 Task: Open Card Food Service Review in Board Market Segmentation to Workspace Employee Engagement and add a team member Softage.4@softage.net, a label Green, a checklist Fixed-Income Investments, an attachment from your computer, a color Green and finally, add a card description 'Plan and execute company team-building activity at an escape room' and a comment 'Given the potential impact of this task on our company long-term goals, let us ensure that we approach it with a sense of strategic foresight.'. Add a start date 'Jan 08, 1900' with a due date 'Jan 15, 1900'
Action: Mouse moved to (55, 357)
Screenshot: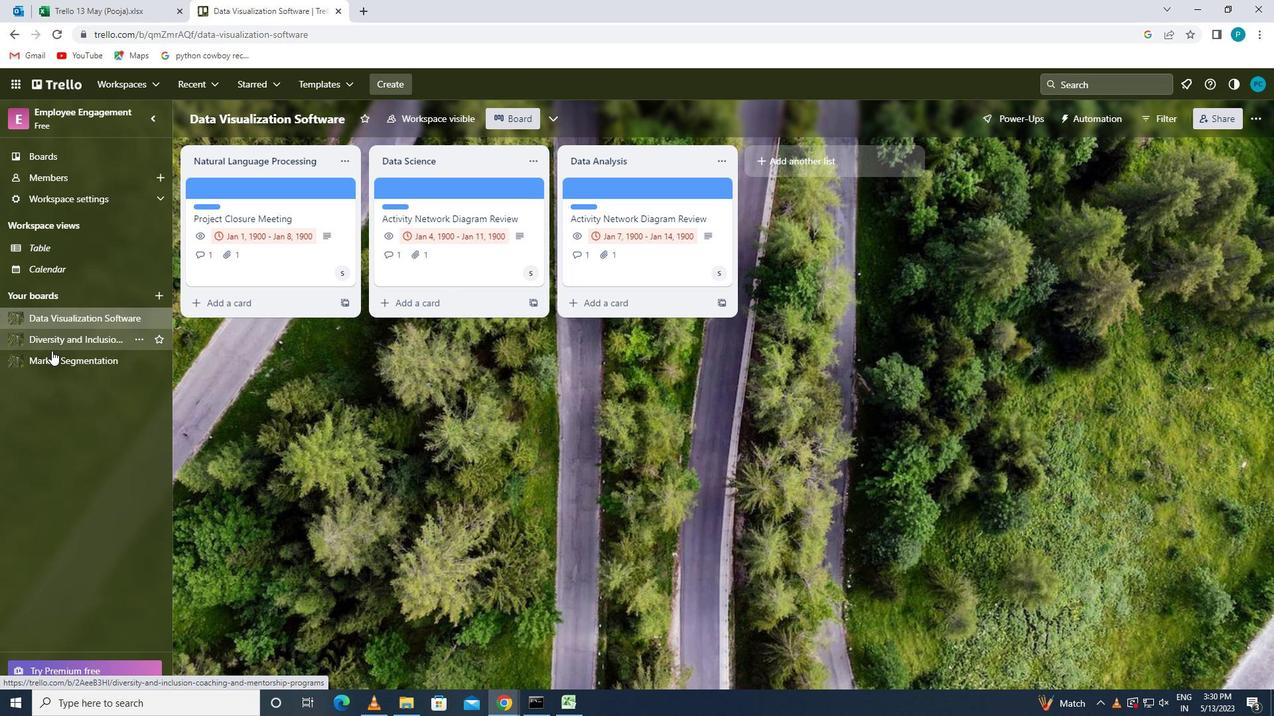 
Action: Mouse pressed left at (55, 357)
Screenshot: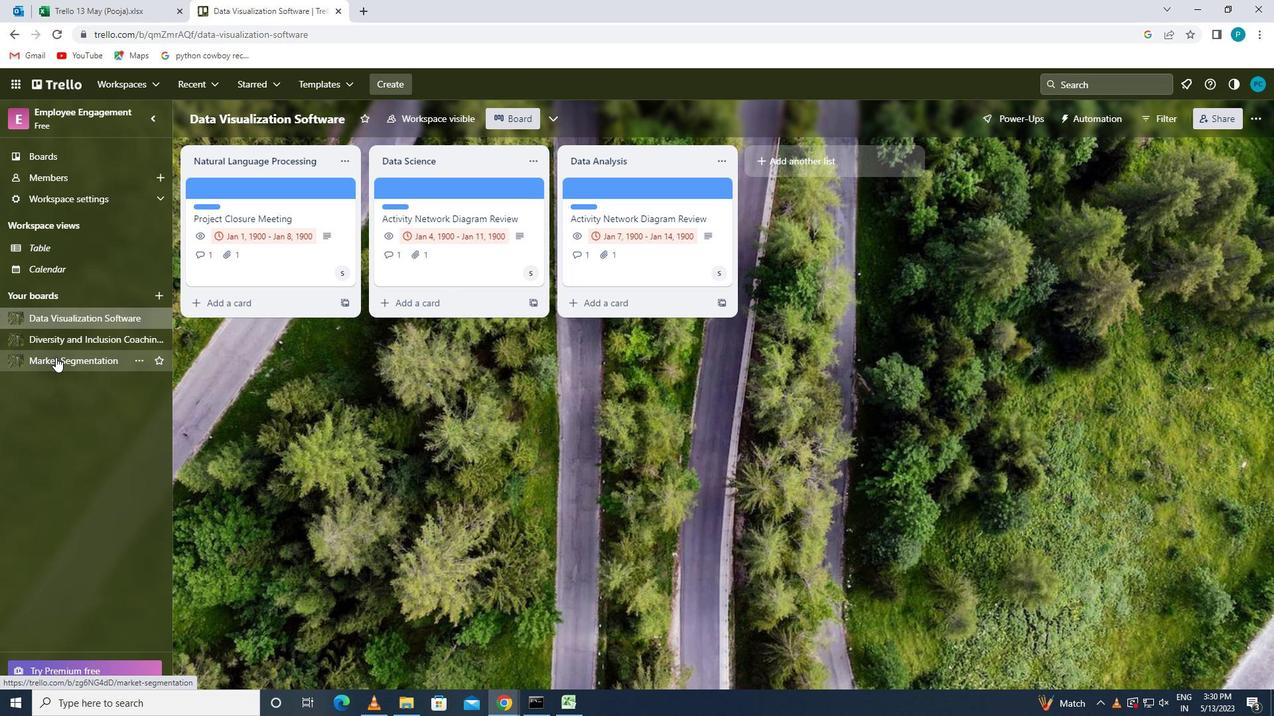 
Action: Mouse moved to (634, 193)
Screenshot: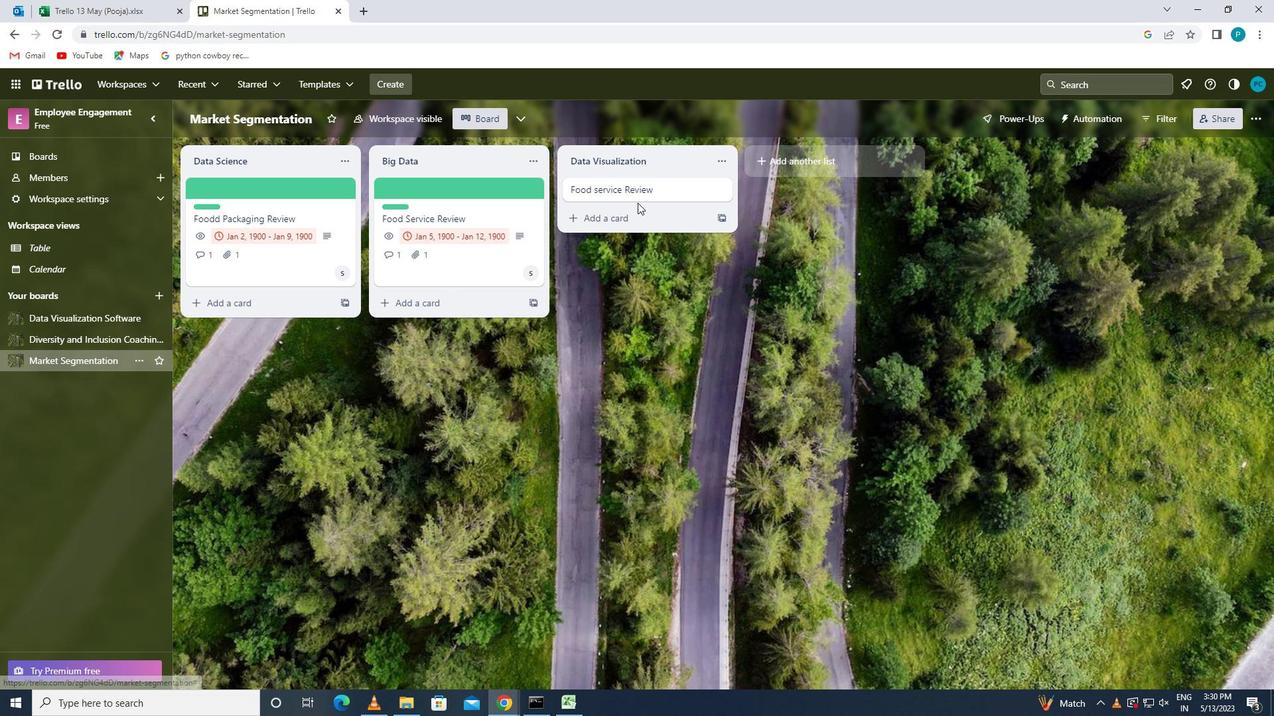 
Action: Mouse pressed left at (634, 193)
Screenshot: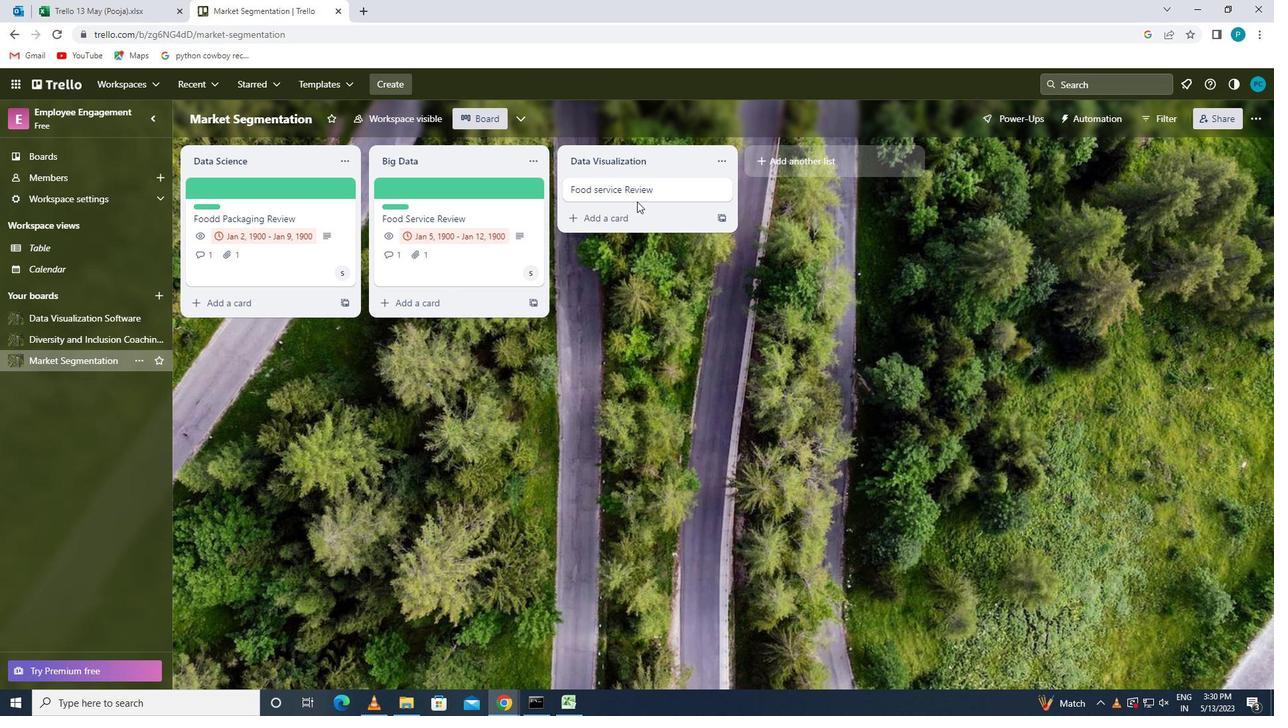 
Action: Mouse moved to (803, 231)
Screenshot: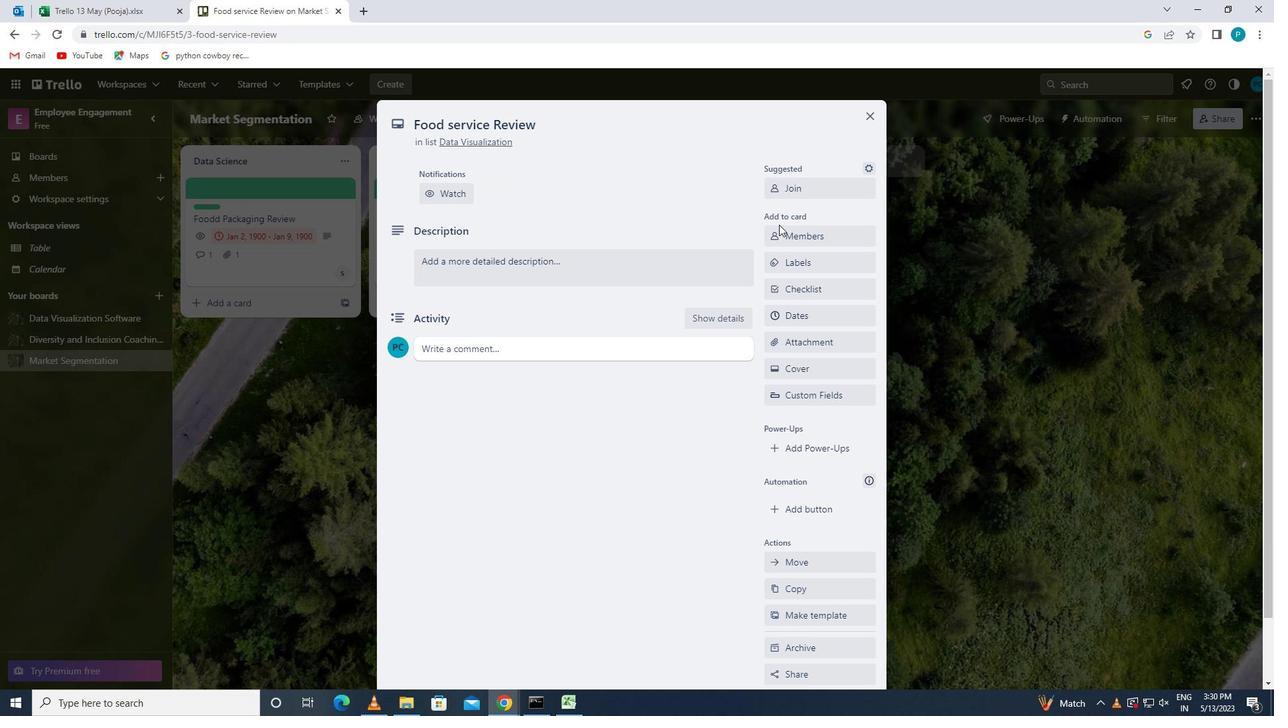 
Action: Mouse pressed left at (803, 231)
Screenshot: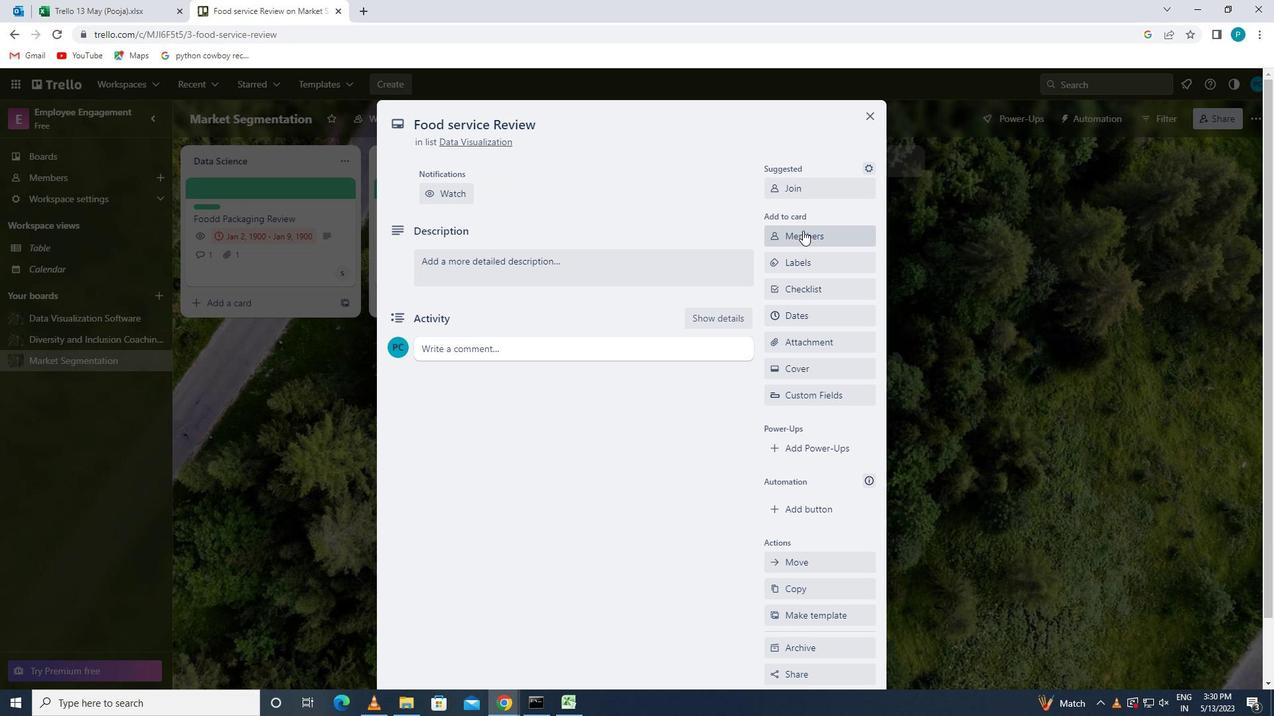 
Action: Mouse moved to (834, 306)
Screenshot: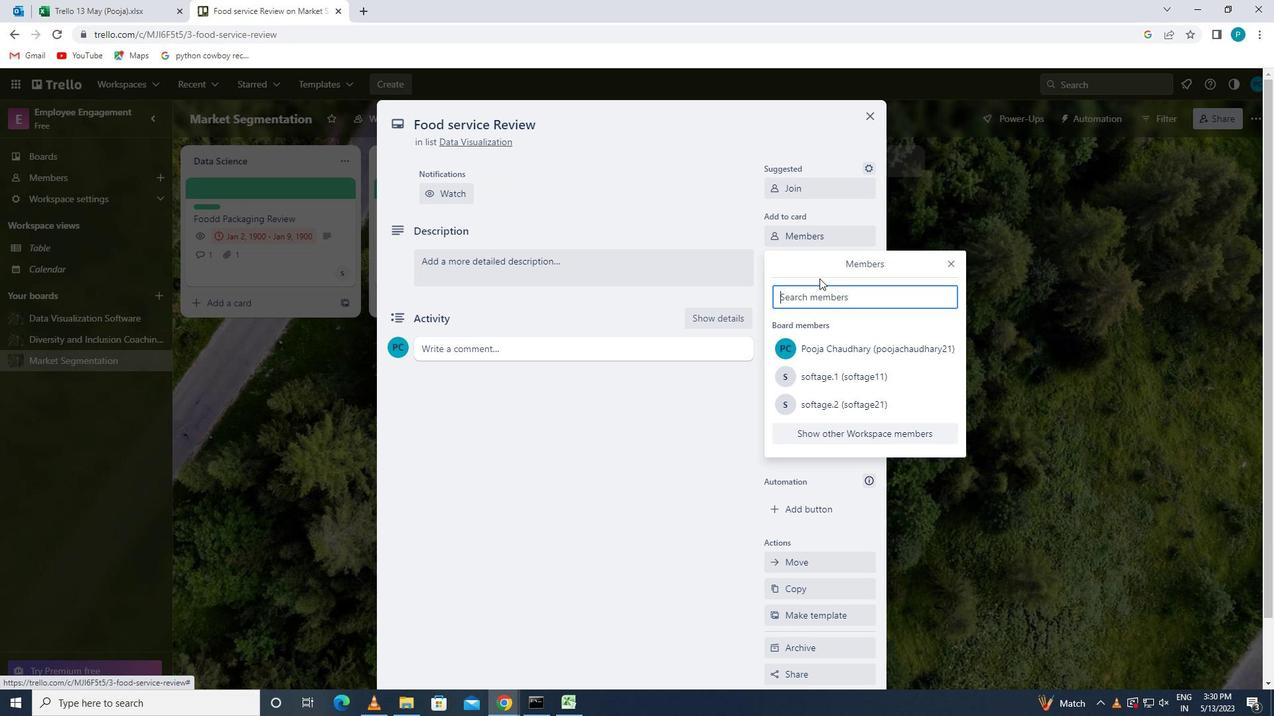 
Action: Mouse pressed left at (834, 306)
Screenshot: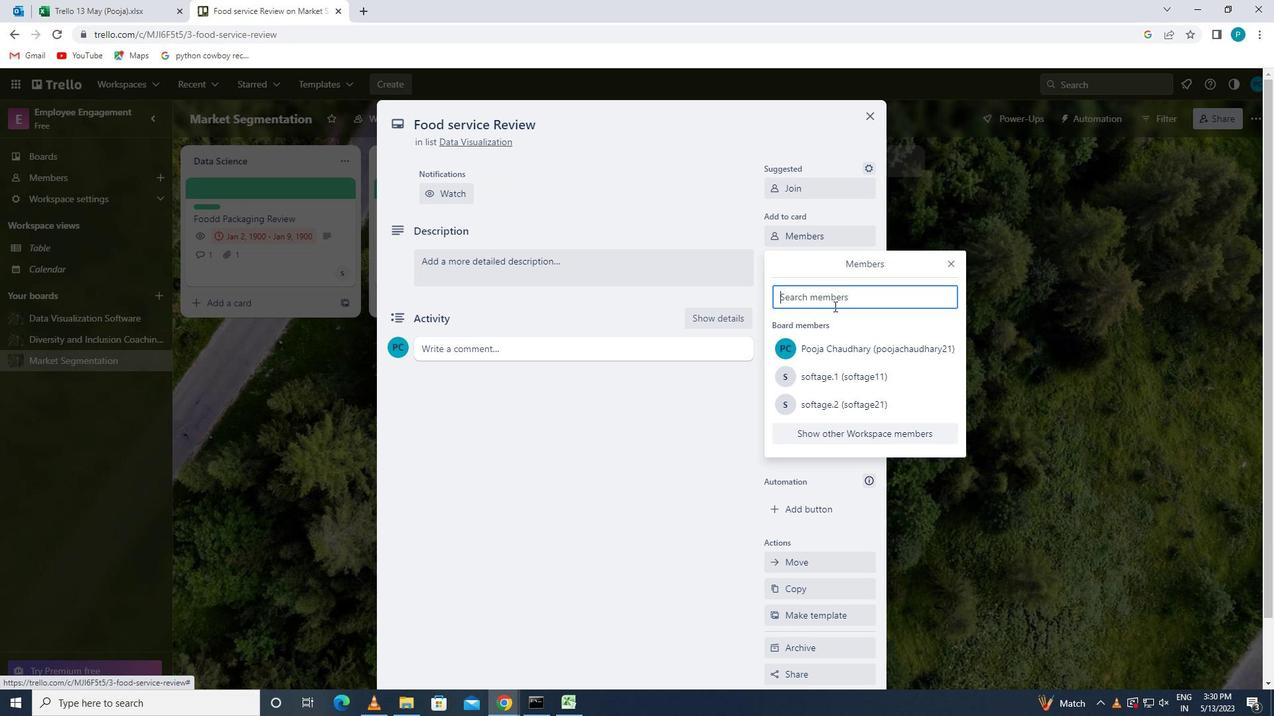 
Action: Key pressed <Key.caps_lock>s<Key.caps_lock>oftage.4
Screenshot: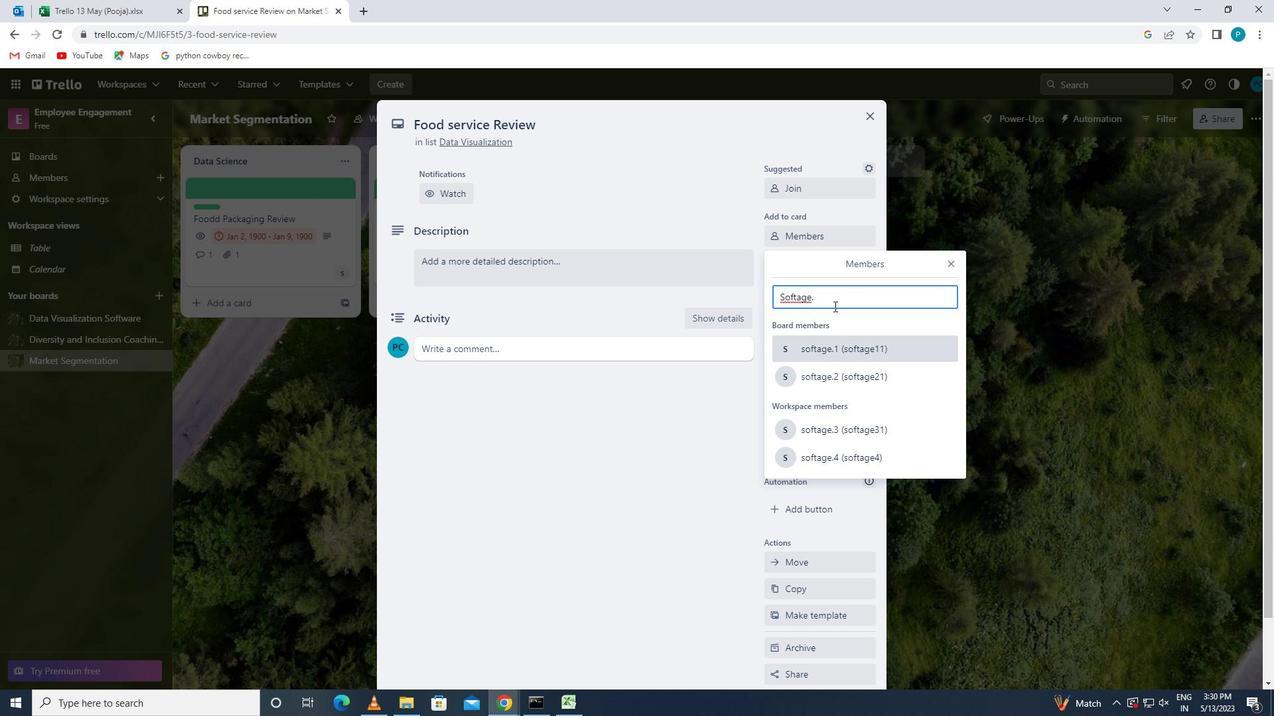 
Action: Mouse moved to (843, 418)
Screenshot: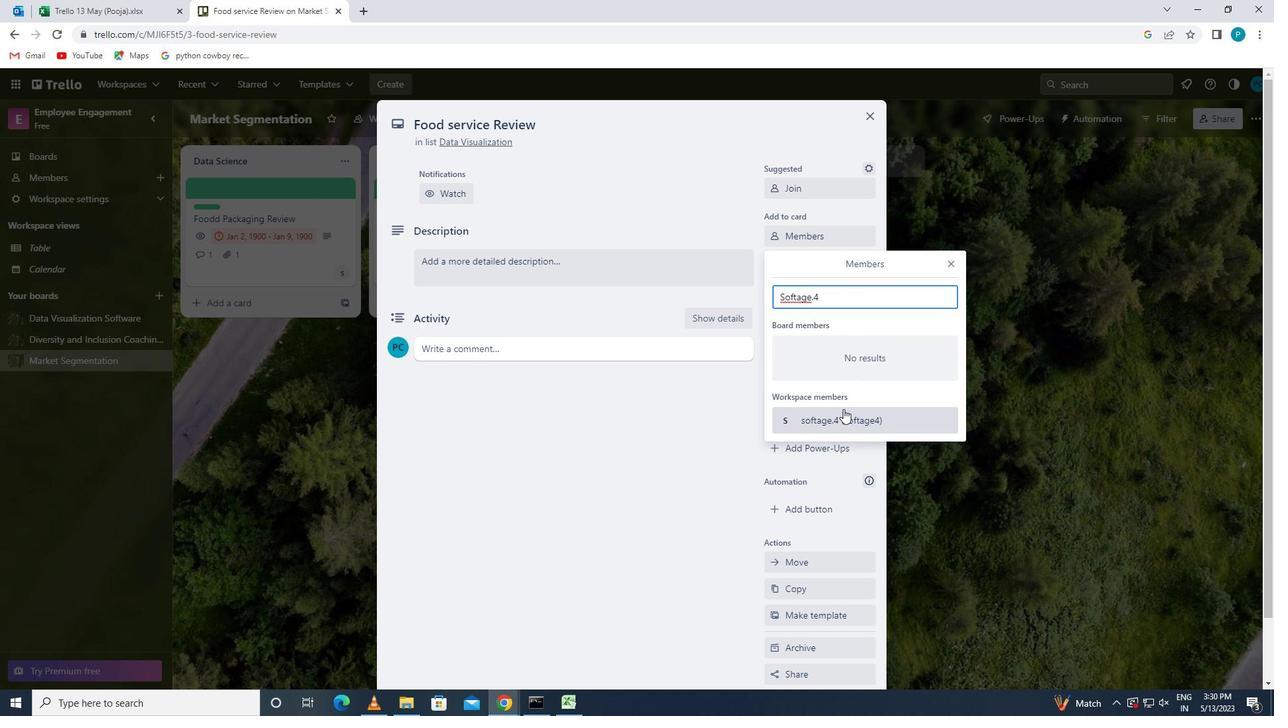 
Action: Mouse pressed left at (843, 418)
Screenshot: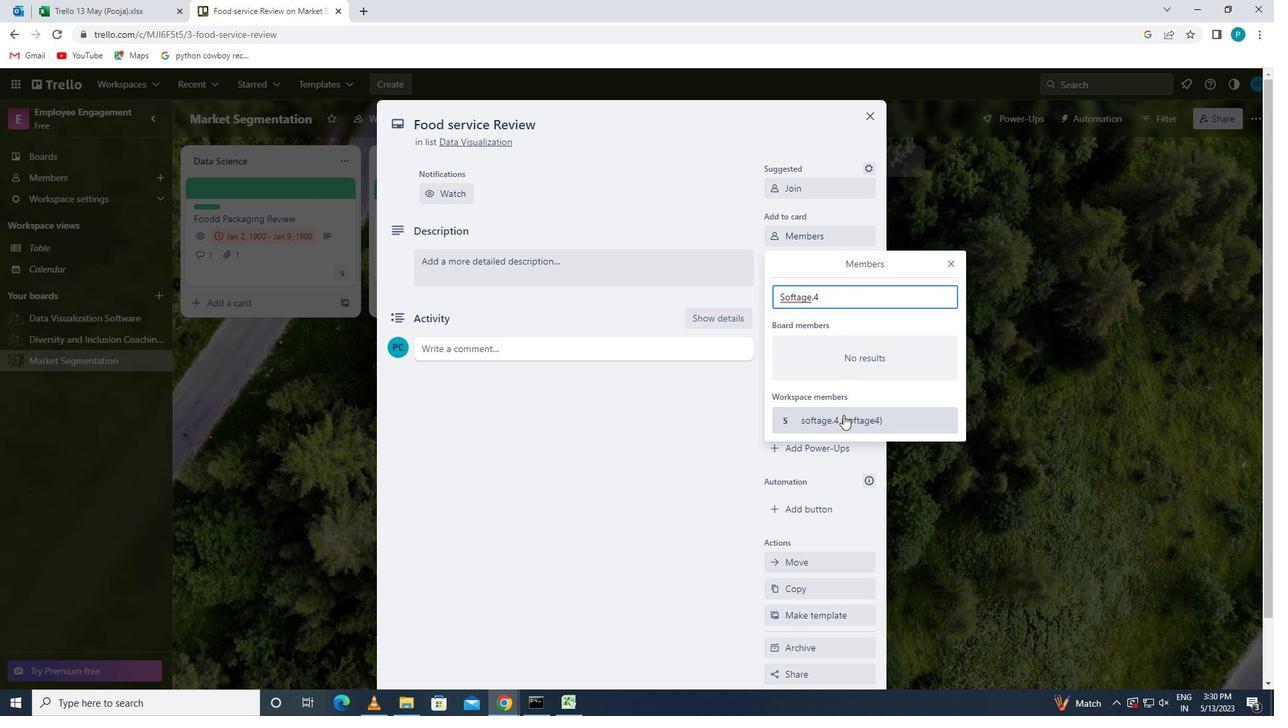 
Action: Mouse moved to (949, 262)
Screenshot: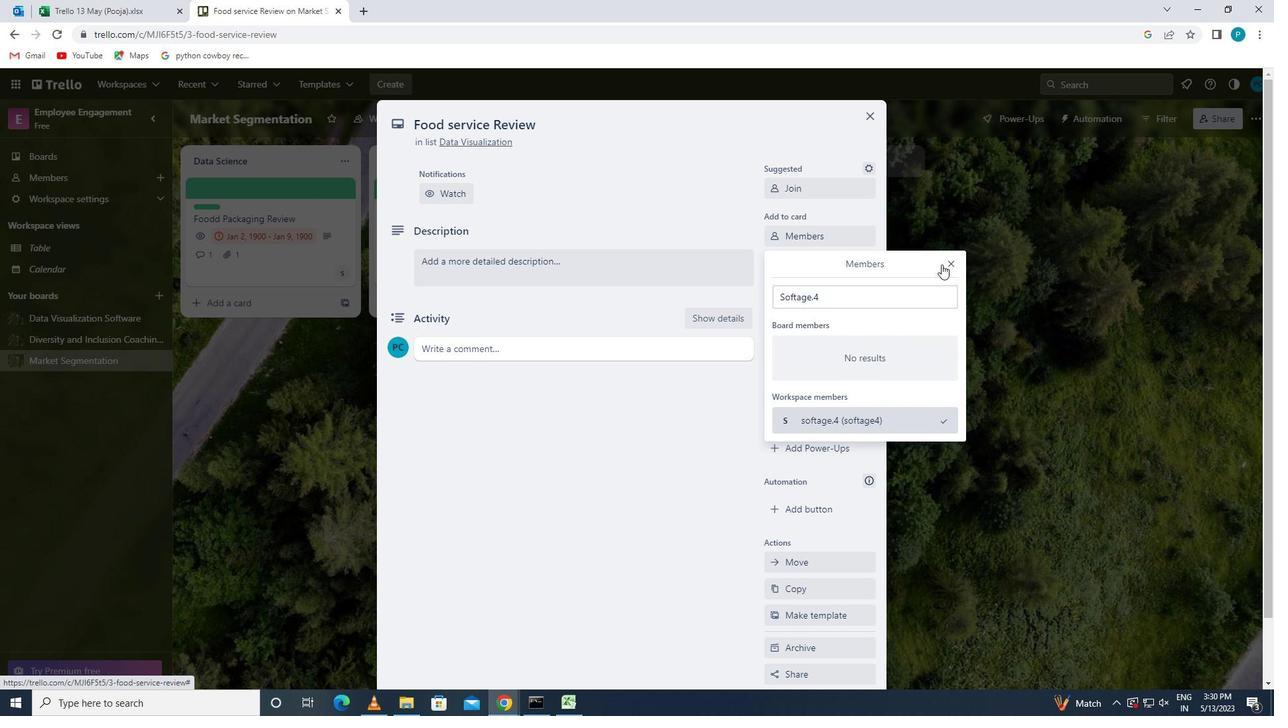 
Action: Mouse pressed left at (949, 262)
Screenshot: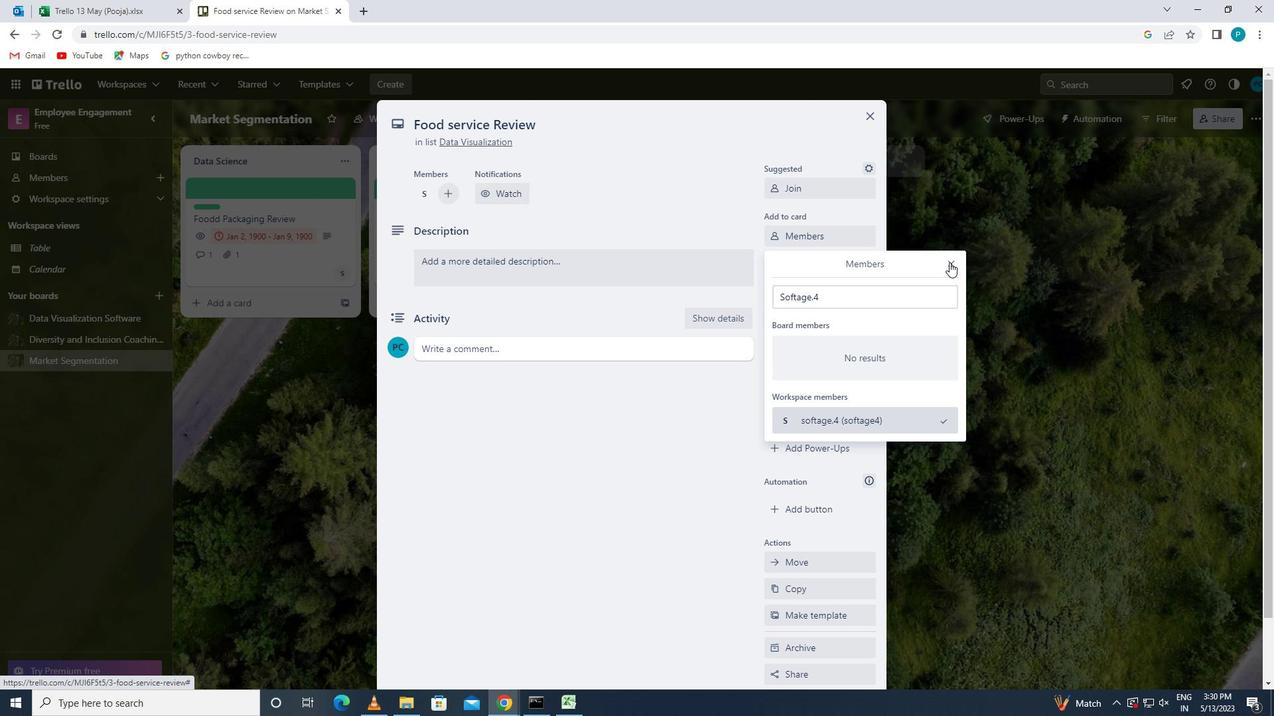 
Action: Mouse moved to (842, 255)
Screenshot: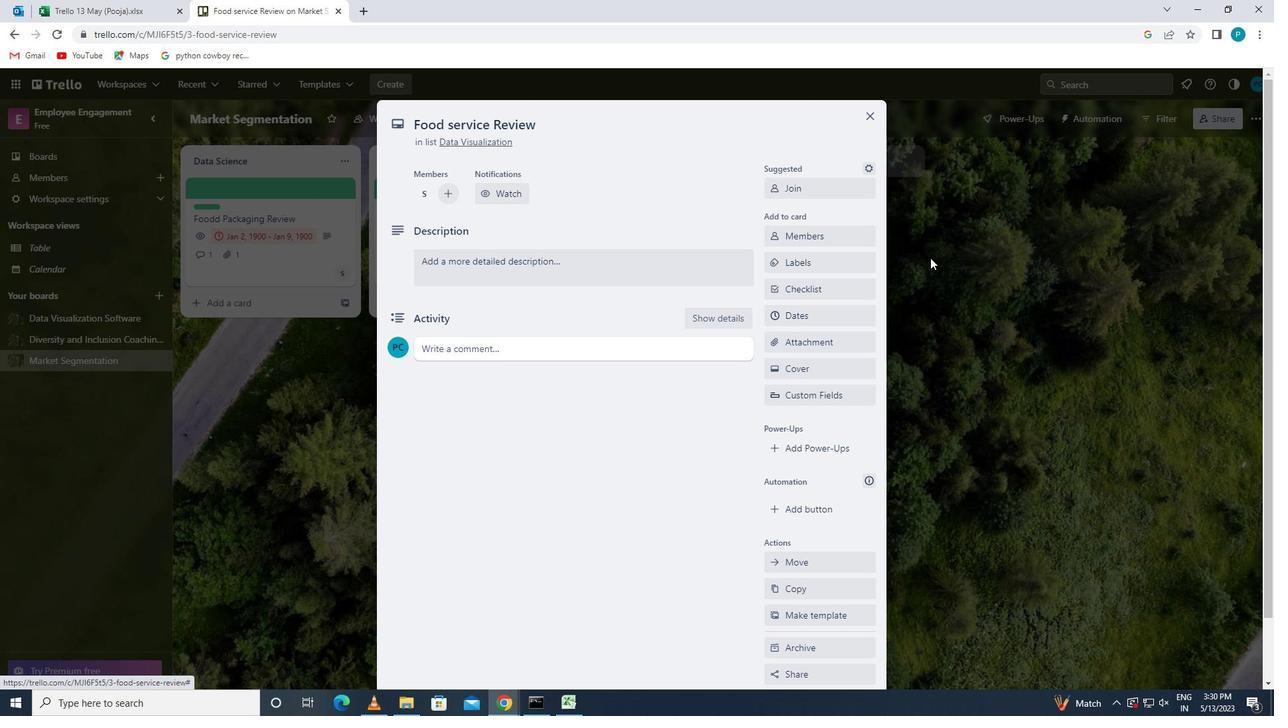 
Action: Mouse pressed left at (842, 255)
Screenshot: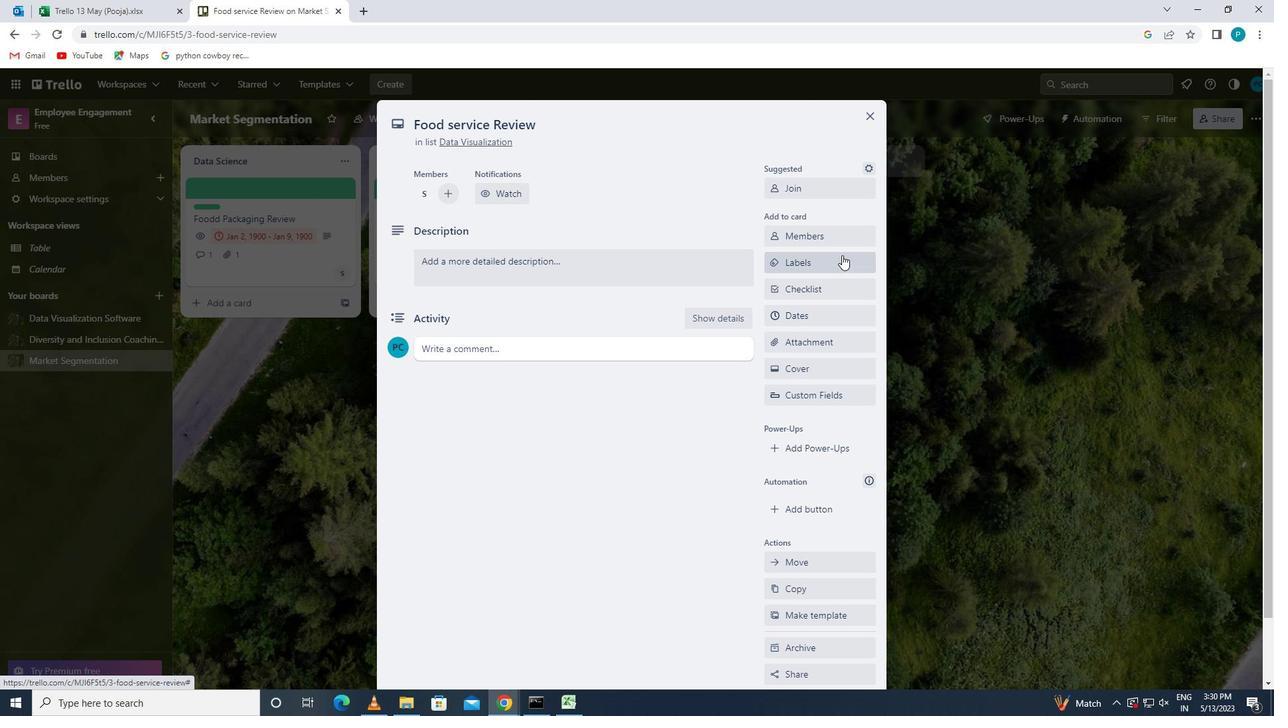 
Action: Mouse moved to (808, 516)
Screenshot: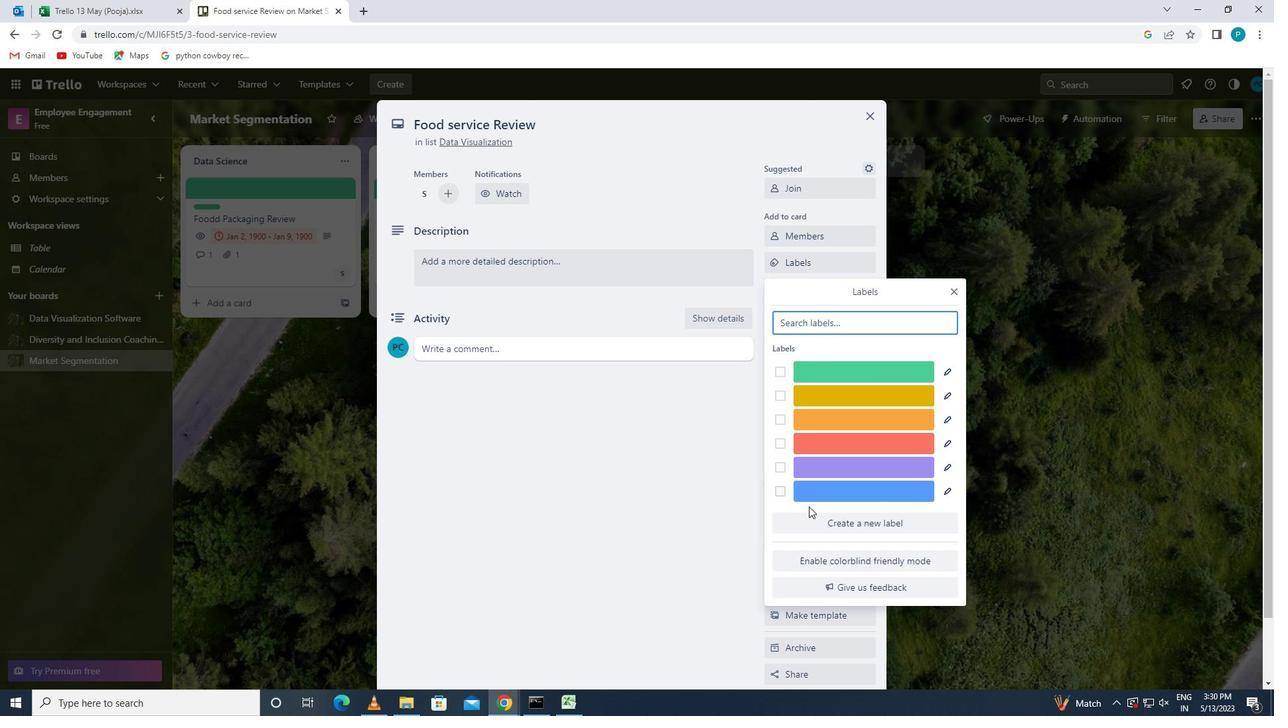 
Action: Mouse pressed left at (808, 516)
Screenshot: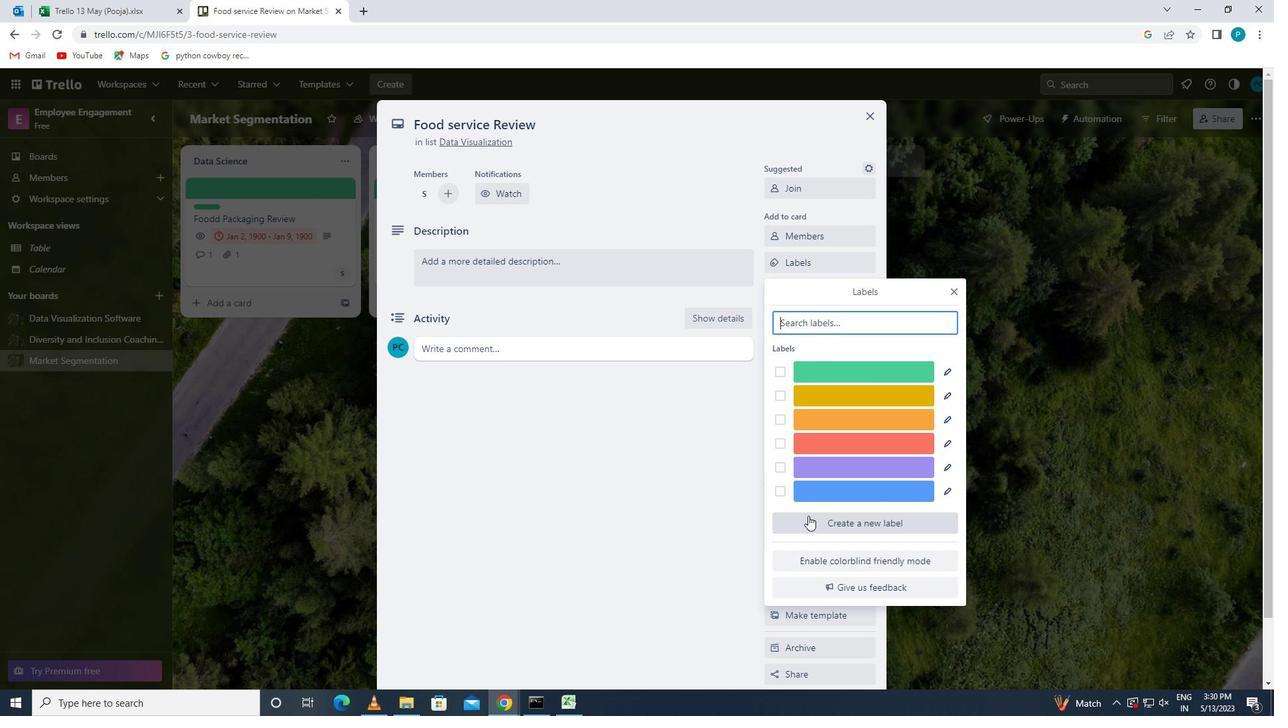 
Action: Mouse moved to (782, 485)
Screenshot: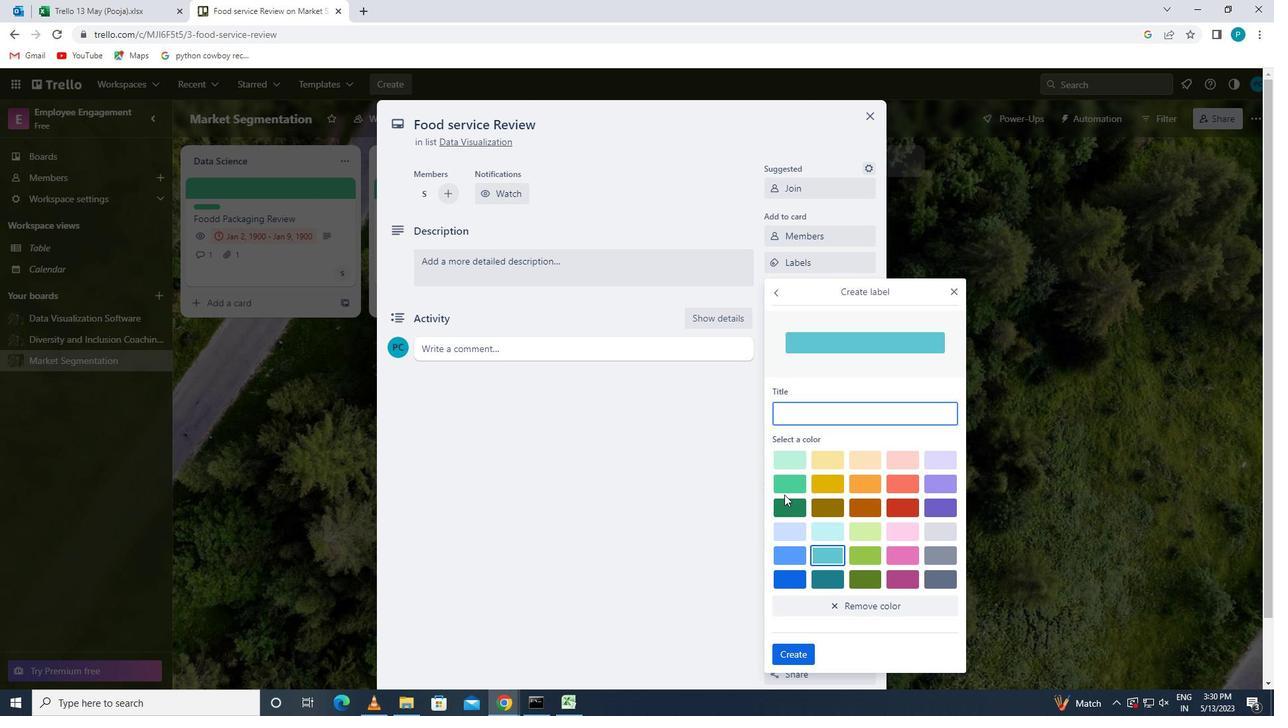 
Action: Mouse pressed left at (782, 485)
Screenshot: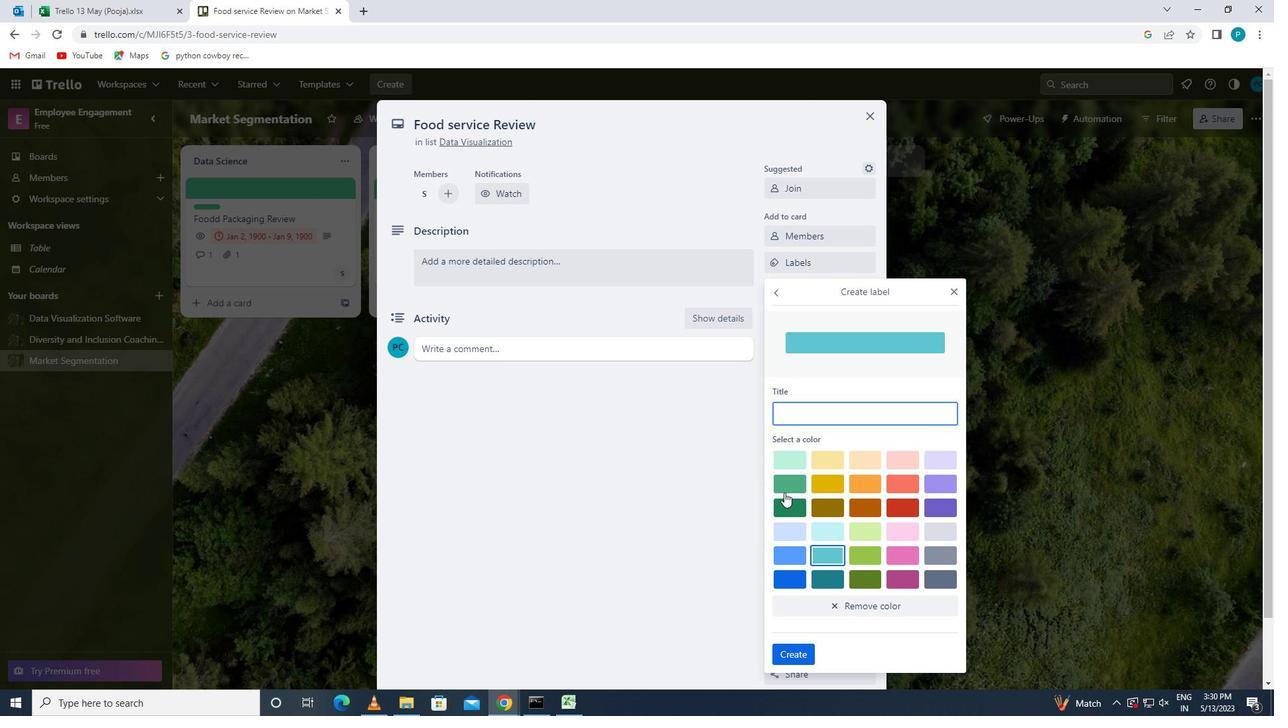 
Action: Mouse moved to (790, 647)
Screenshot: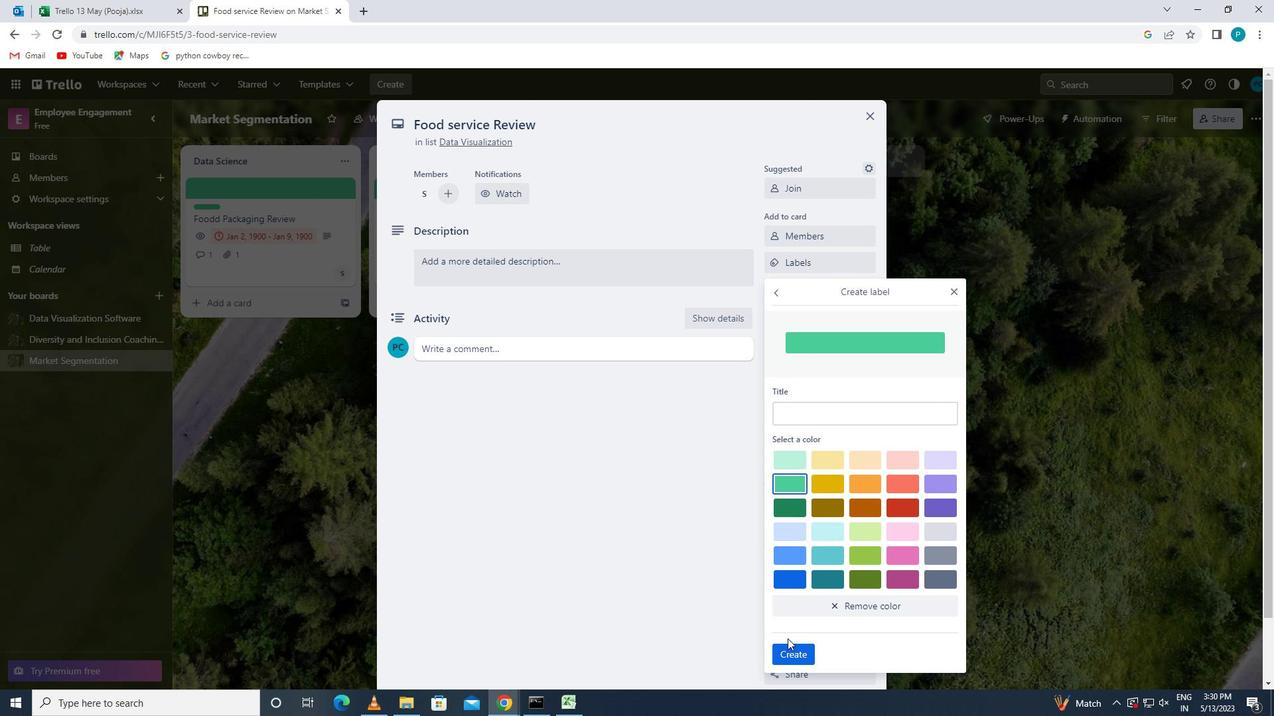 
Action: Mouse pressed left at (790, 647)
Screenshot: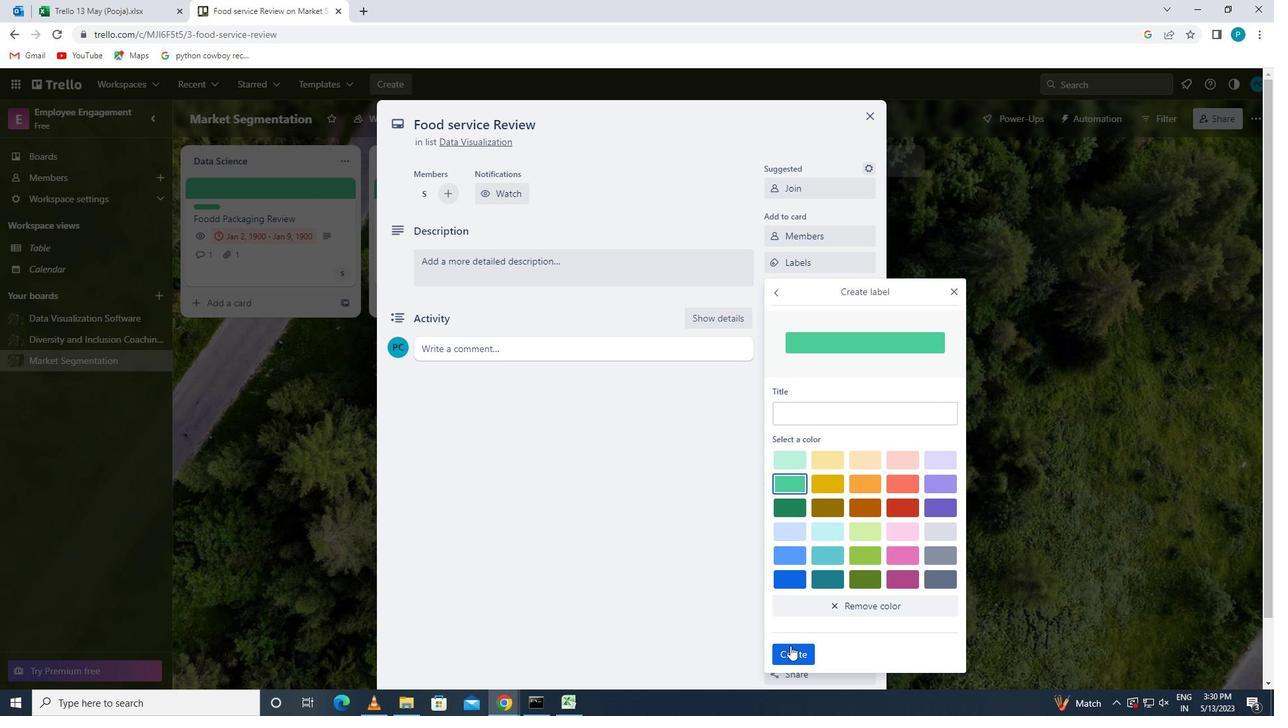 
Action: Mouse moved to (953, 288)
Screenshot: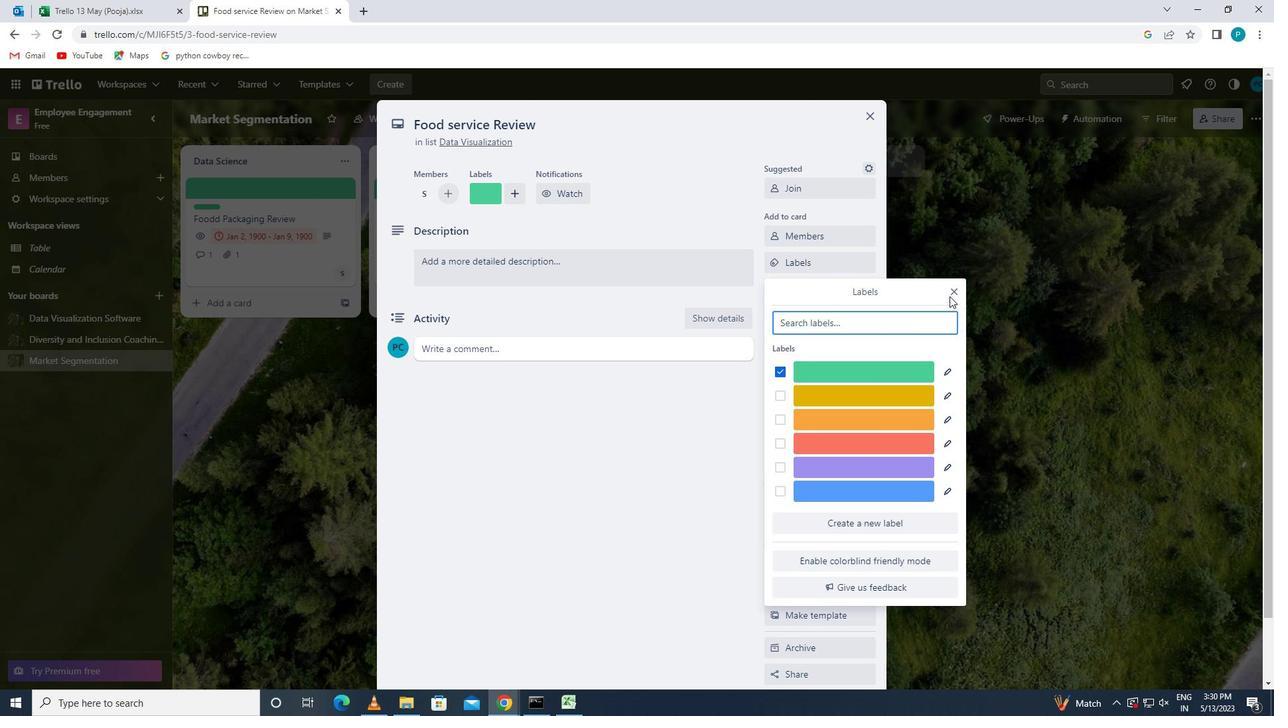 
Action: Mouse pressed left at (953, 288)
Screenshot: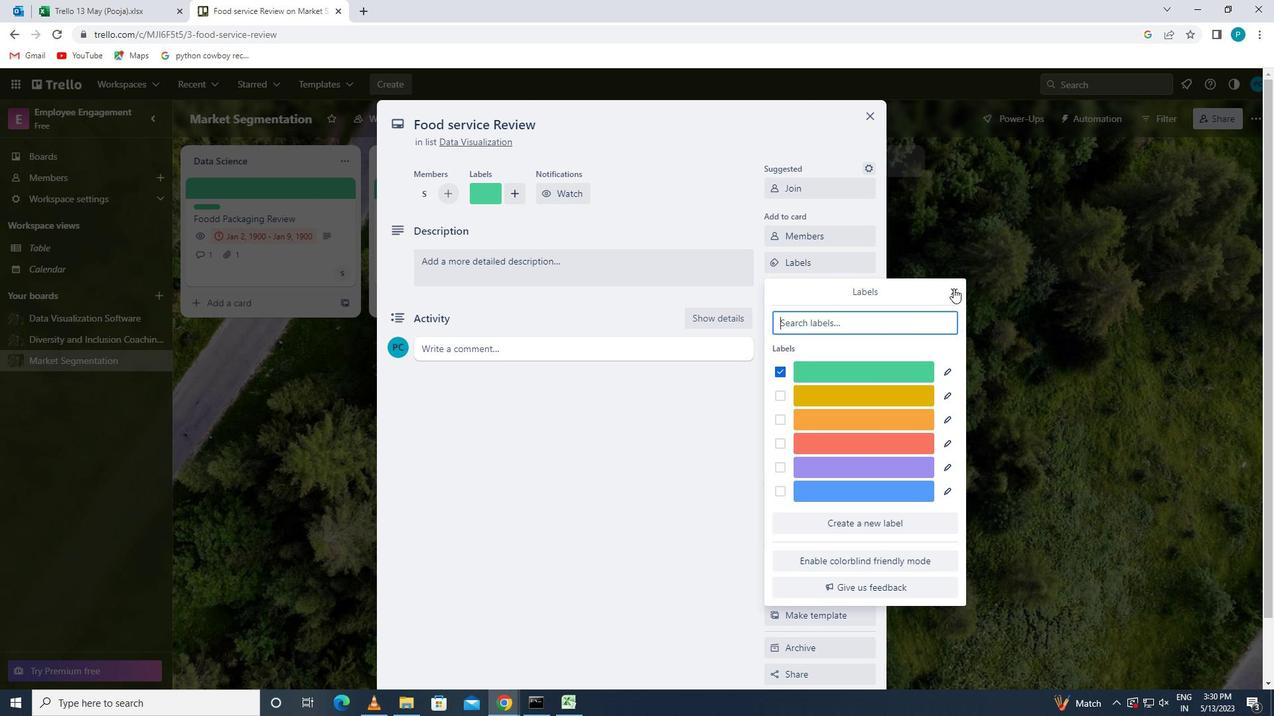 
Action: Mouse moved to (828, 284)
Screenshot: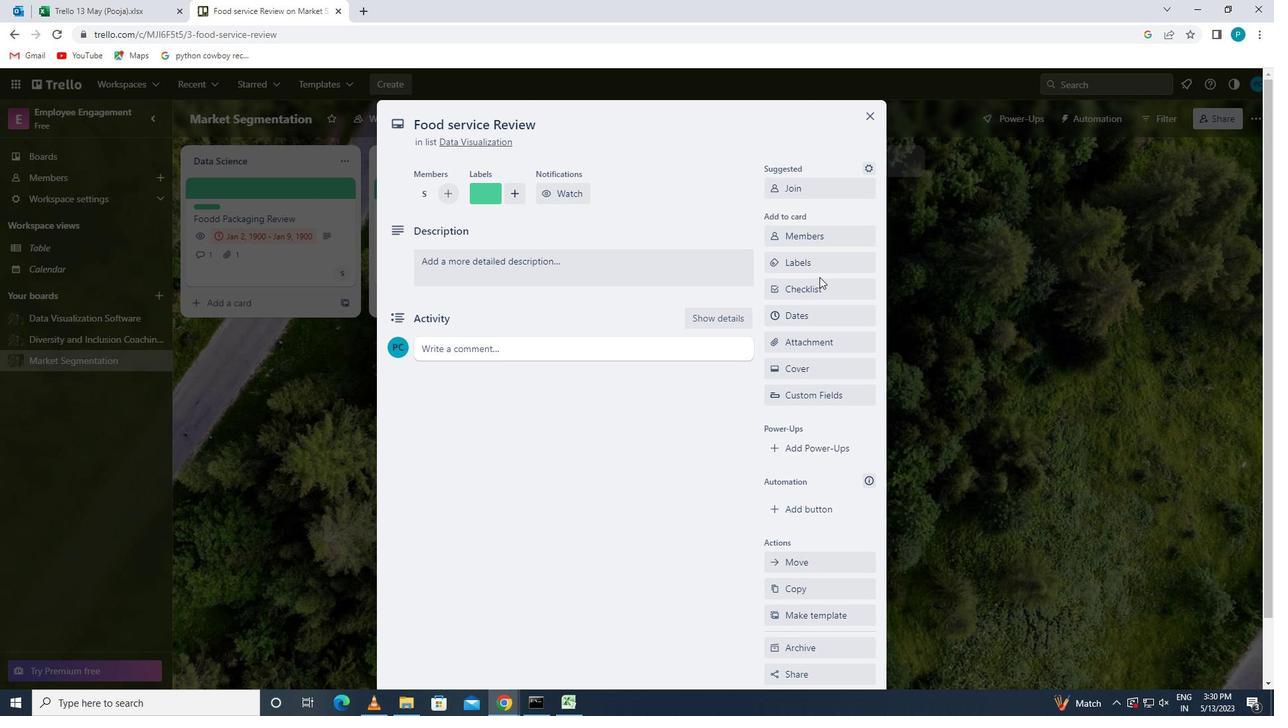 
Action: Mouse pressed left at (828, 284)
Screenshot: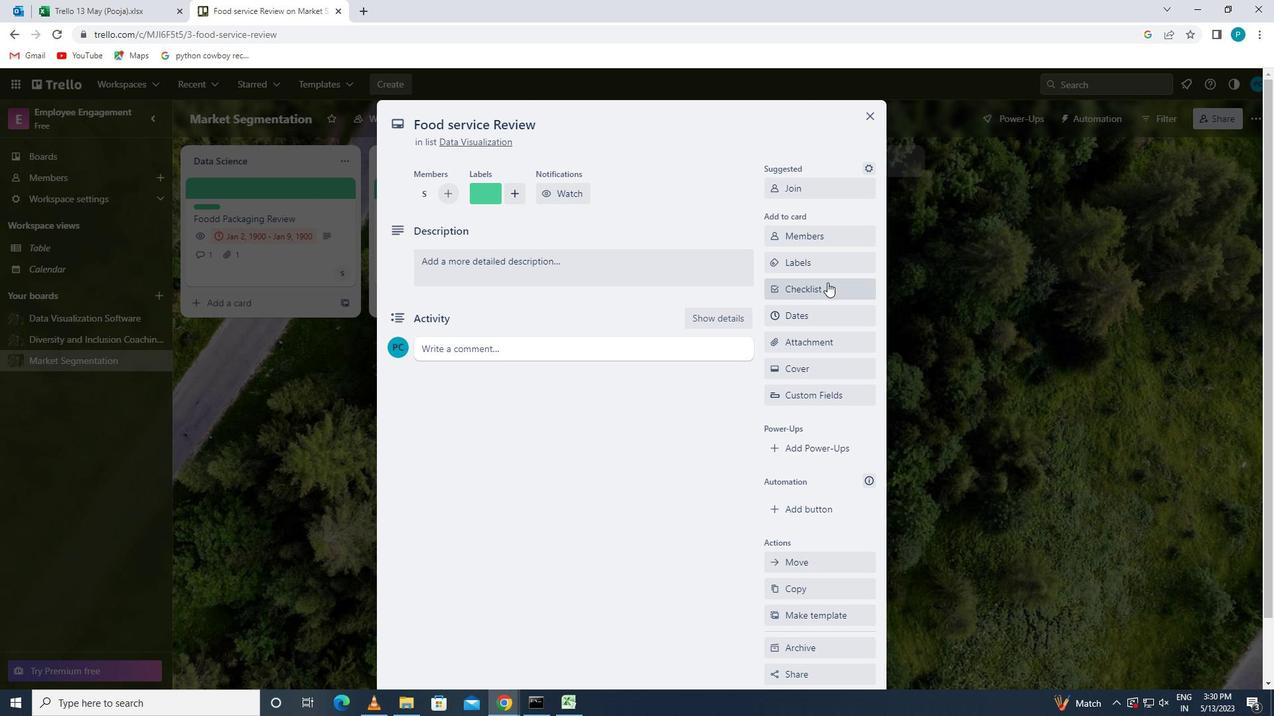 
Action: Key pressed <Key.caps_lock>f<Key.caps_lock>ixed-<Key.caps_lock>i<Key.caps_lock>ncome<Key.space><Key.shift_r><Key.shift_r><Key.shift_r><Key.shift_r><Key.shift_r><Key.shift_r><Key.shift_r>Investments<Key.space>,<Key.backspace>
Screenshot: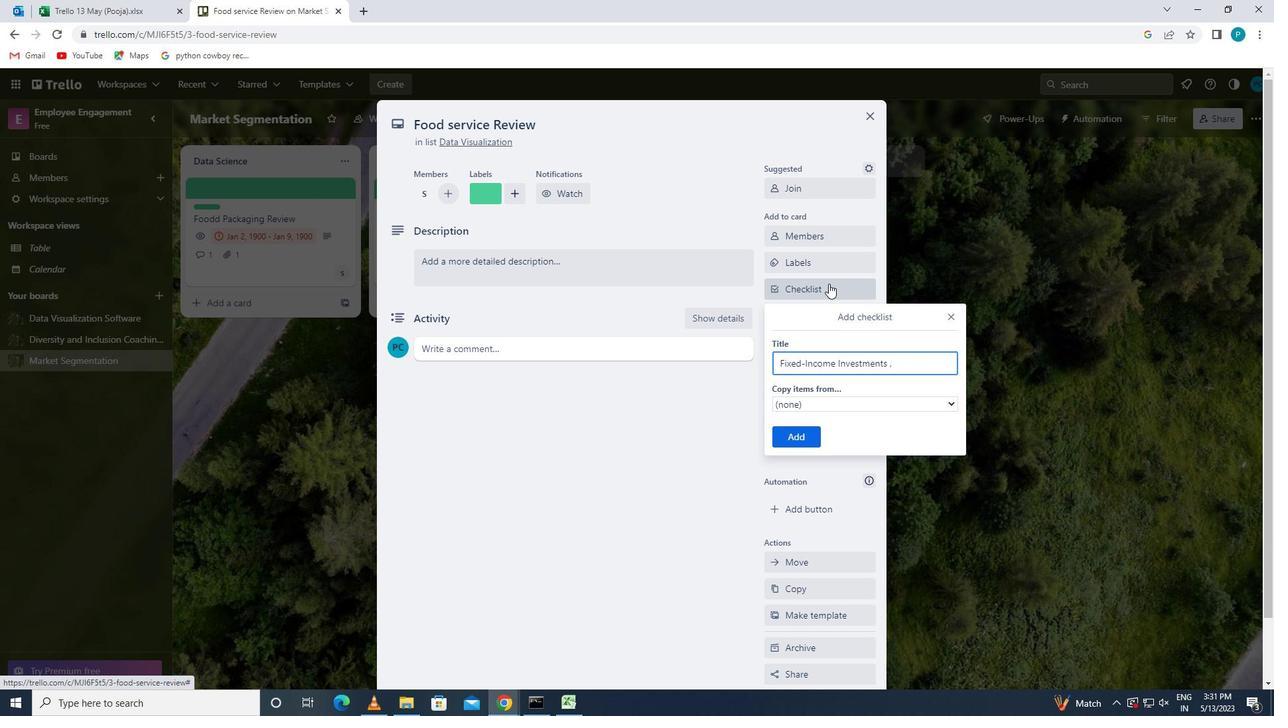 
Action: Mouse moved to (803, 440)
Screenshot: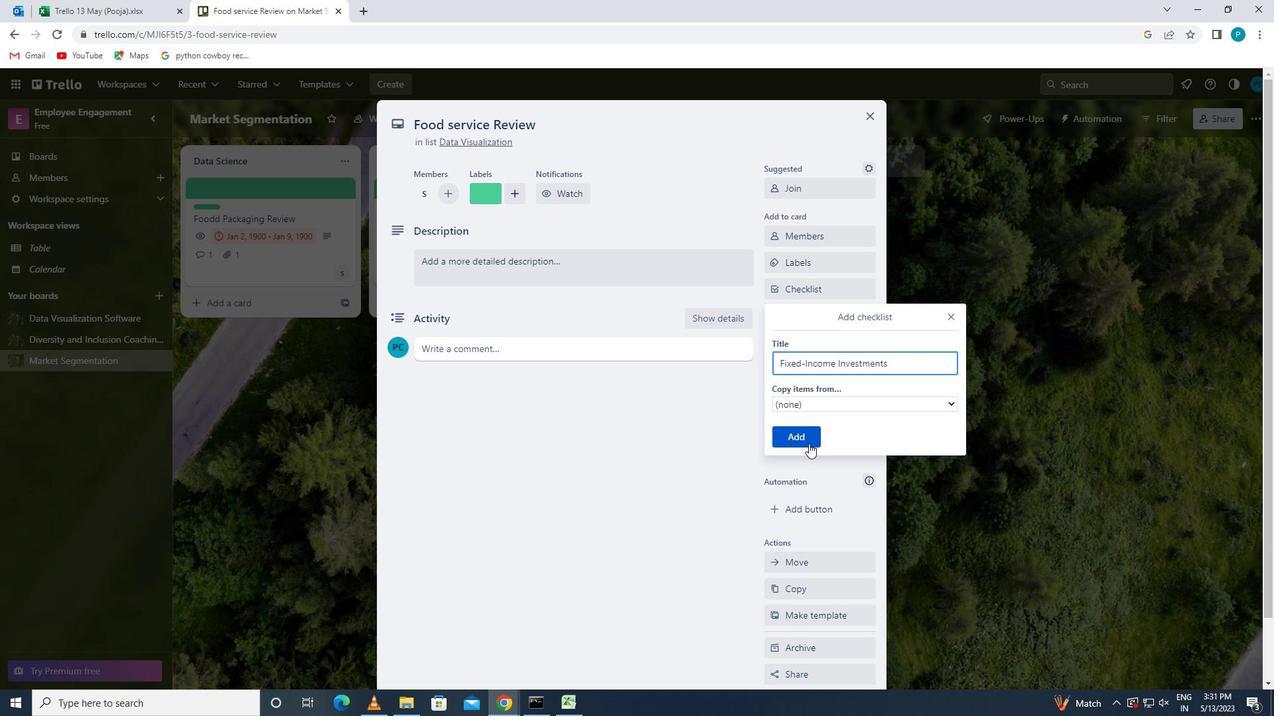 
Action: Mouse pressed left at (803, 440)
Screenshot: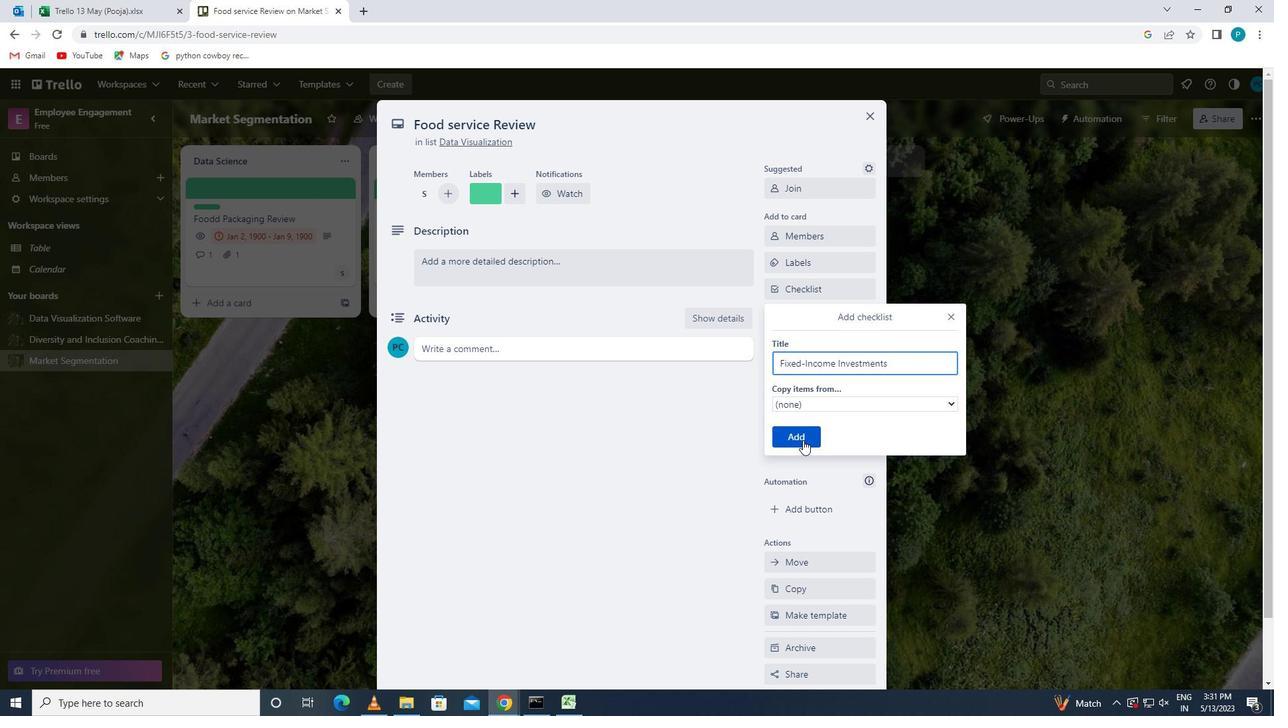 
Action: Mouse moved to (783, 345)
Screenshot: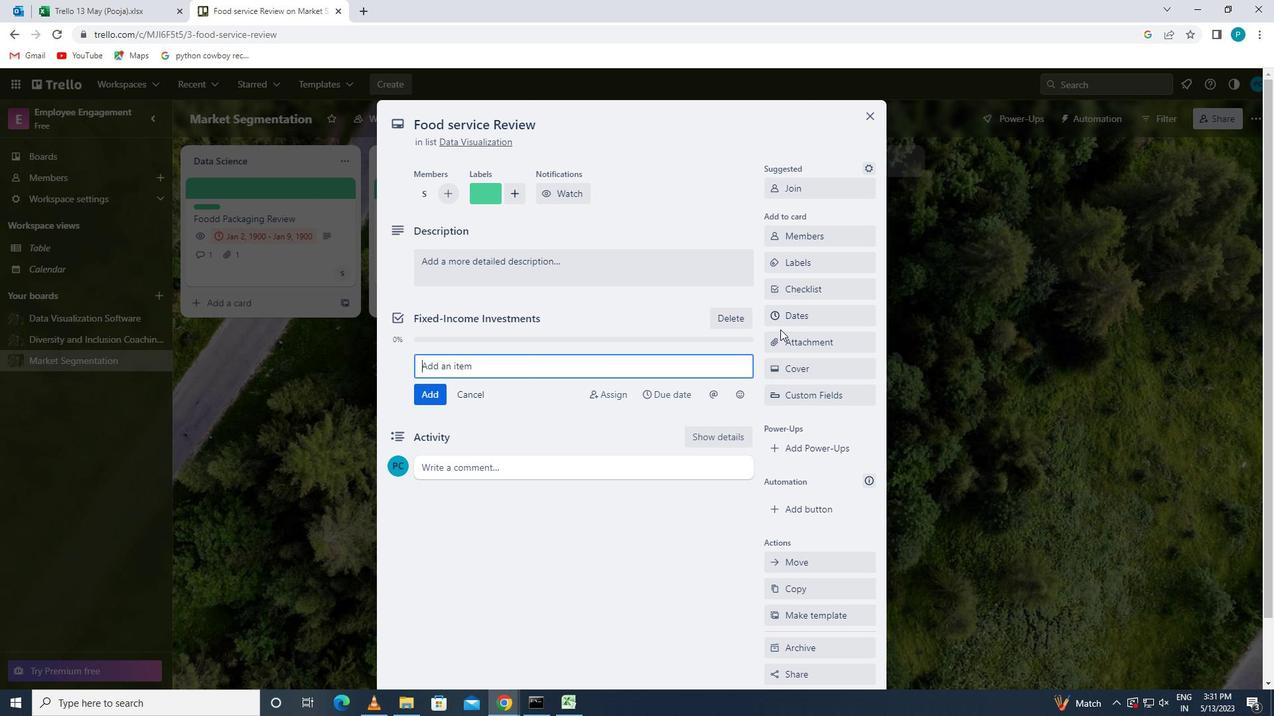 
Action: Mouse pressed left at (783, 345)
Screenshot: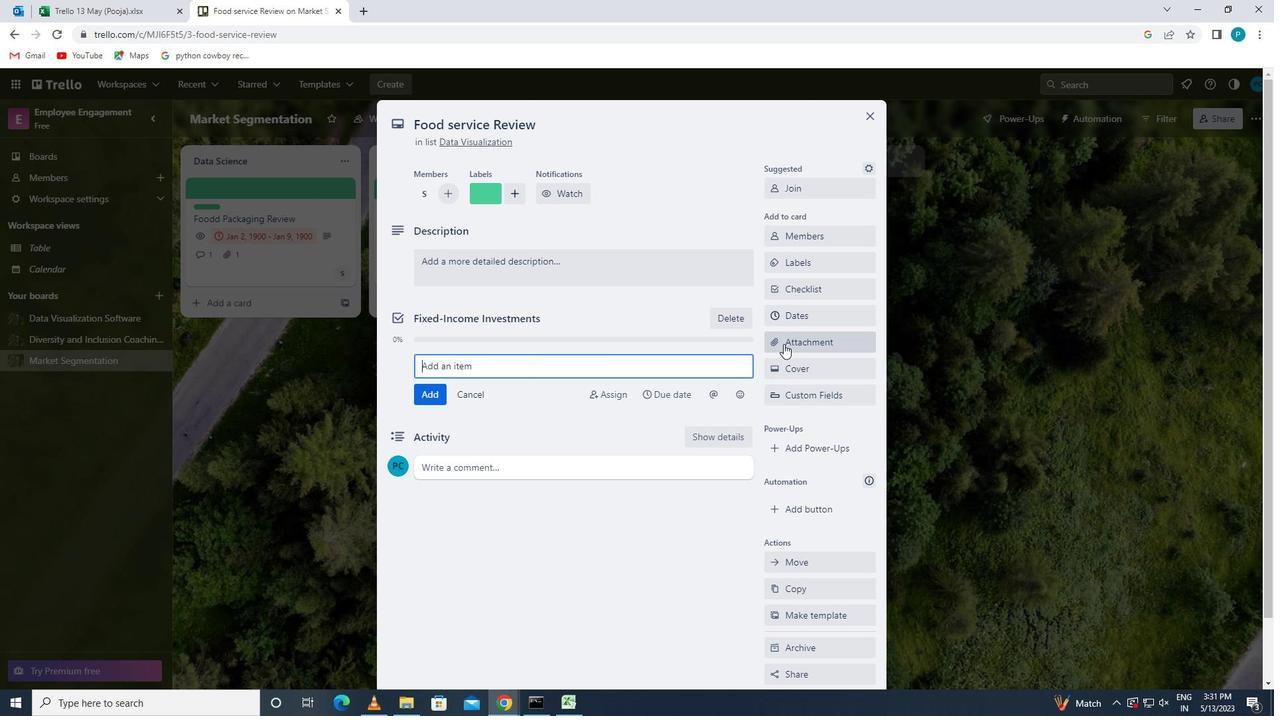 
Action: Mouse moved to (788, 396)
Screenshot: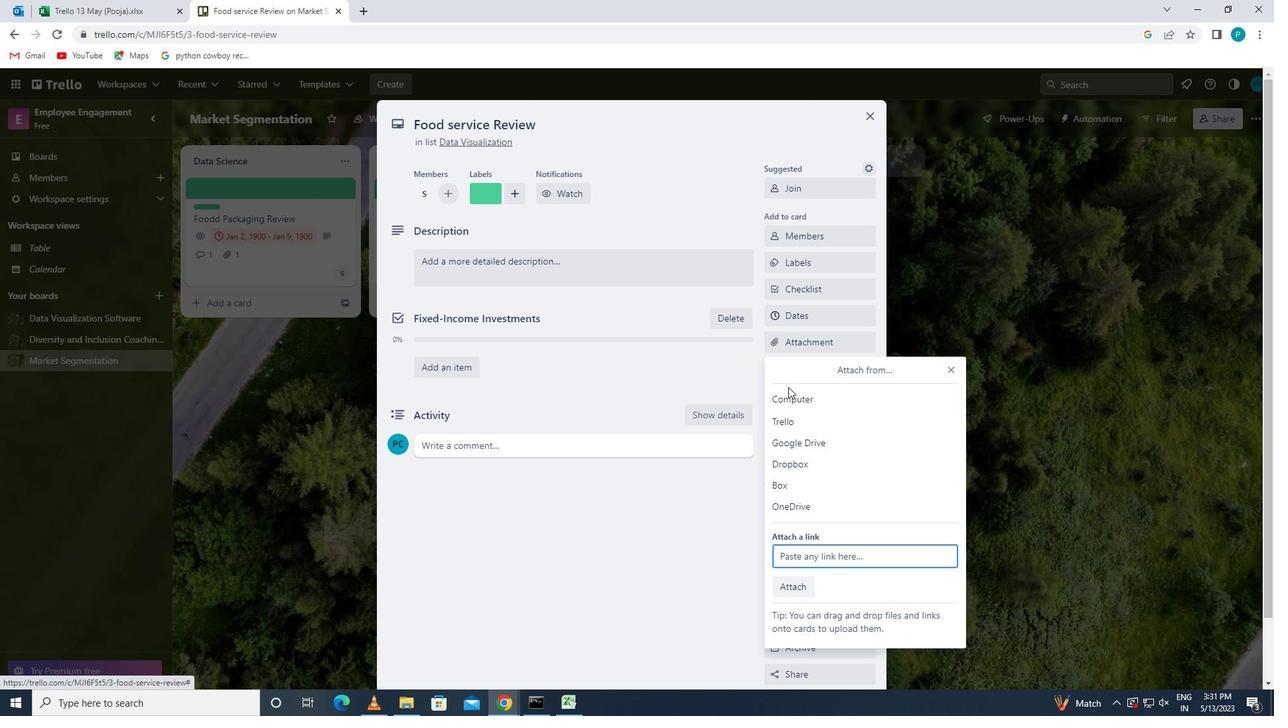 
Action: Mouse pressed left at (788, 396)
Screenshot: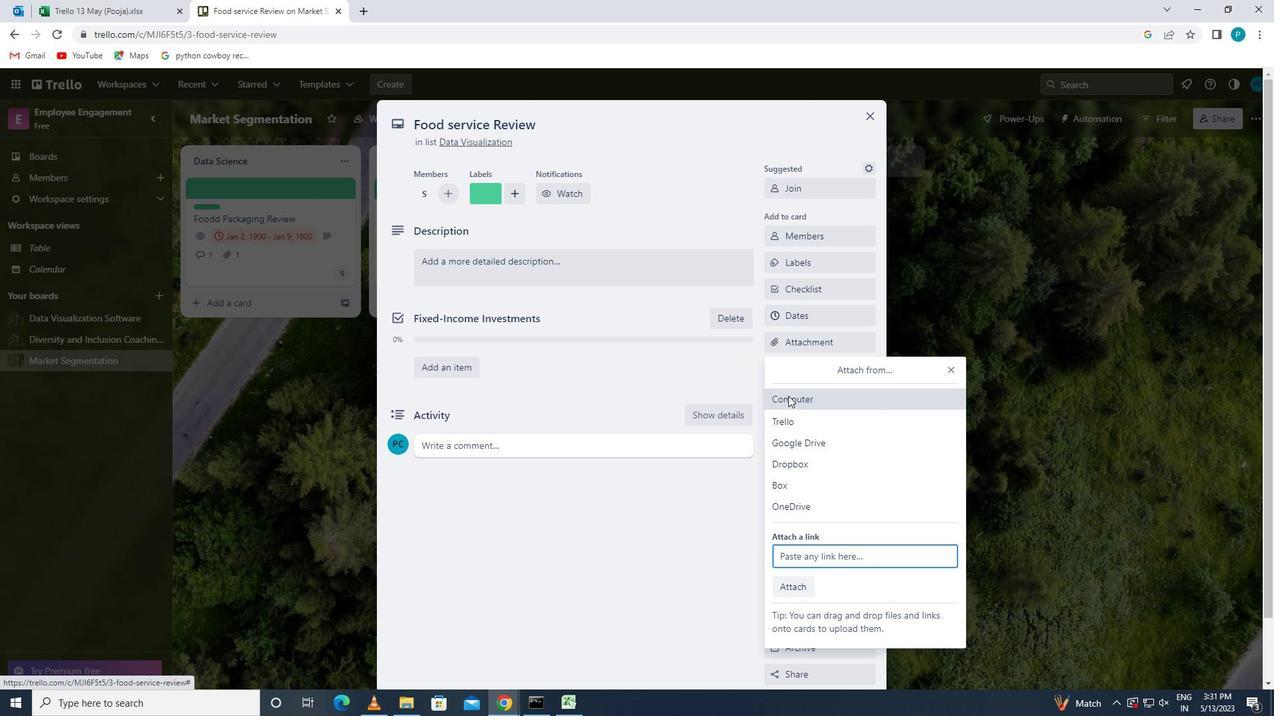 
Action: Mouse moved to (205, 99)
Screenshot: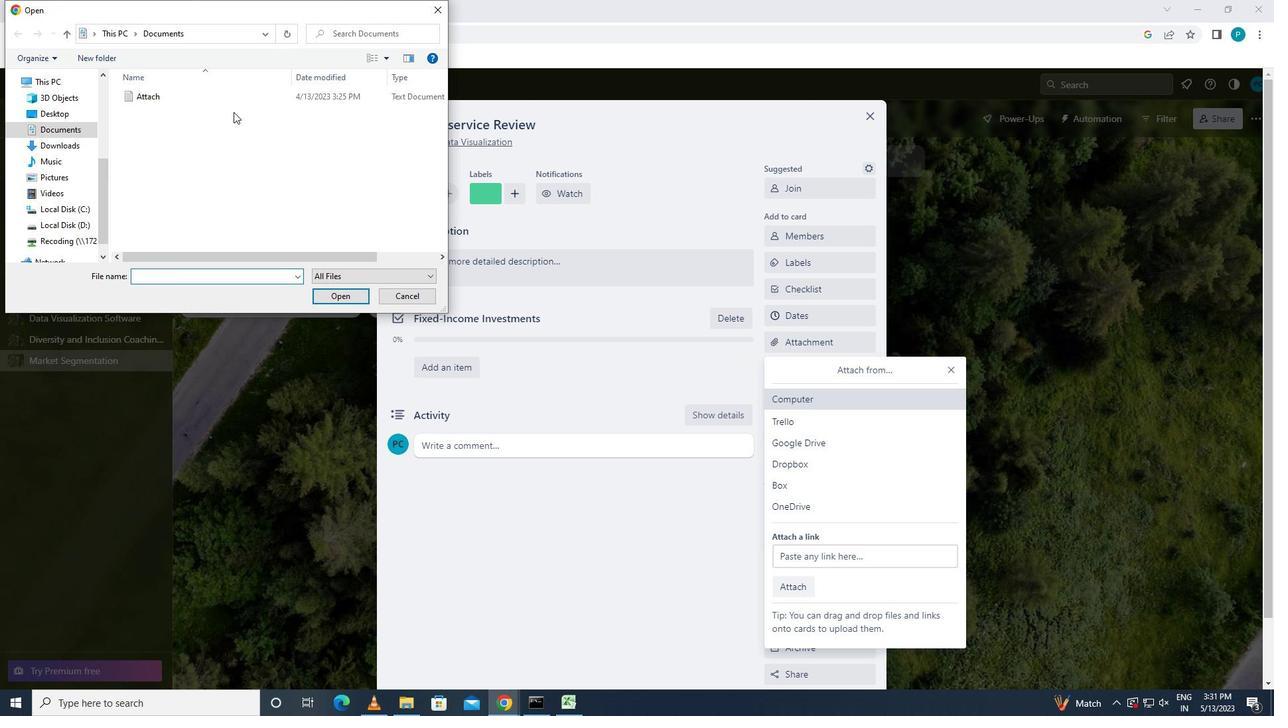 
Action: Mouse pressed left at (205, 99)
Screenshot: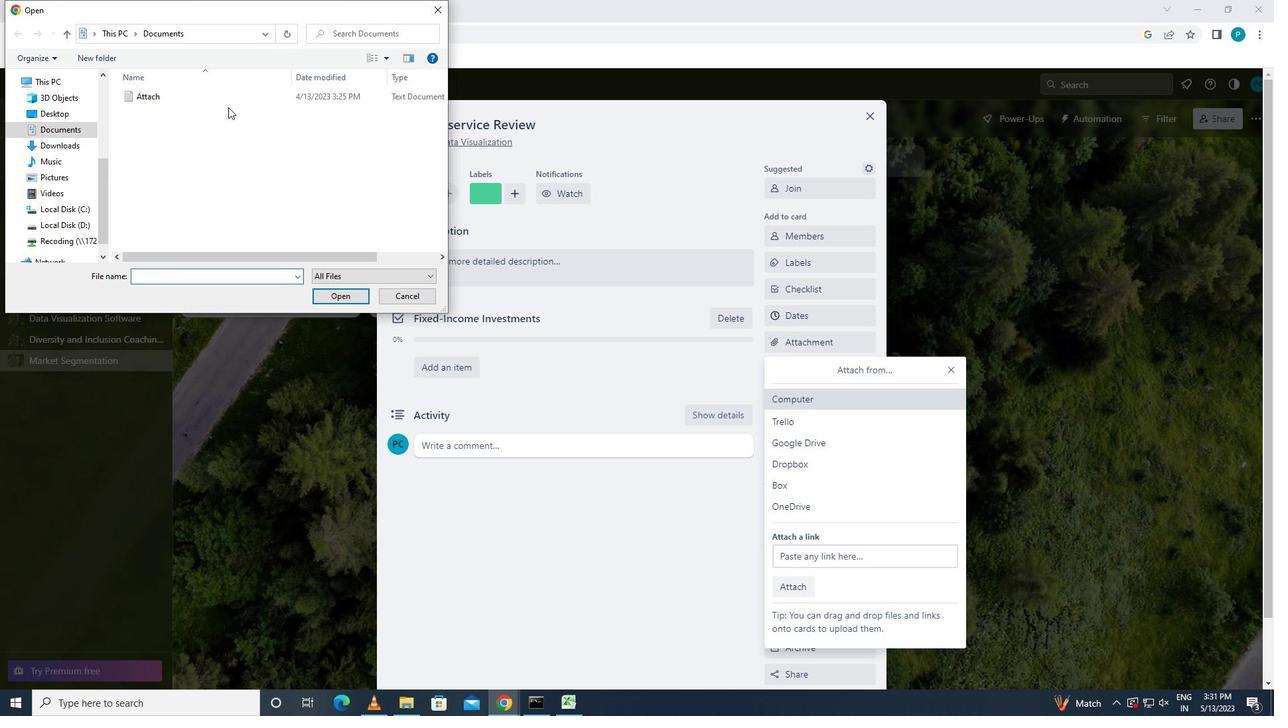 
Action: Mouse moved to (346, 291)
Screenshot: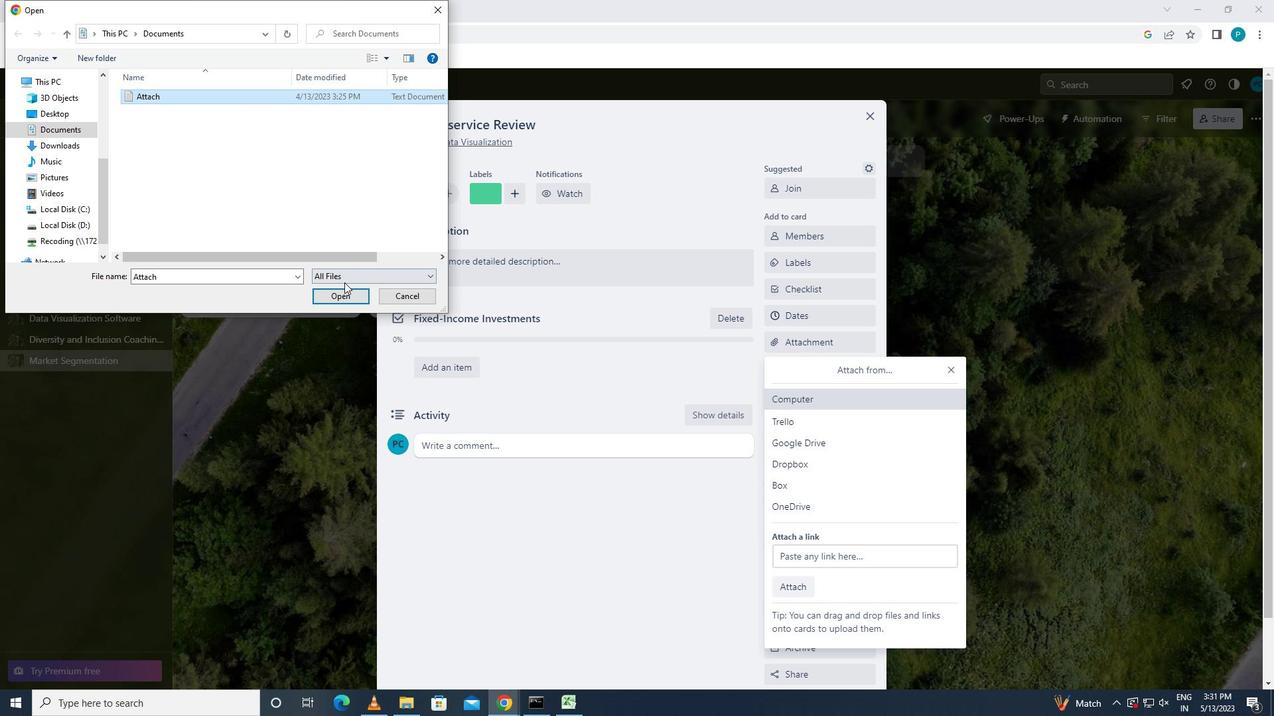 
Action: Mouse pressed left at (346, 291)
Screenshot: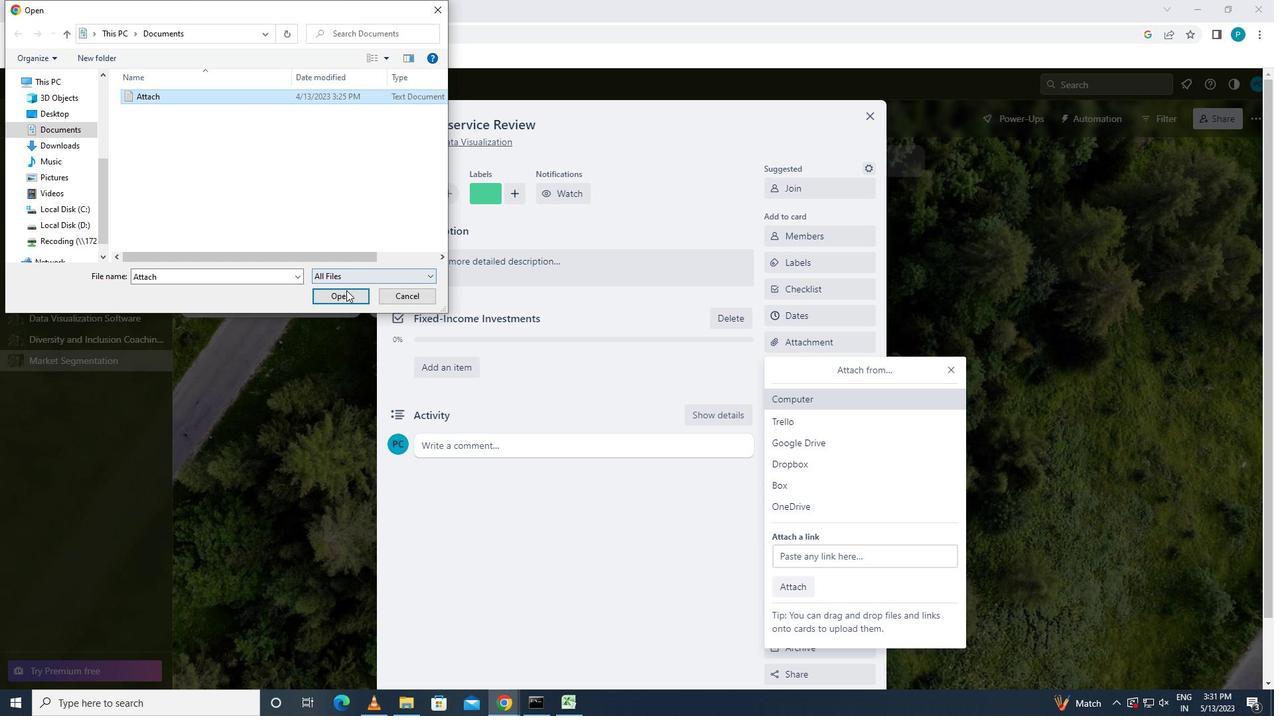 
Action: Mouse moved to (787, 365)
Screenshot: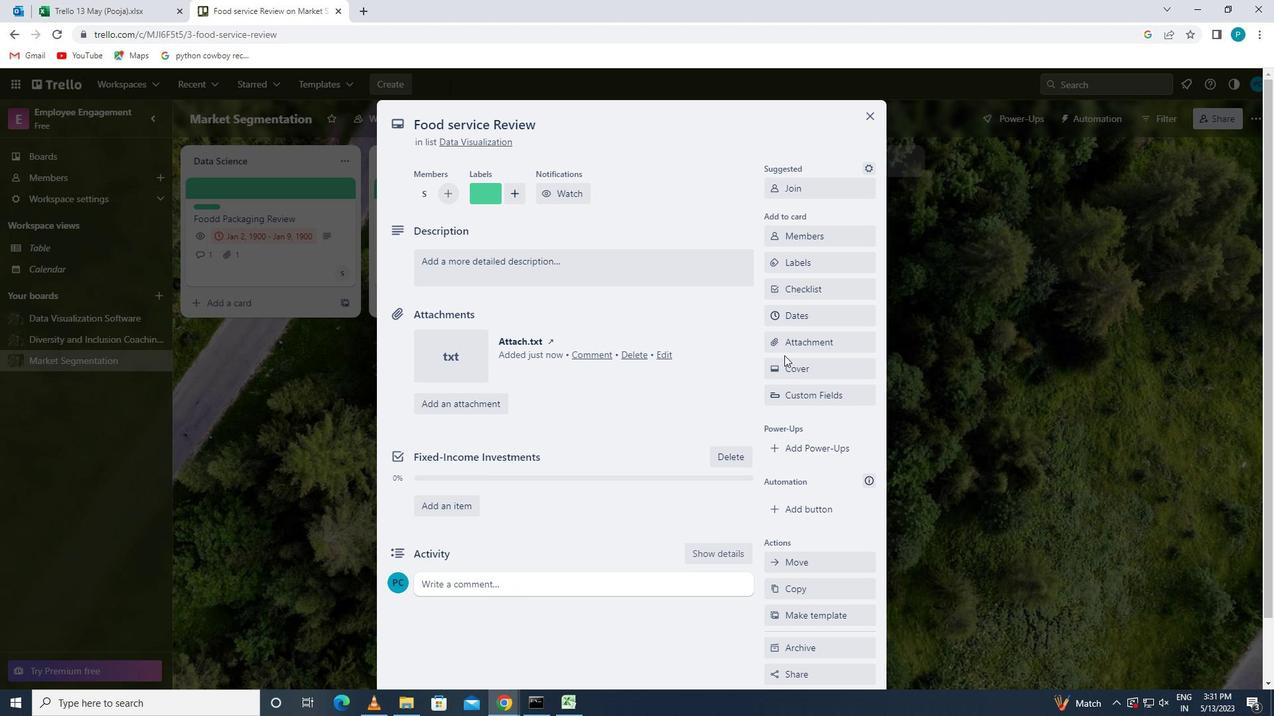 
Action: Mouse pressed left at (787, 365)
Screenshot: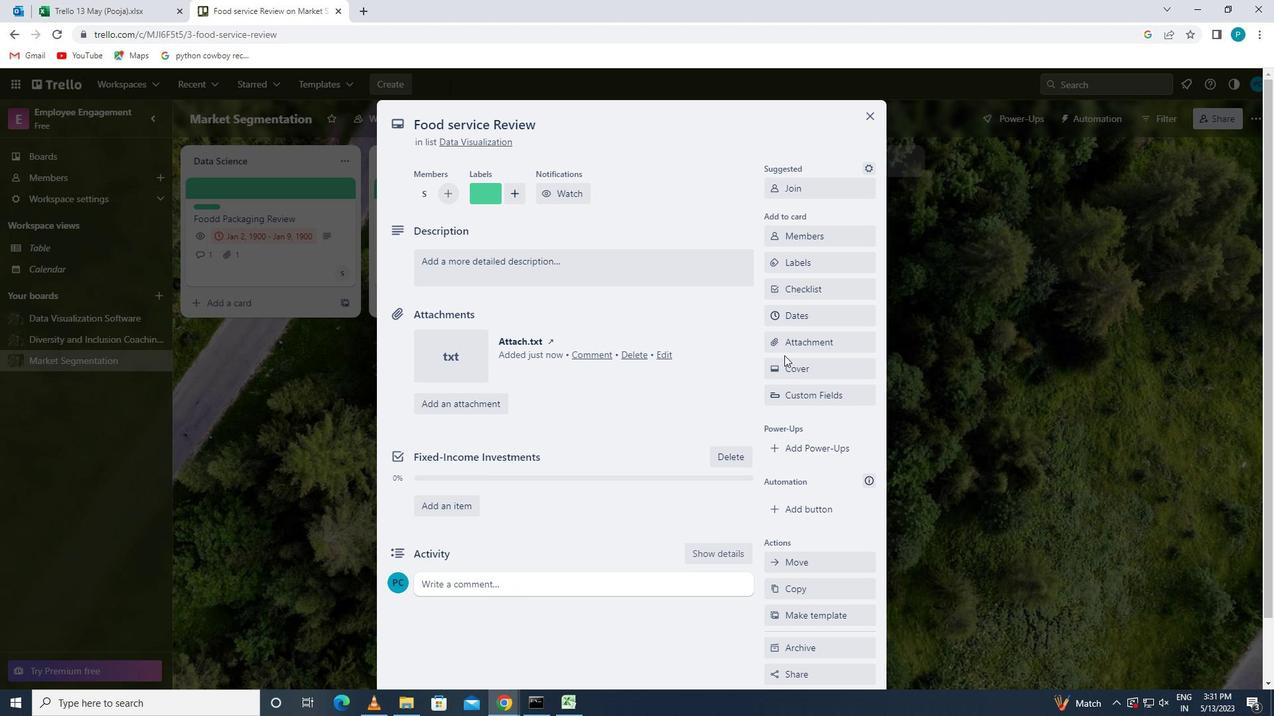 
Action: Mouse moved to (793, 416)
Screenshot: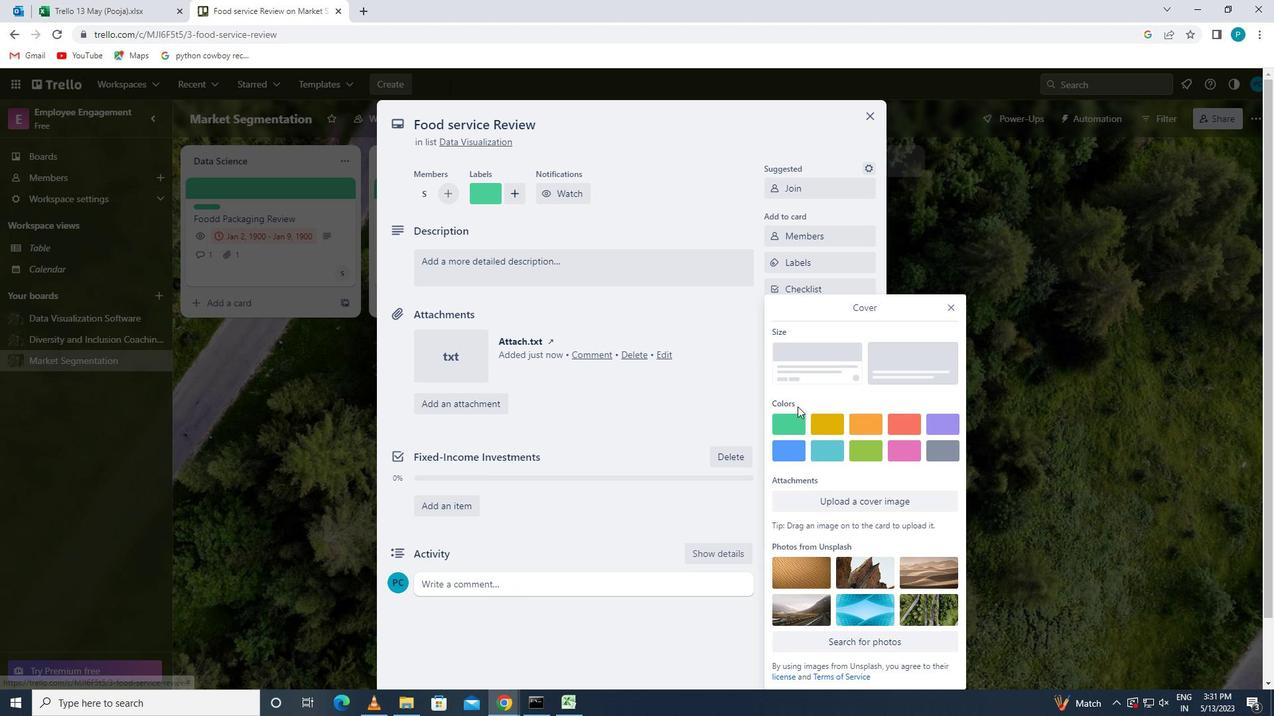 
Action: Mouse pressed left at (793, 416)
Screenshot: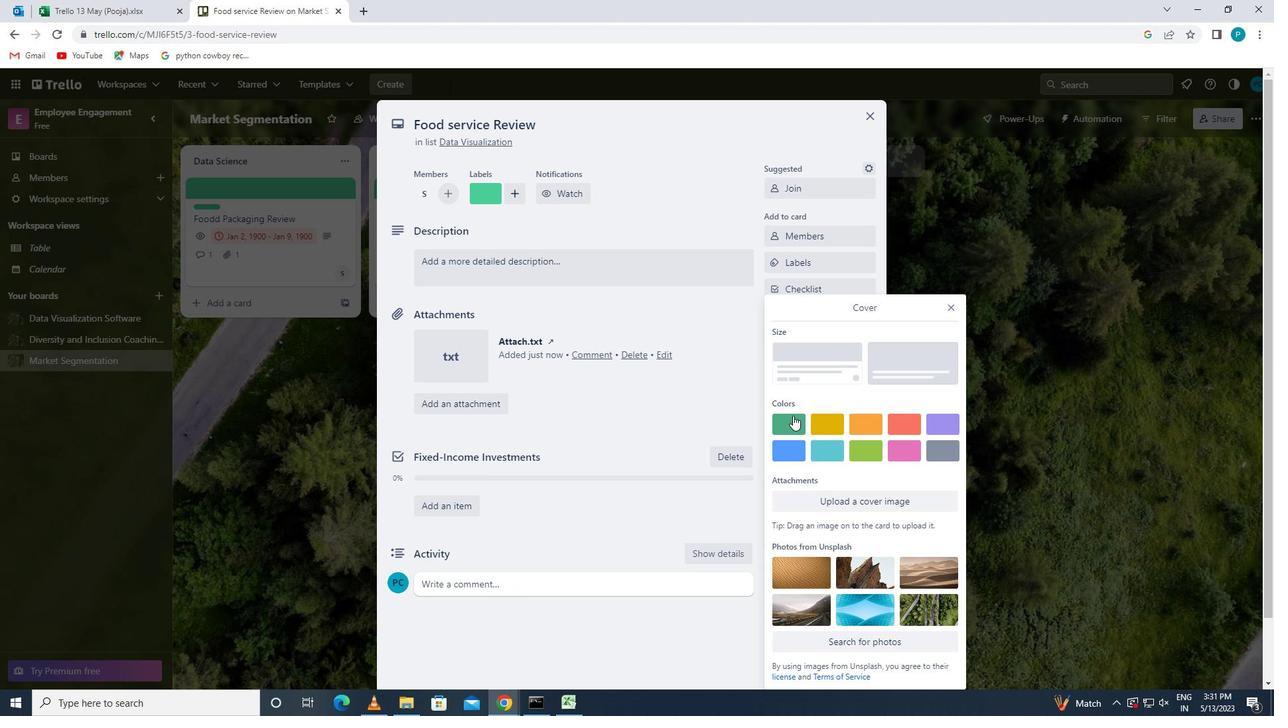 
Action: Mouse moved to (948, 284)
Screenshot: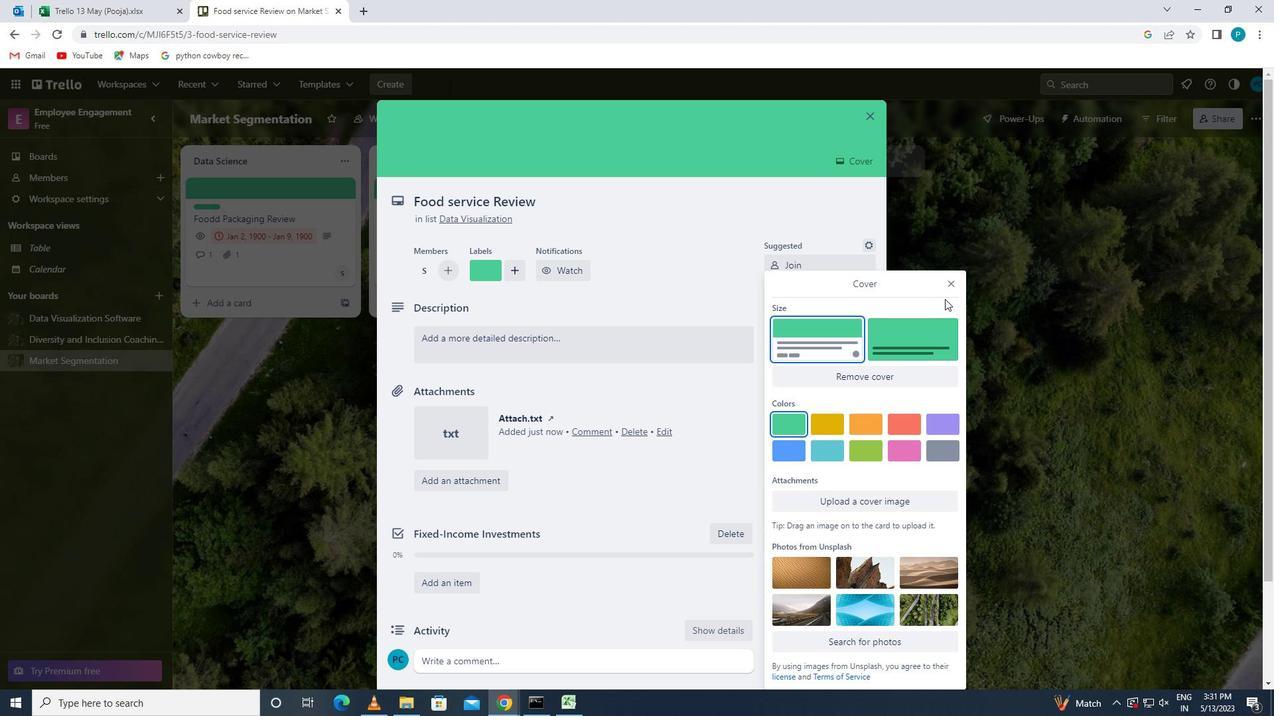 
Action: Mouse pressed left at (948, 284)
Screenshot: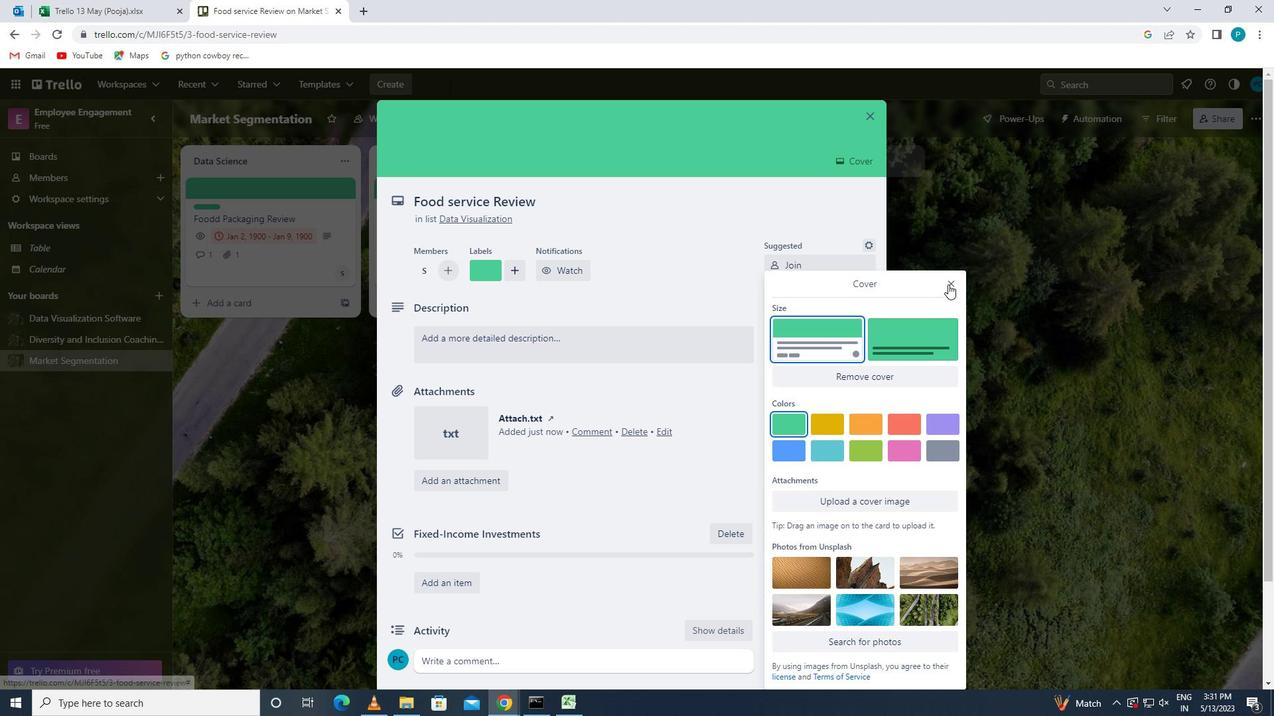 
Action: Mouse moved to (575, 331)
Screenshot: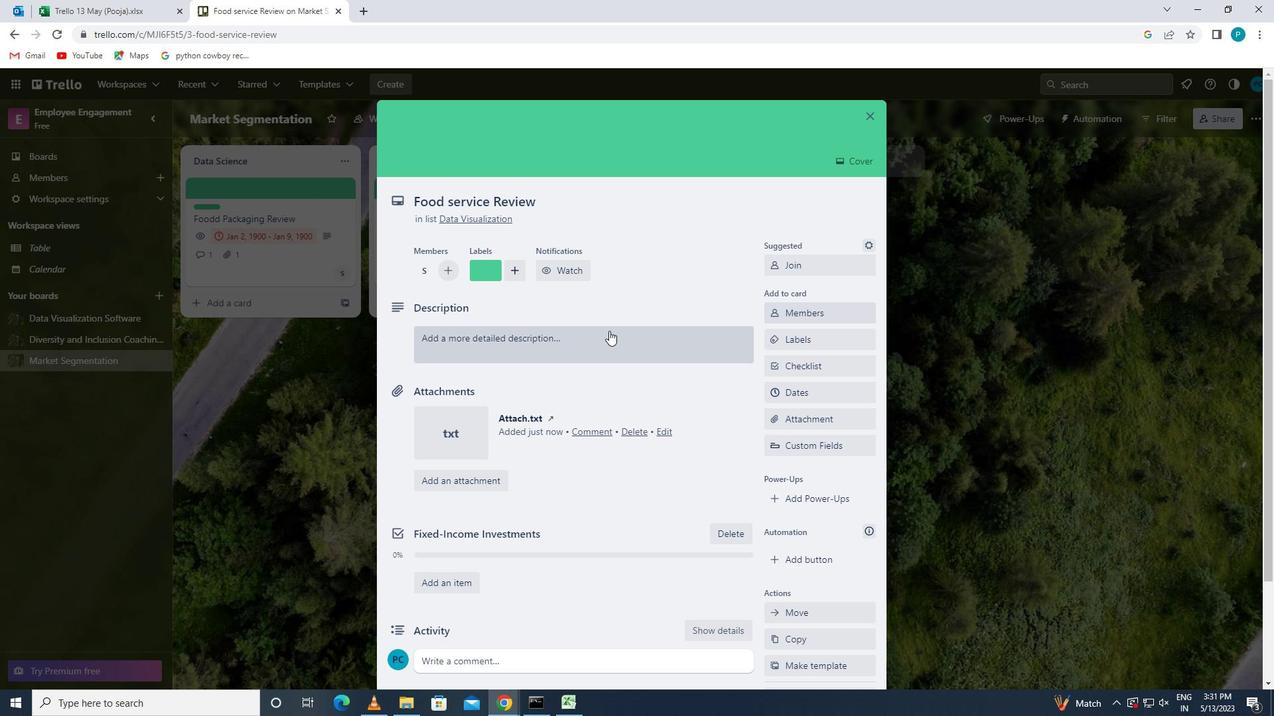 
Action: Mouse pressed left at (575, 331)
Screenshot: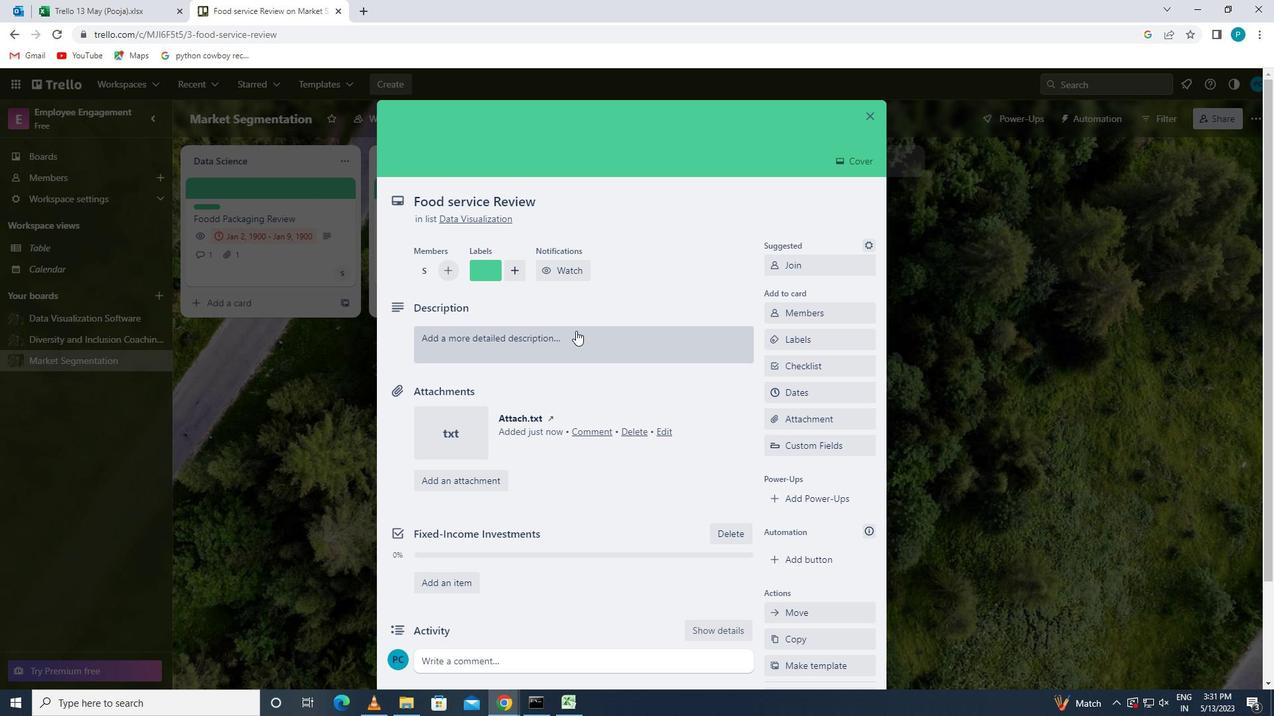 
Action: Key pressed <Key.caps_lock>p<Key.caps_lock>lan<Key.space>and<Key.space>execute<Key.space>company<Key.space>team-building<Key.space>activity<Key.space>at<Key.space>an<Key.space>escape<Key.space>room
Screenshot: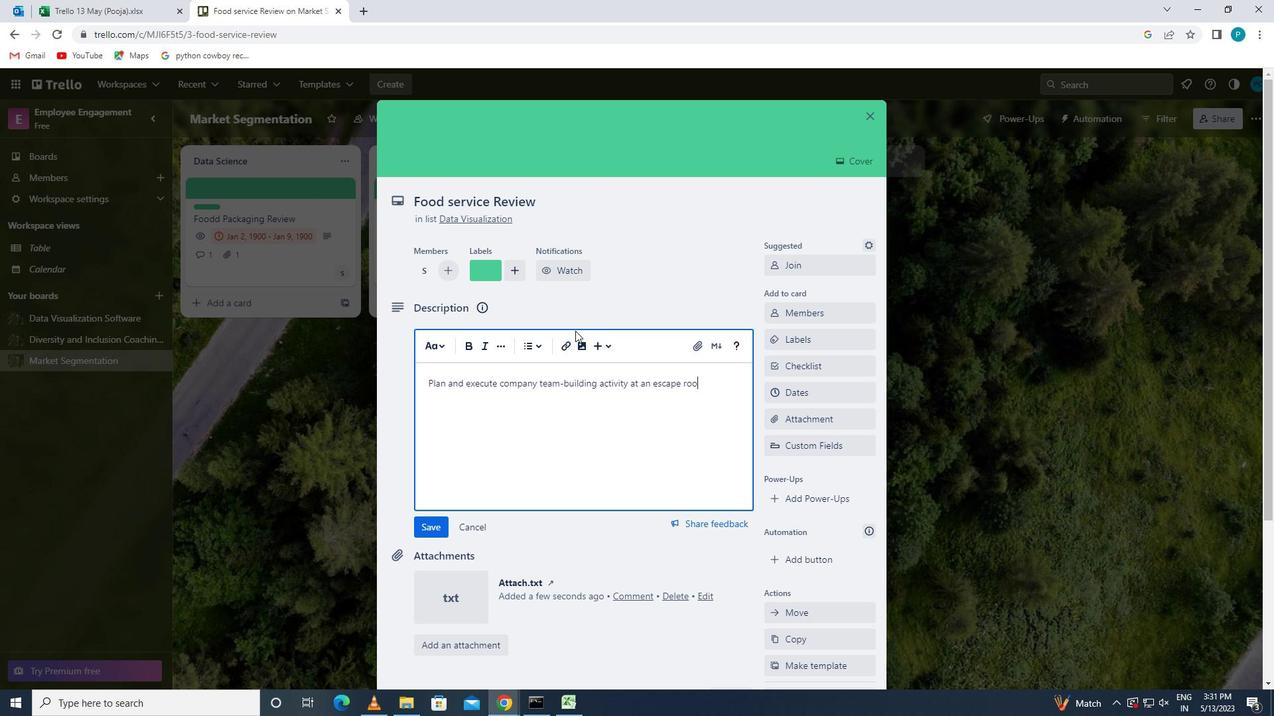
Action: Mouse moved to (430, 524)
Screenshot: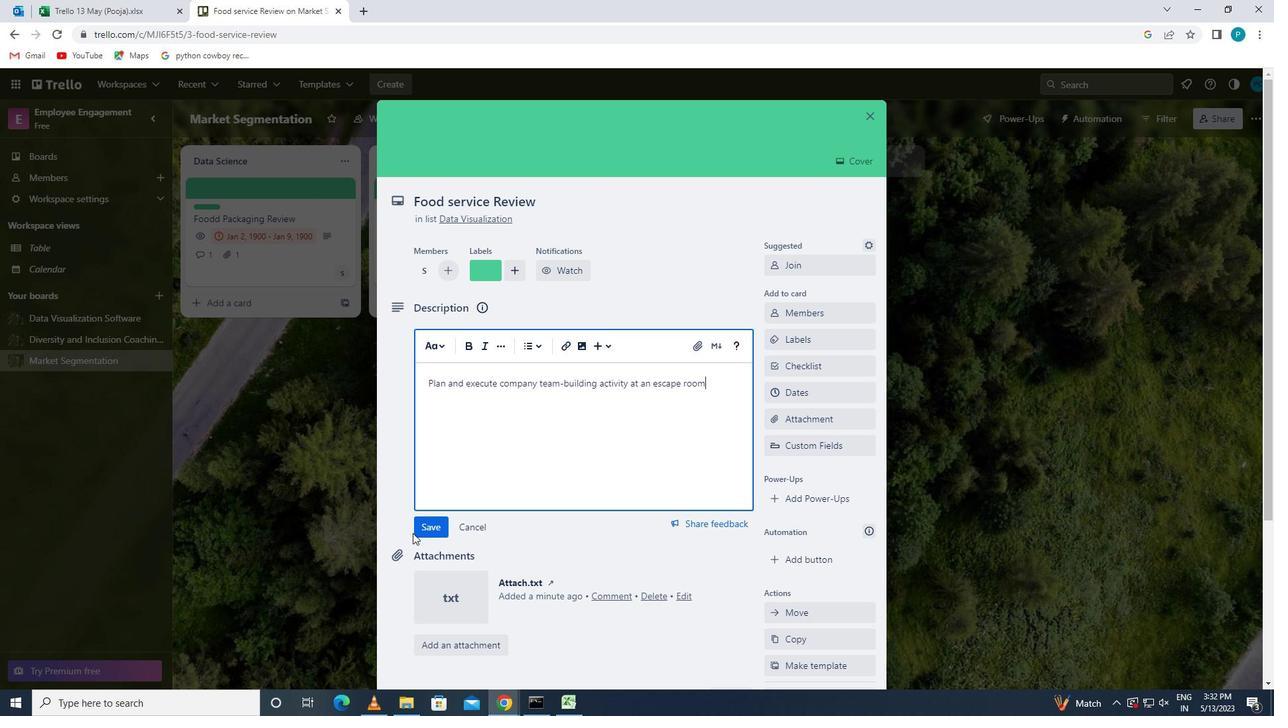 
Action: Mouse pressed left at (430, 524)
Screenshot: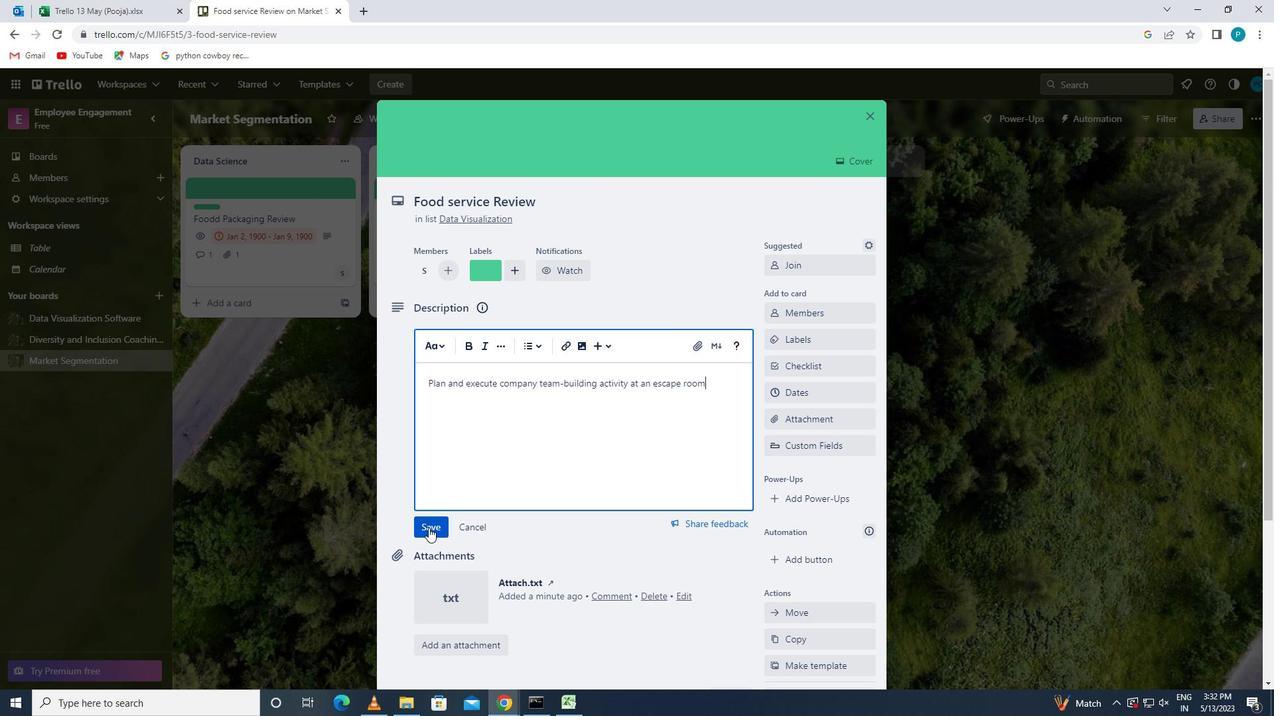 
Action: Mouse scrolled (430, 523) with delta (0, 0)
Screenshot: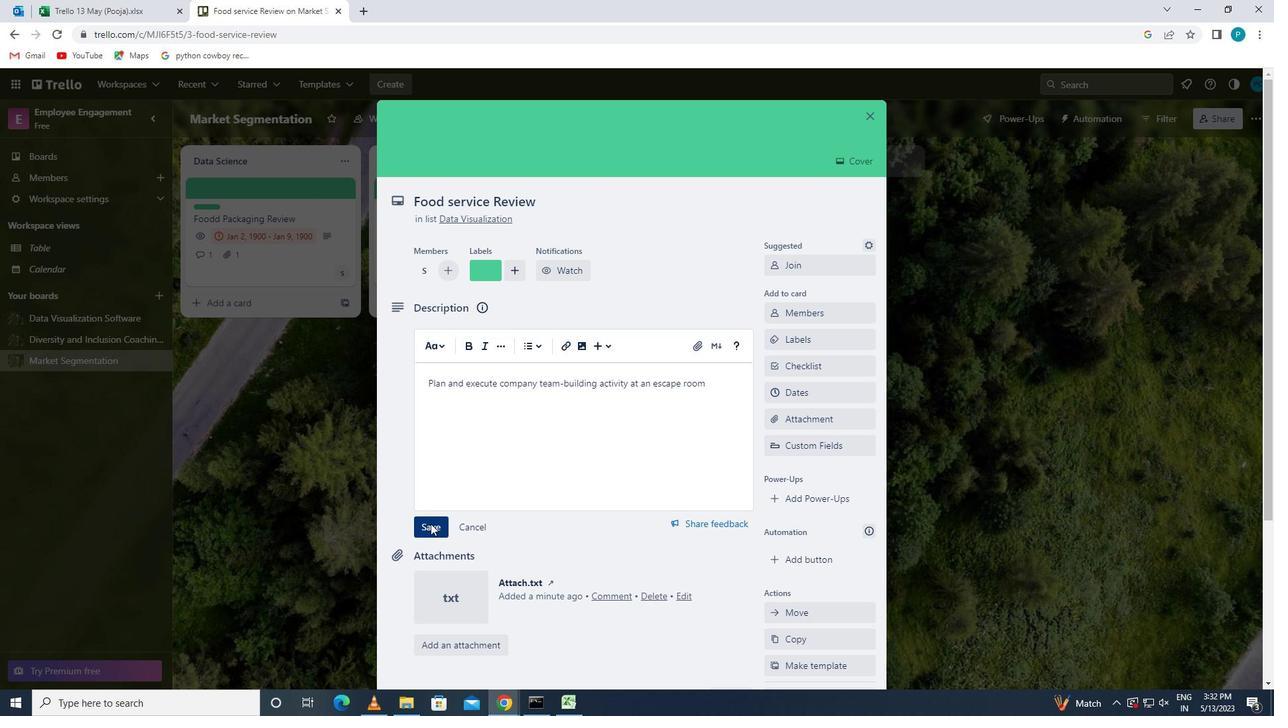
Action: Mouse scrolled (430, 523) with delta (0, 0)
Screenshot: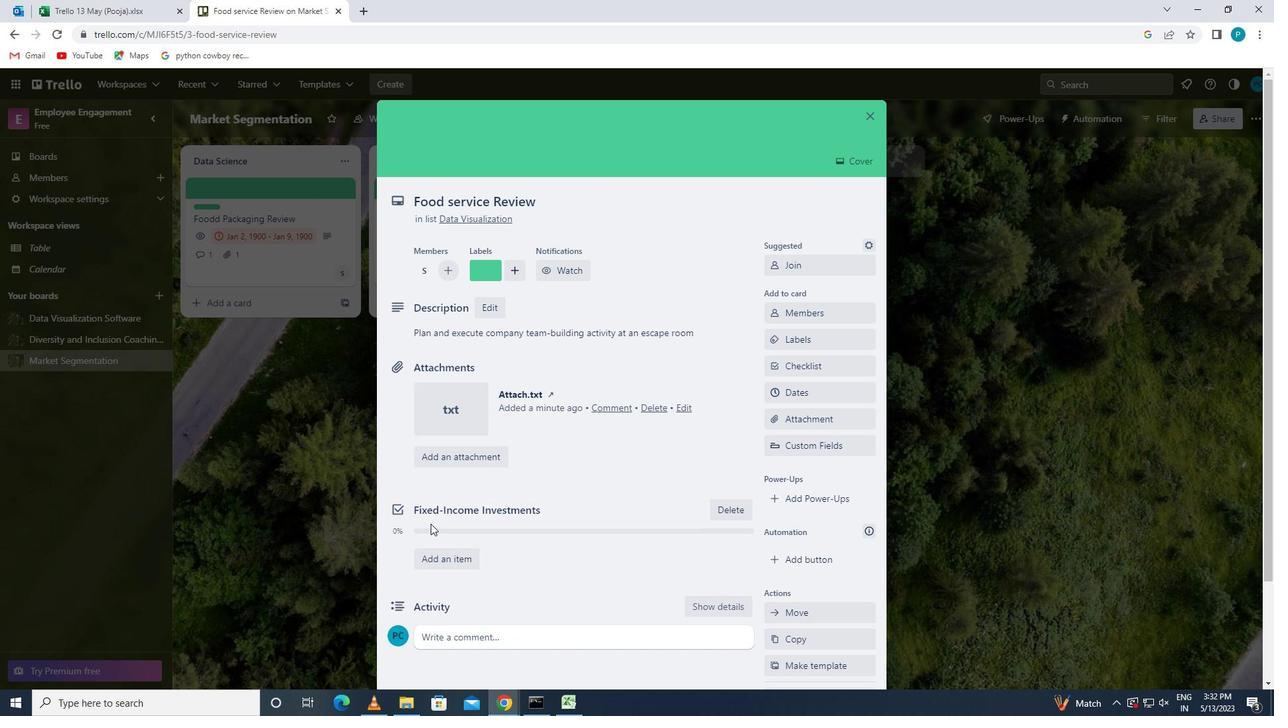 
Action: Mouse scrolled (430, 523) with delta (0, 0)
Screenshot: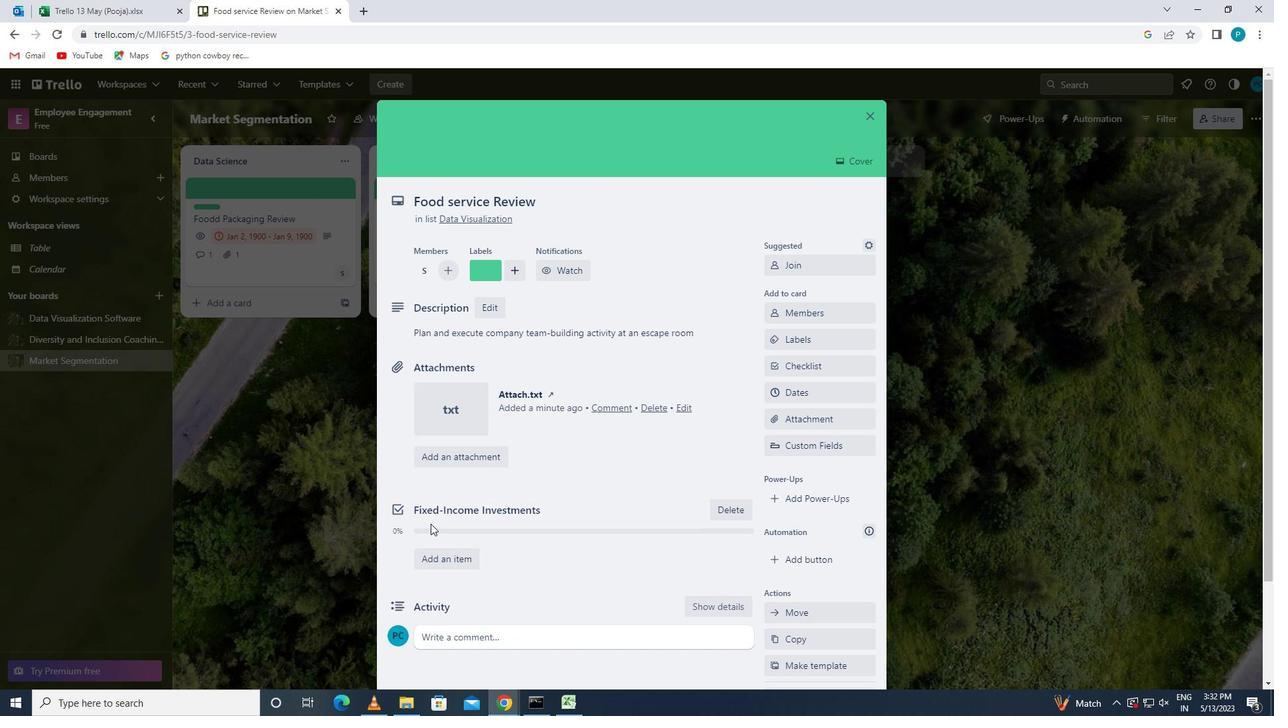 
Action: Mouse scrolled (430, 523) with delta (0, 0)
Screenshot: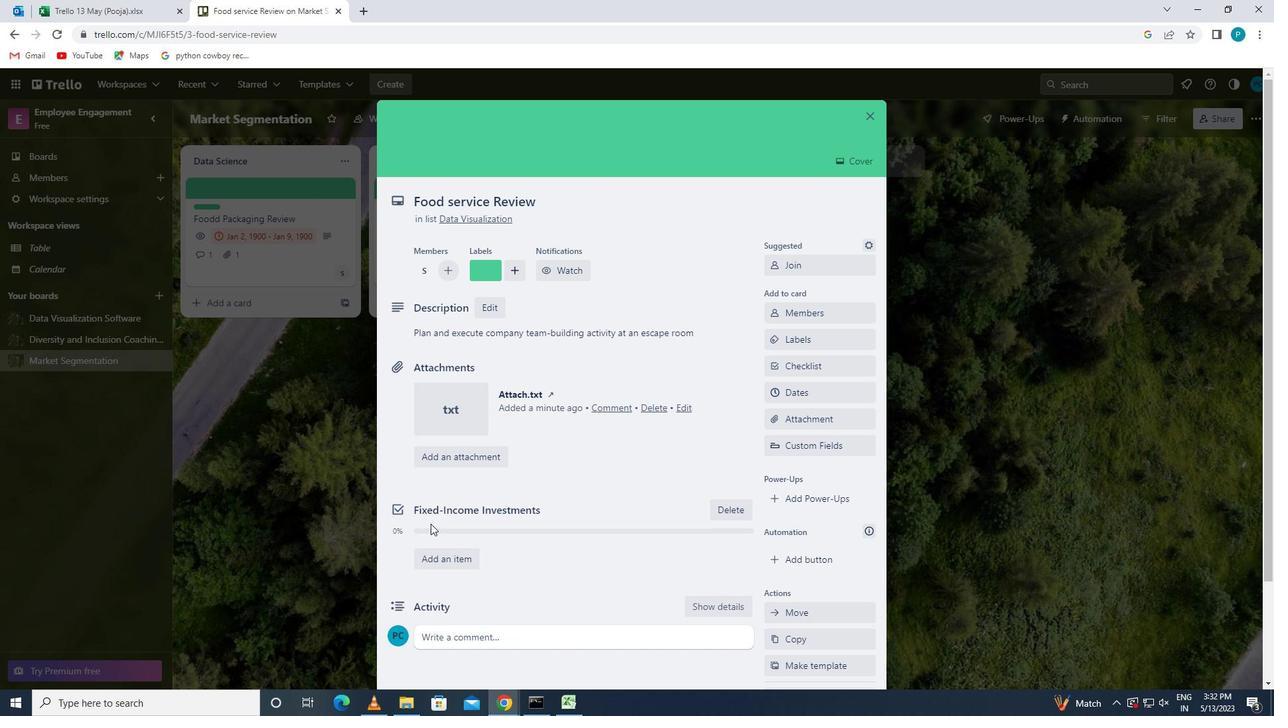 
Action: Mouse moved to (431, 510)
Screenshot: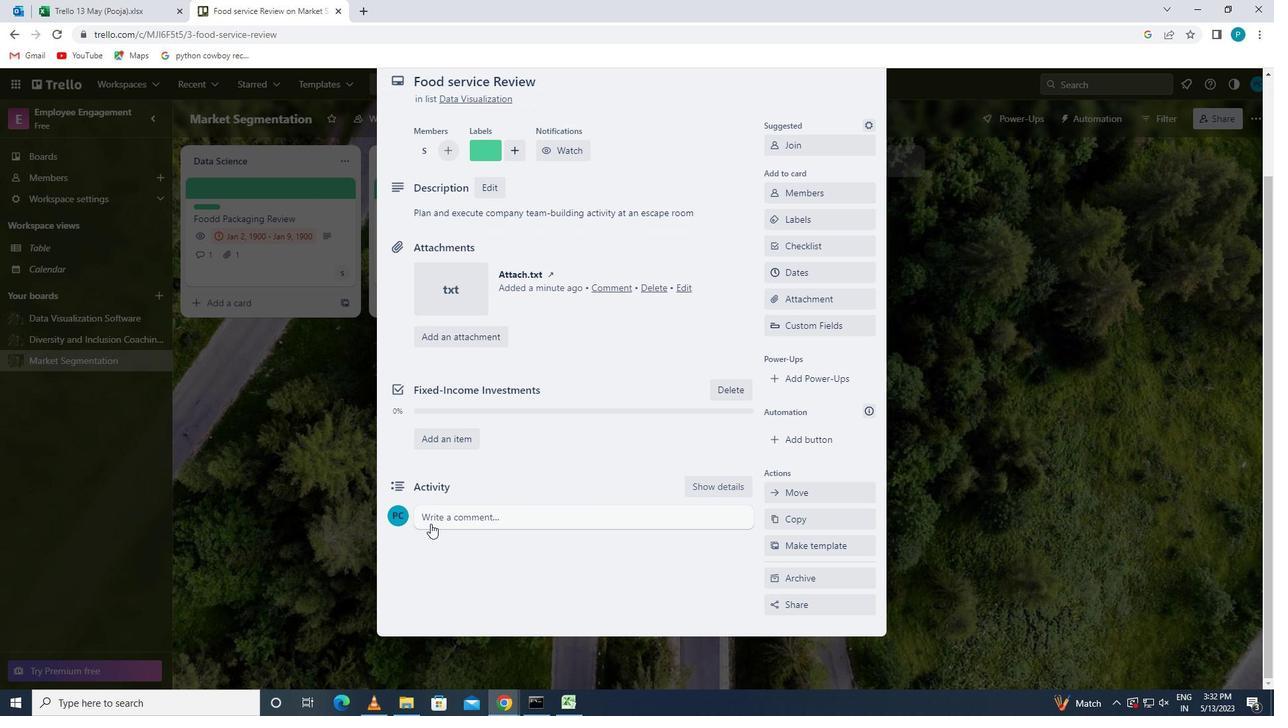 
Action: Mouse pressed left at (431, 510)
Screenshot: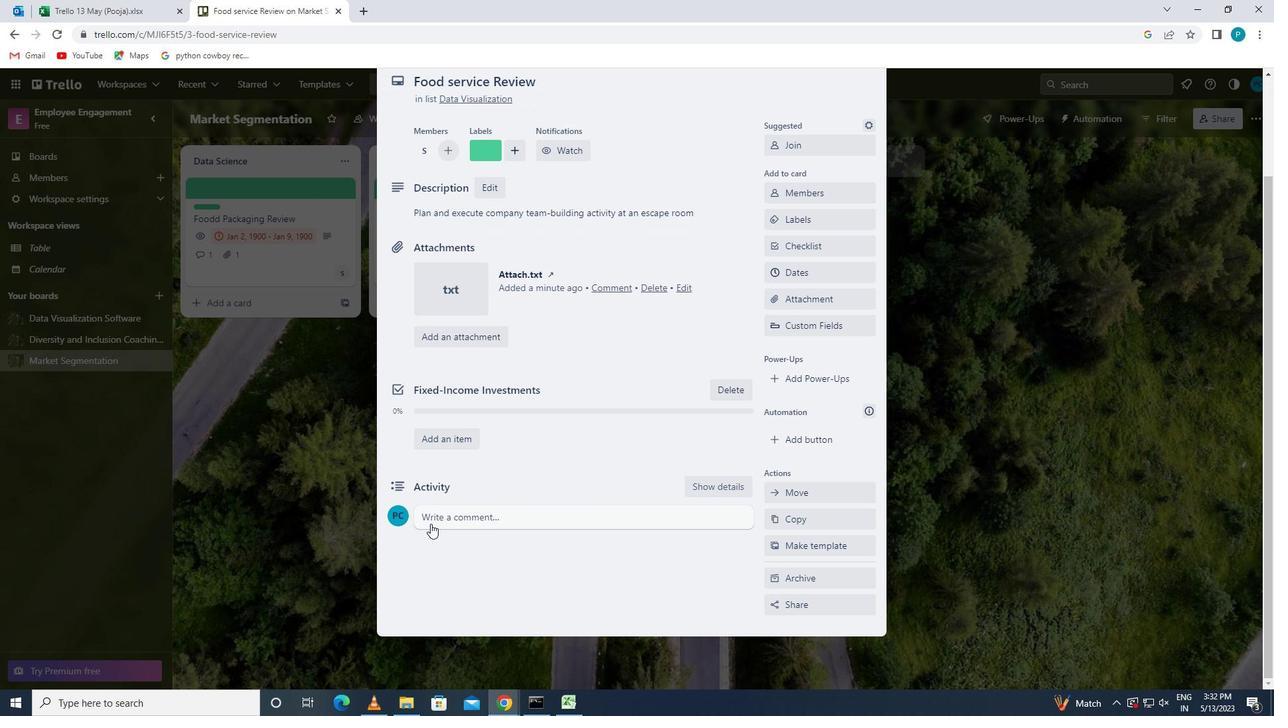 
Action: Key pressed <Key.caps_lock>g<Key.caps_lock>iven<Key.space>the<Key.space>potential<Key.space>impact<Key.space>of<Key.space>this<Key.space>task<Key.space>on<Key.space>our<Key.space>company<Key.space>long-term<Key.space>goals,<Key.space>let<Key.space>us<Key.space>ensure<Key.space>that<Key.space>we<Key.space>approach<Key.space>it<Key.space>with<Key.space>a<Key.space>sense<Key.space>of<Key.space>strageic<Key.space>forsight
Screenshot: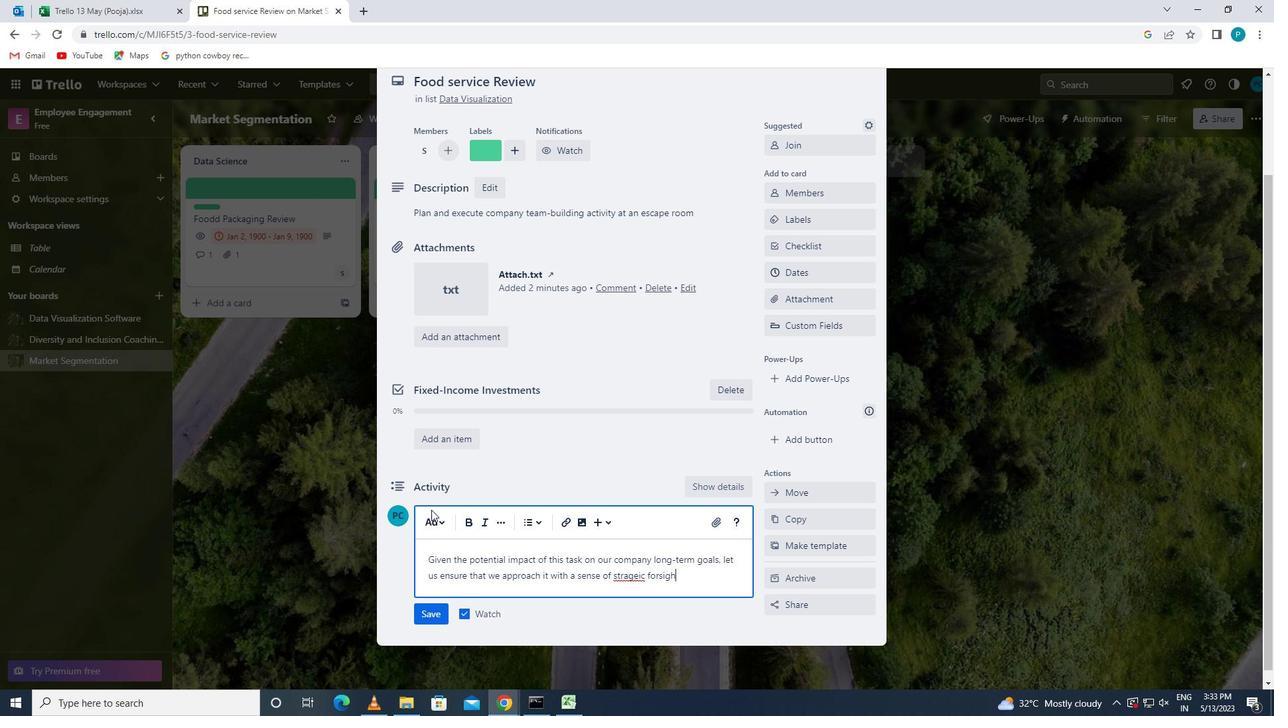 
Action: Mouse moved to (436, 610)
Screenshot: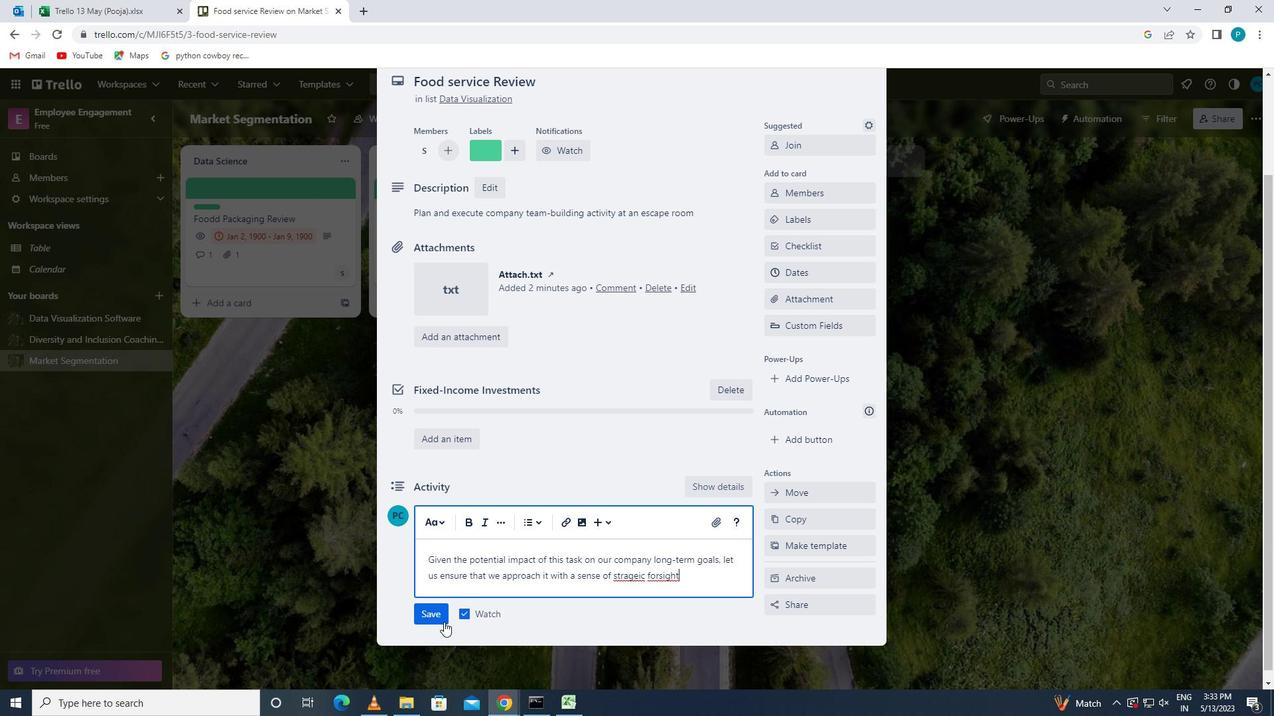 
Action: Mouse pressed left at (436, 610)
Screenshot: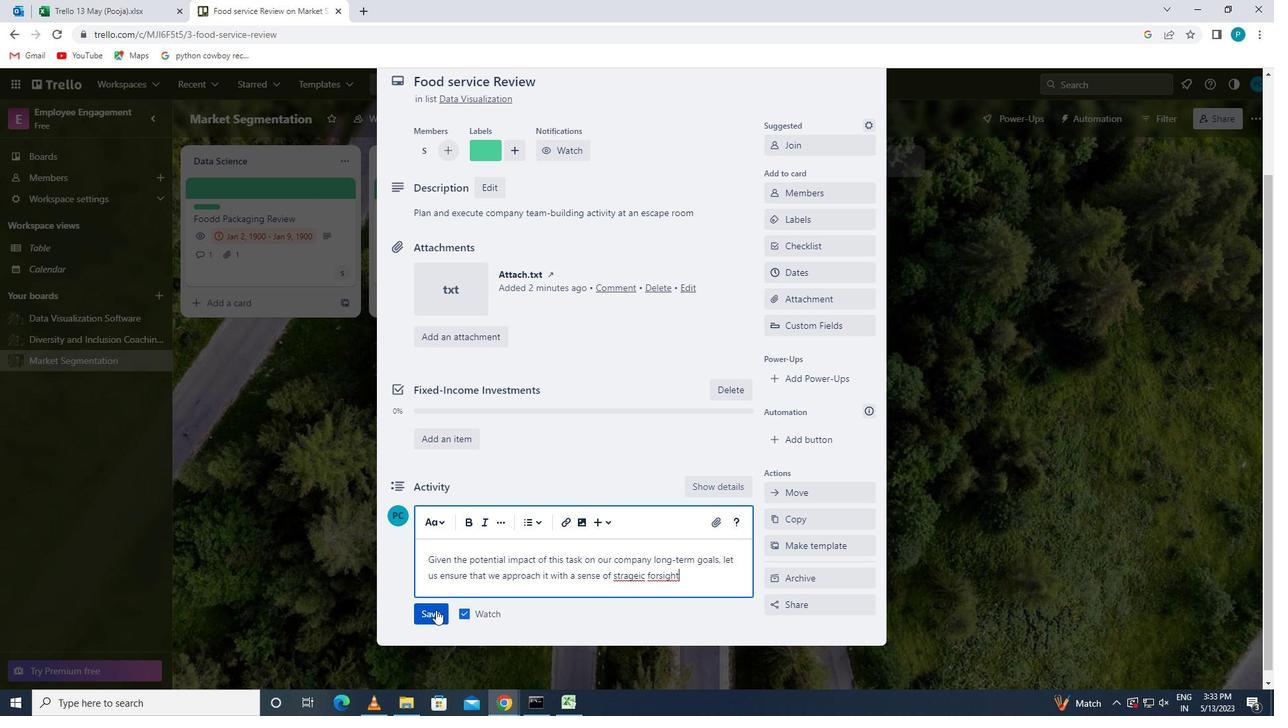 
Action: Mouse moved to (805, 270)
Screenshot: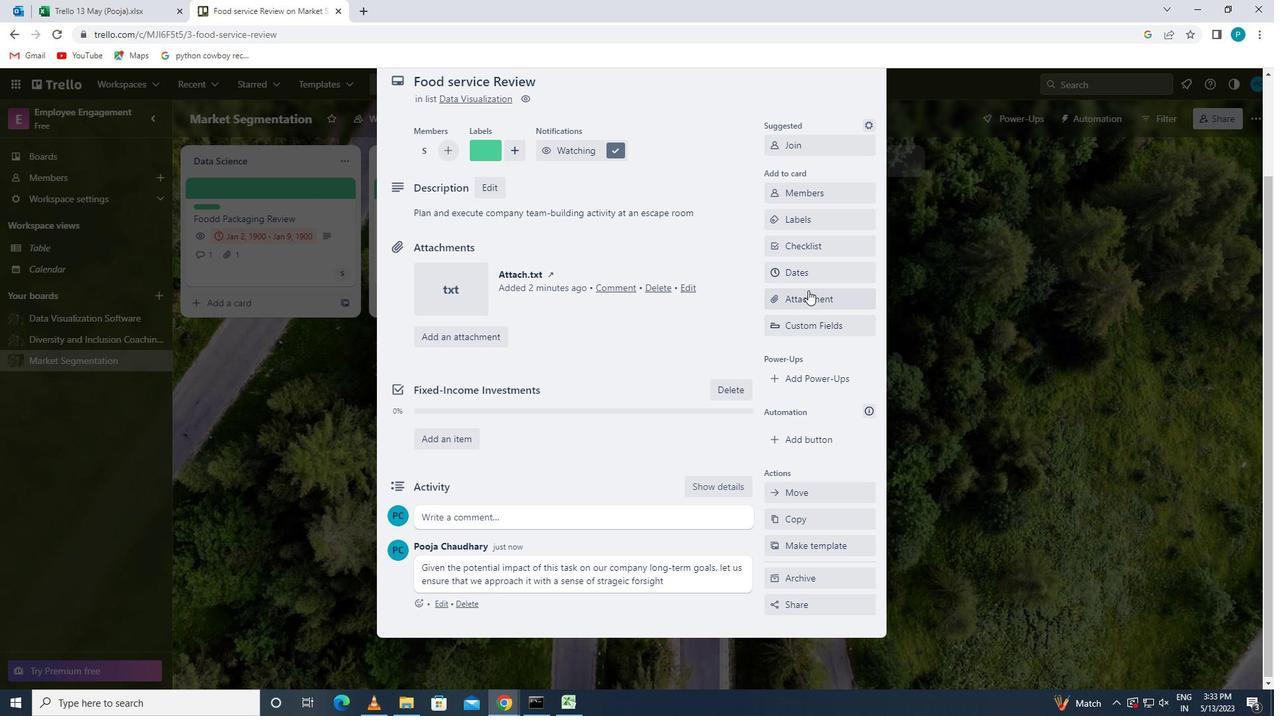 
Action: Mouse pressed left at (805, 270)
Screenshot: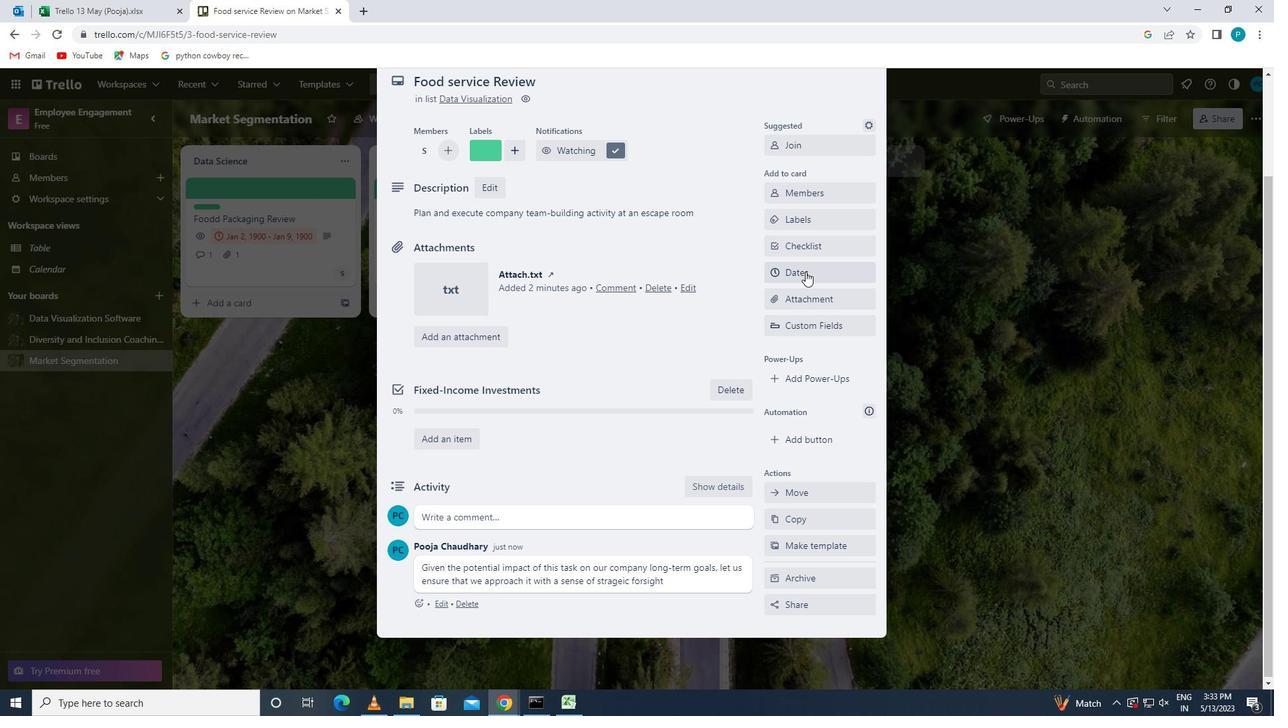 
Action: Mouse moved to (769, 359)
Screenshot: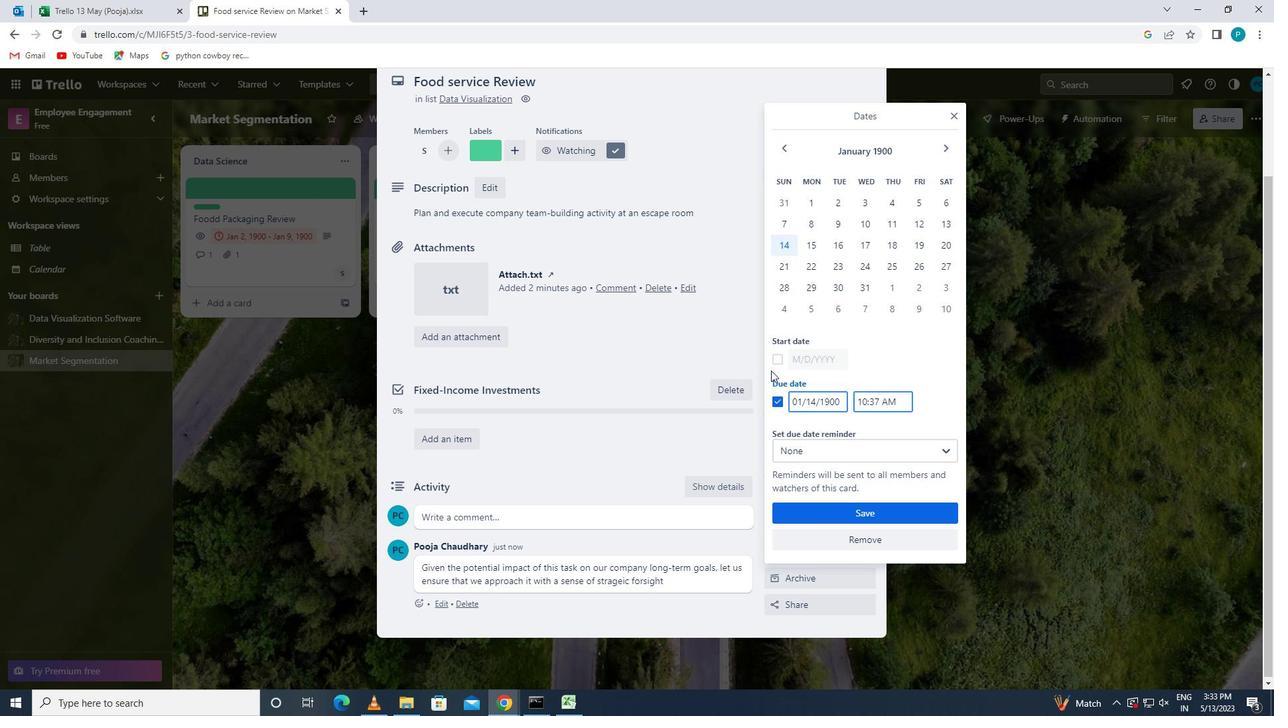 
Action: Mouse pressed left at (769, 359)
Screenshot: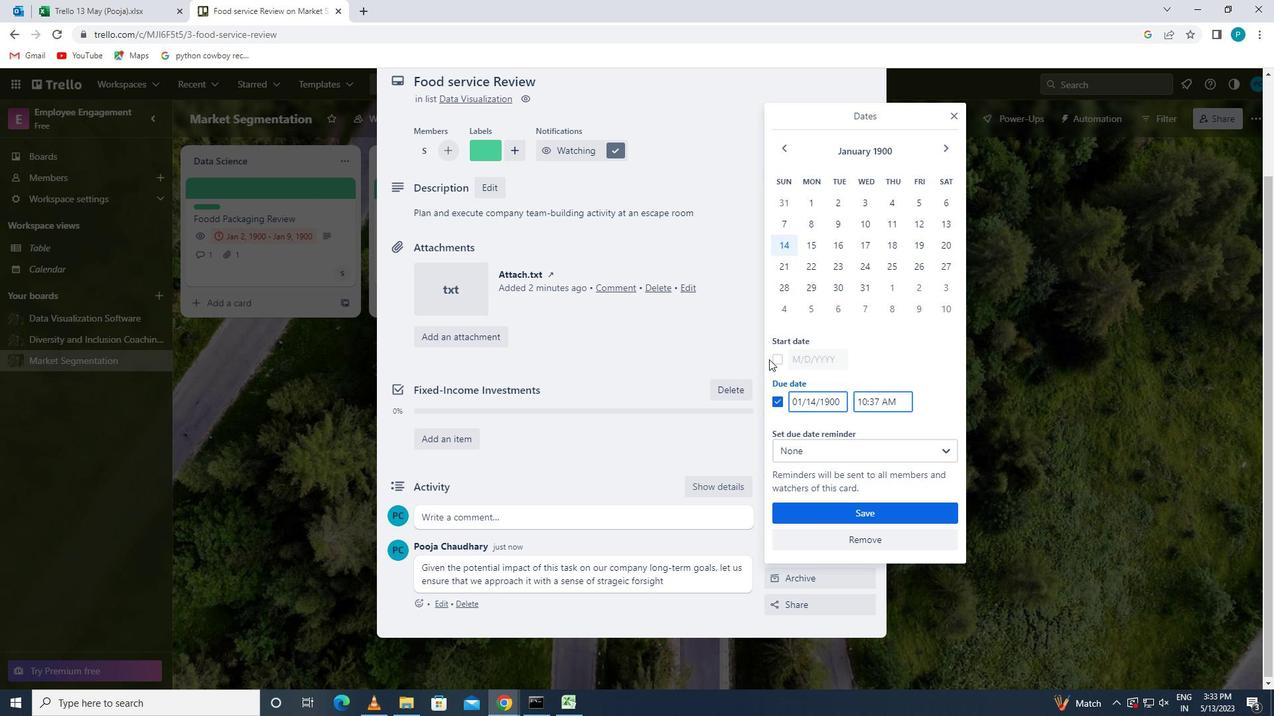 
Action: Mouse moved to (771, 360)
Screenshot: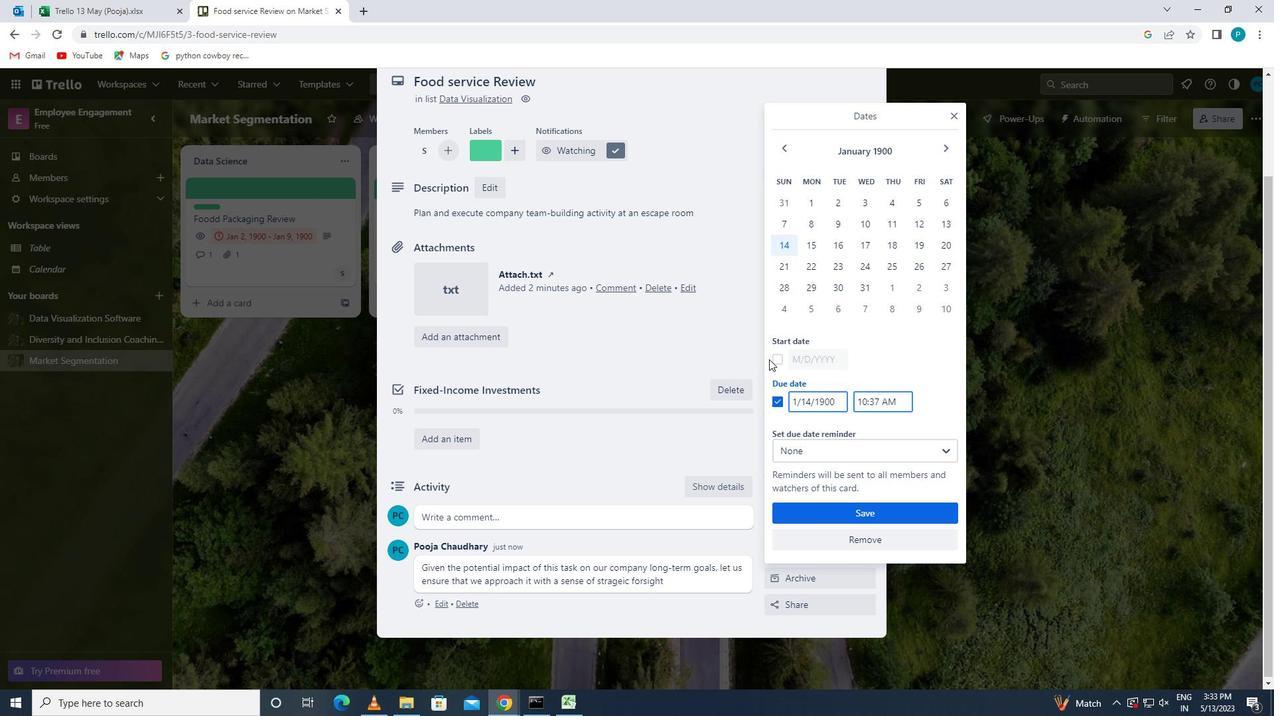 
Action: Mouse pressed left at (771, 360)
Screenshot: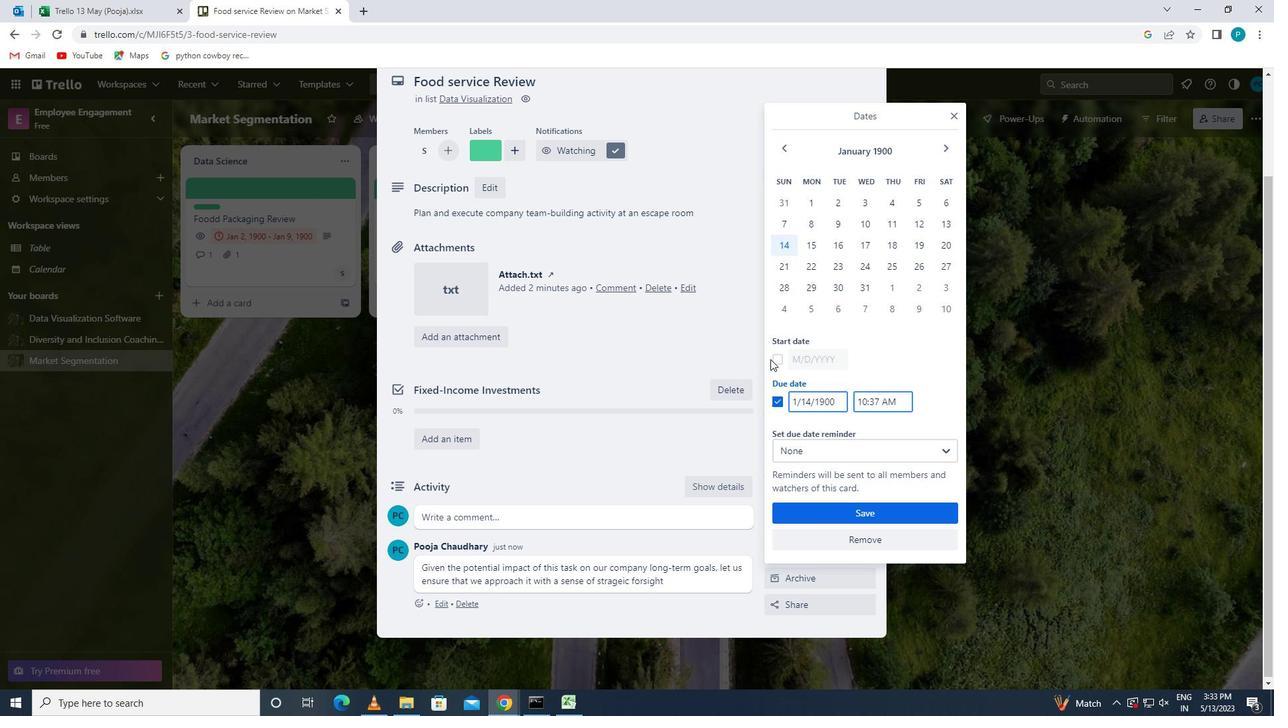 
Action: Mouse moved to (775, 361)
Screenshot: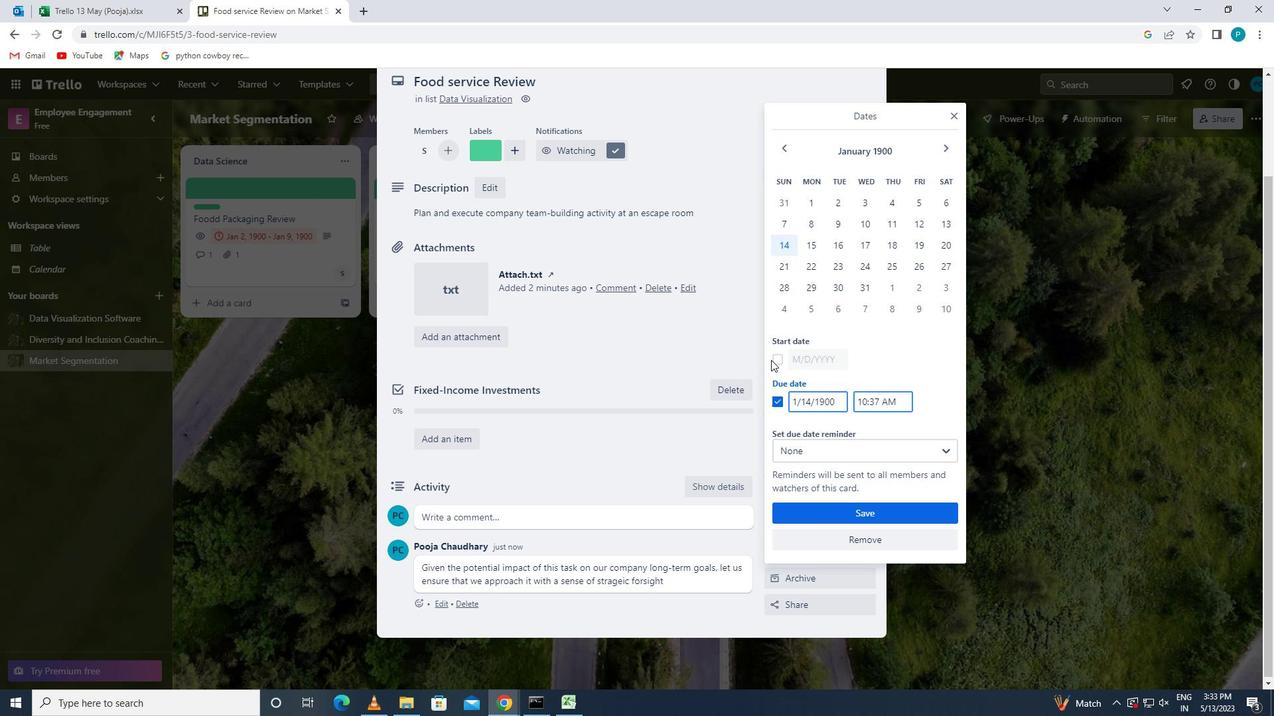 
Action: Mouse pressed left at (775, 361)
Screenshot: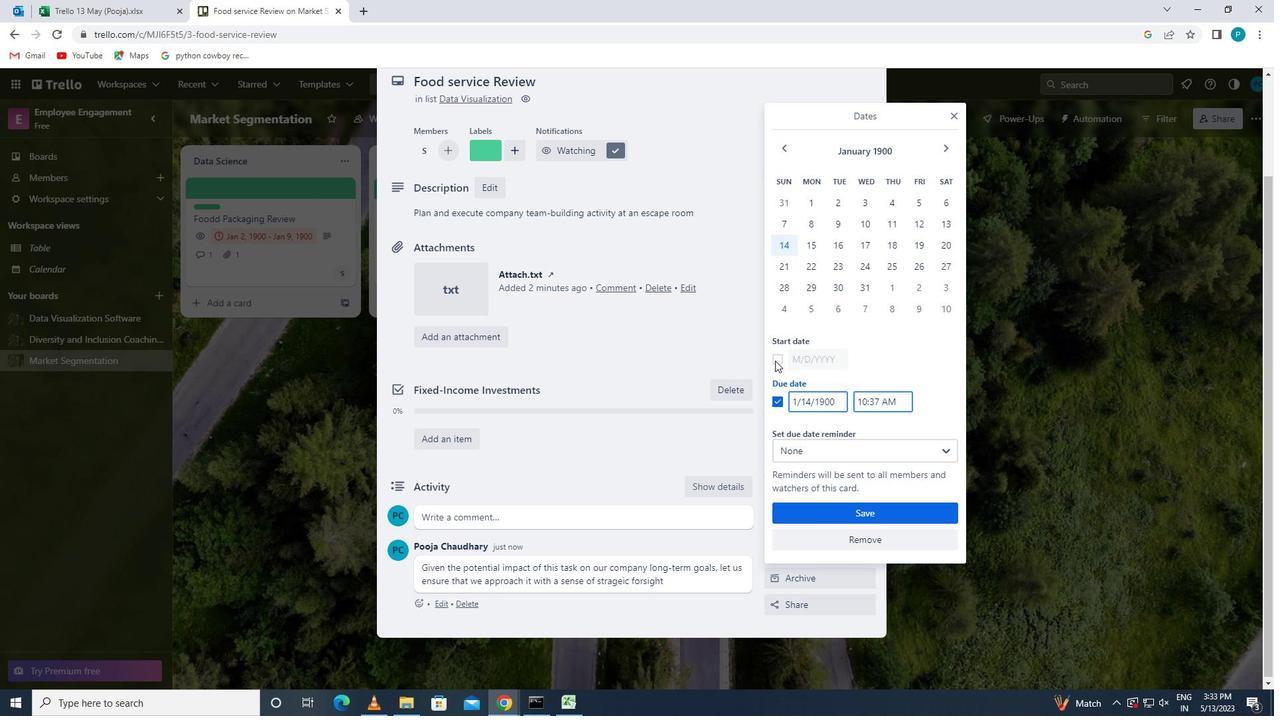 
Action: Mouse moved to (790, 357)
Screenshot: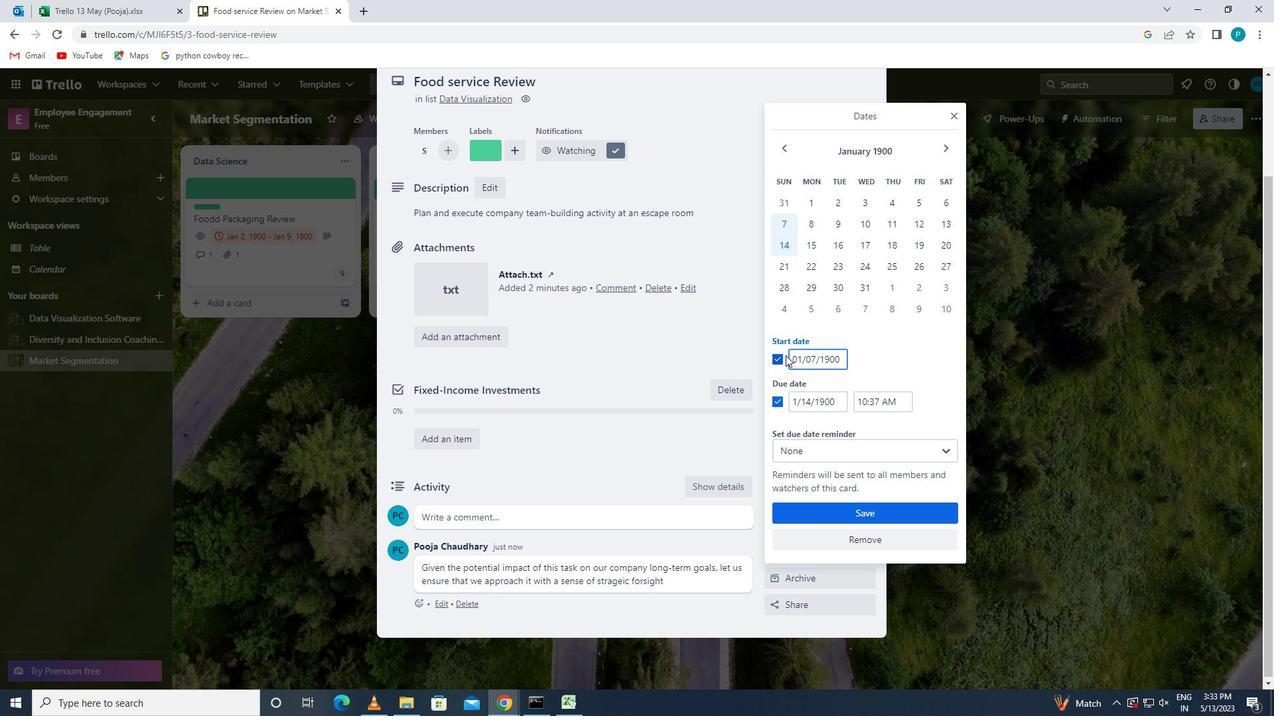 
Action: Mouse pressed left at (790, 357)
Screenshot: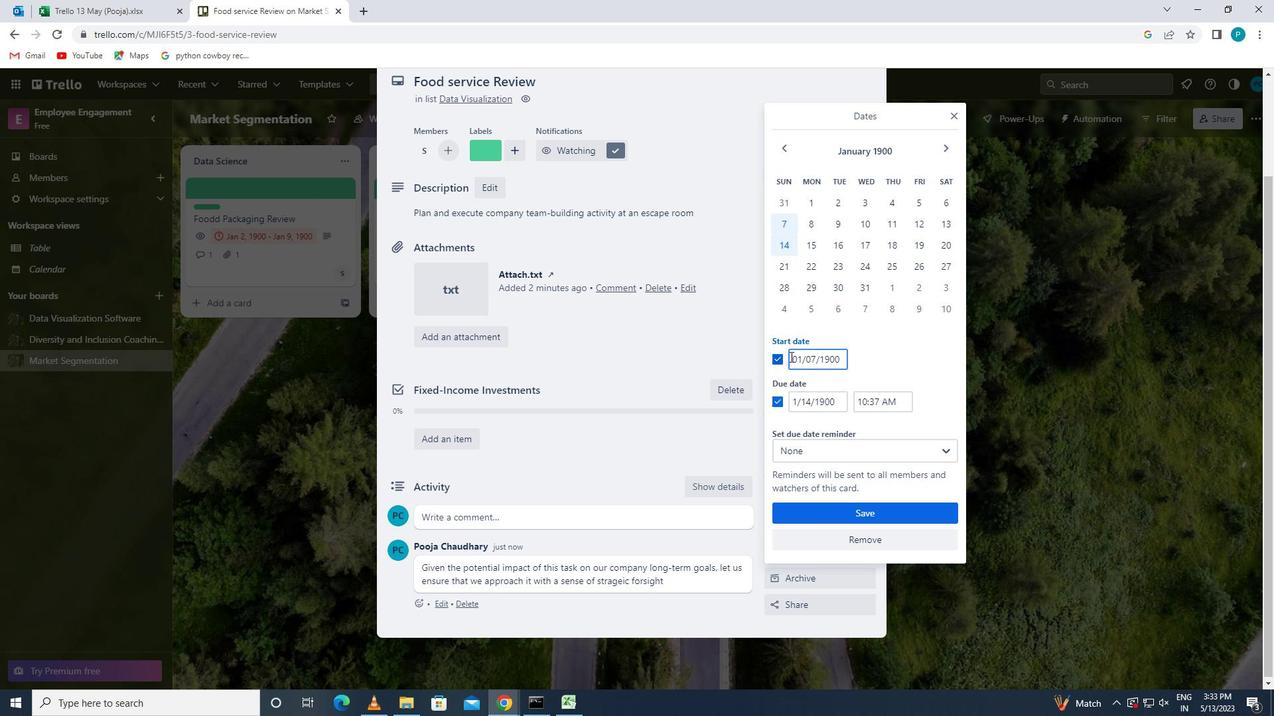 
Action: Mouse moved to (854, 365)
Screenshot: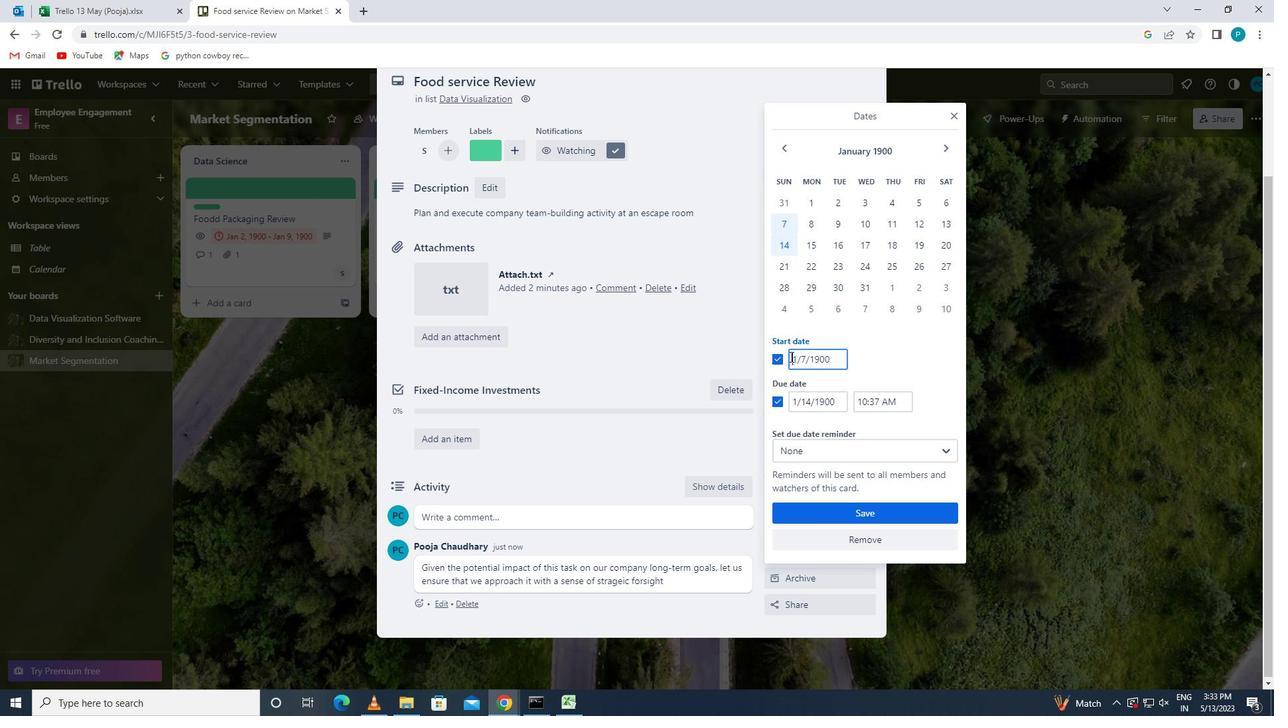 
Action: Key pressed 1/8/1900
Screenshot: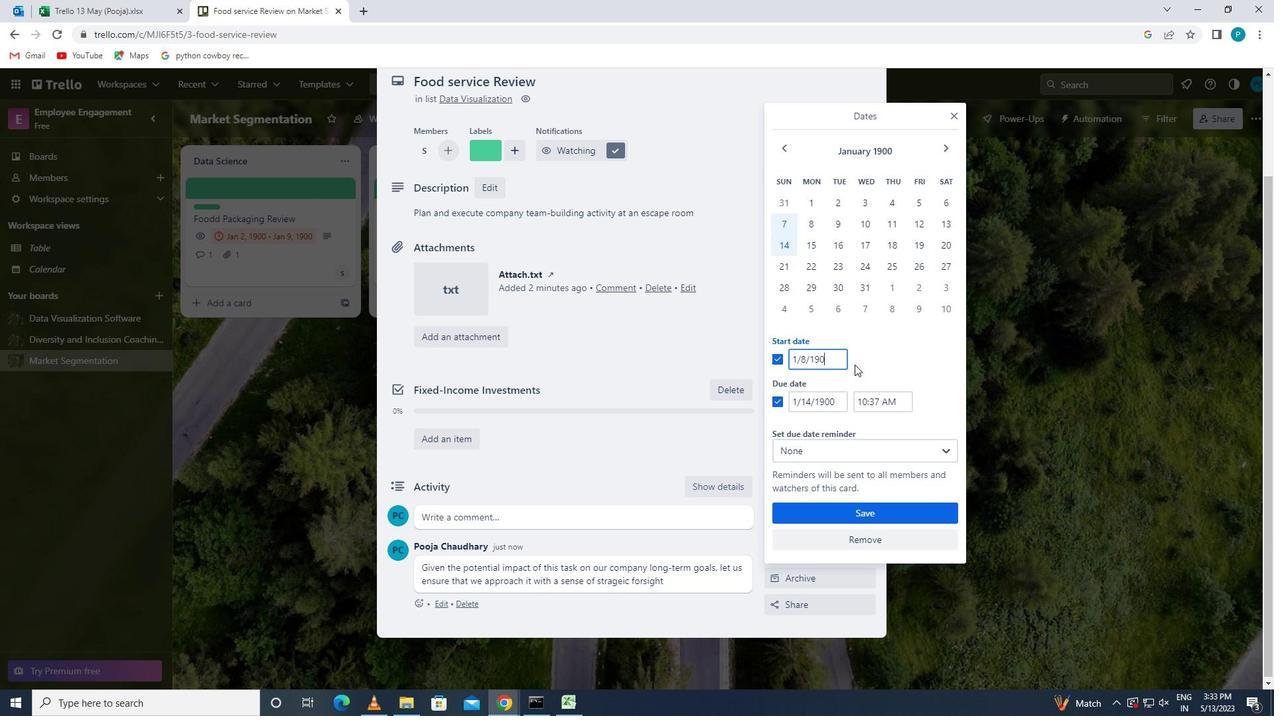 
Action: Mouse moved to (843, 400)
Screenshot: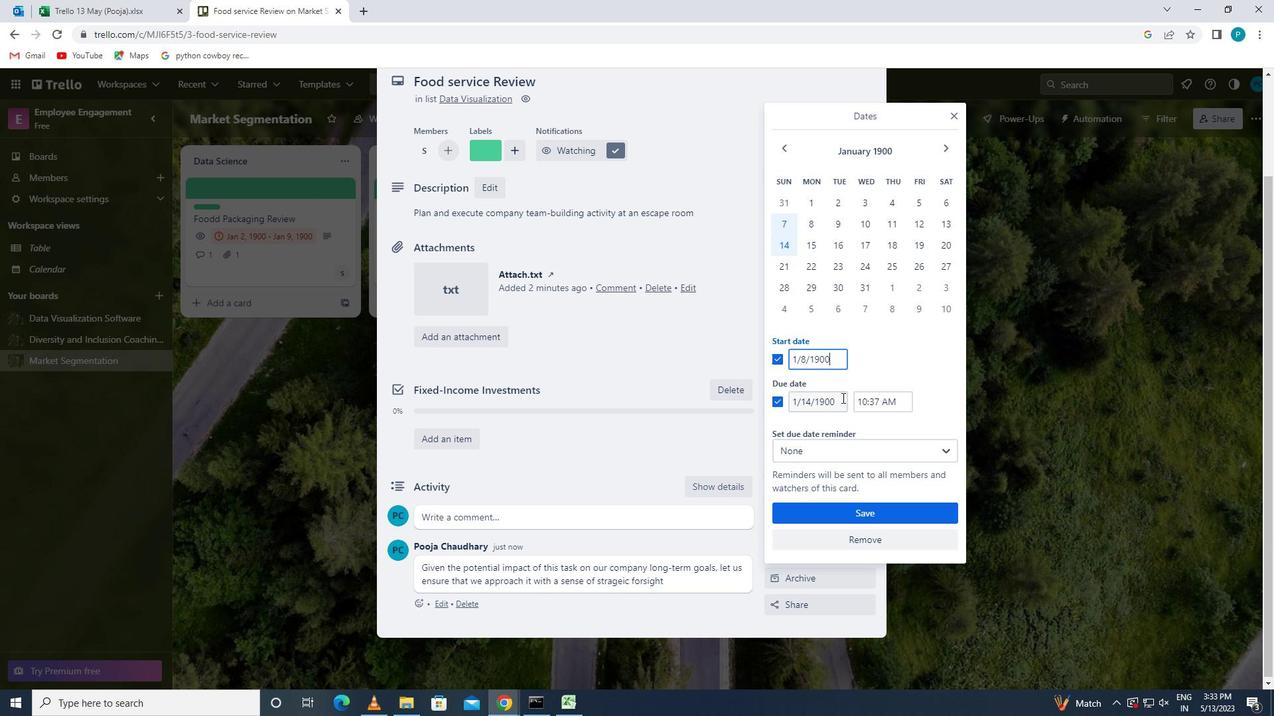 
Action: Mouse pressed left at (843, 400)
Screenshot: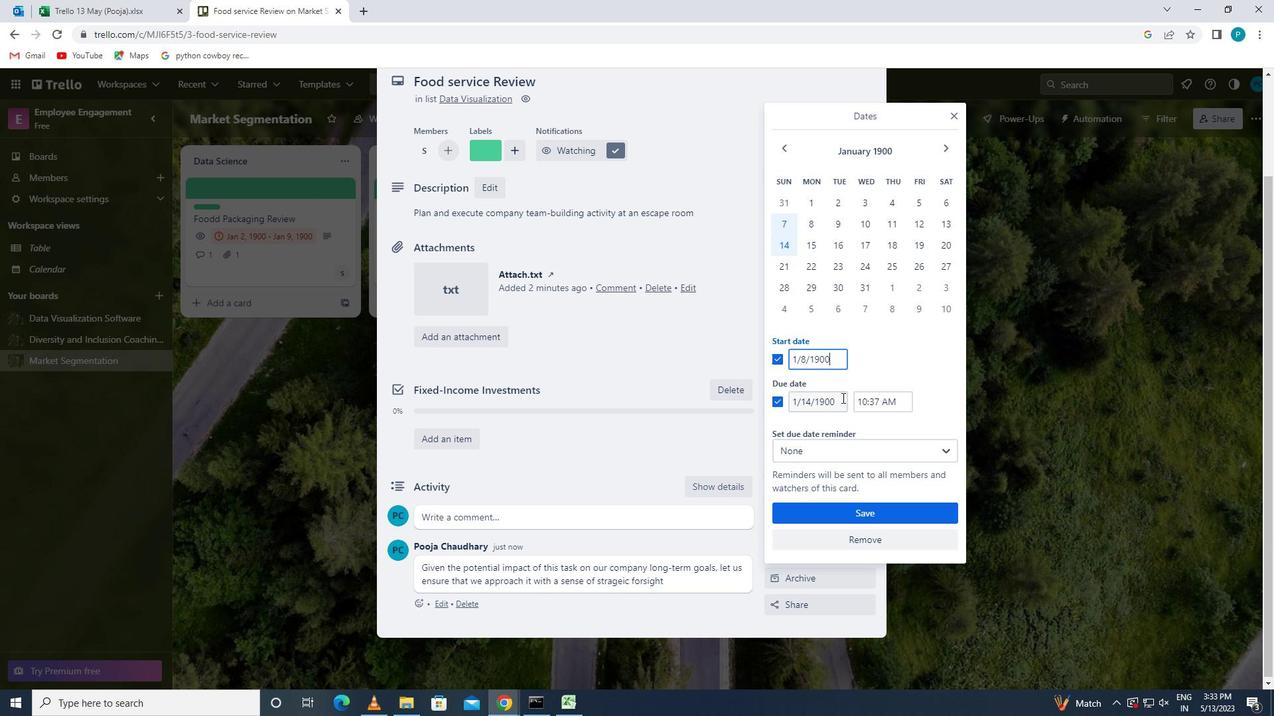 
Action: Mouse moved to (793, 416)
Screenshot: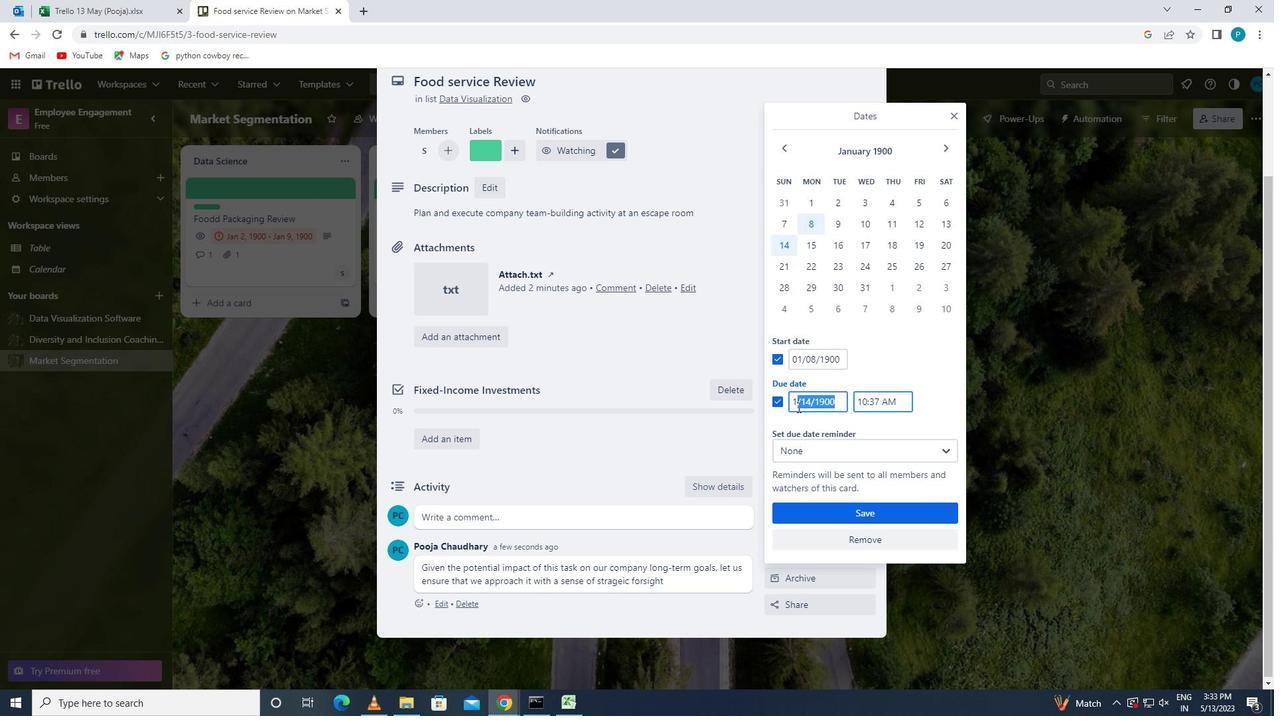 
Action: Key pressed 1/15/1900
Screenshot: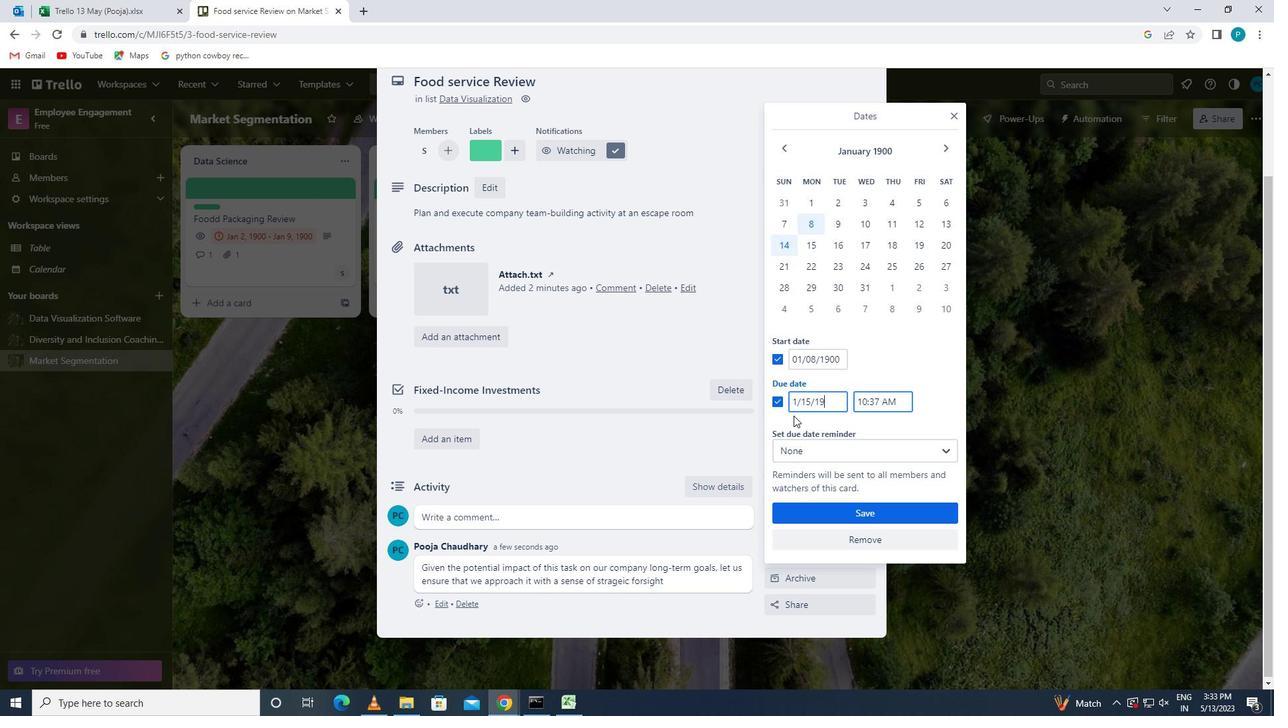 
Action: Mouse moved to (841, 508)
Screenshot: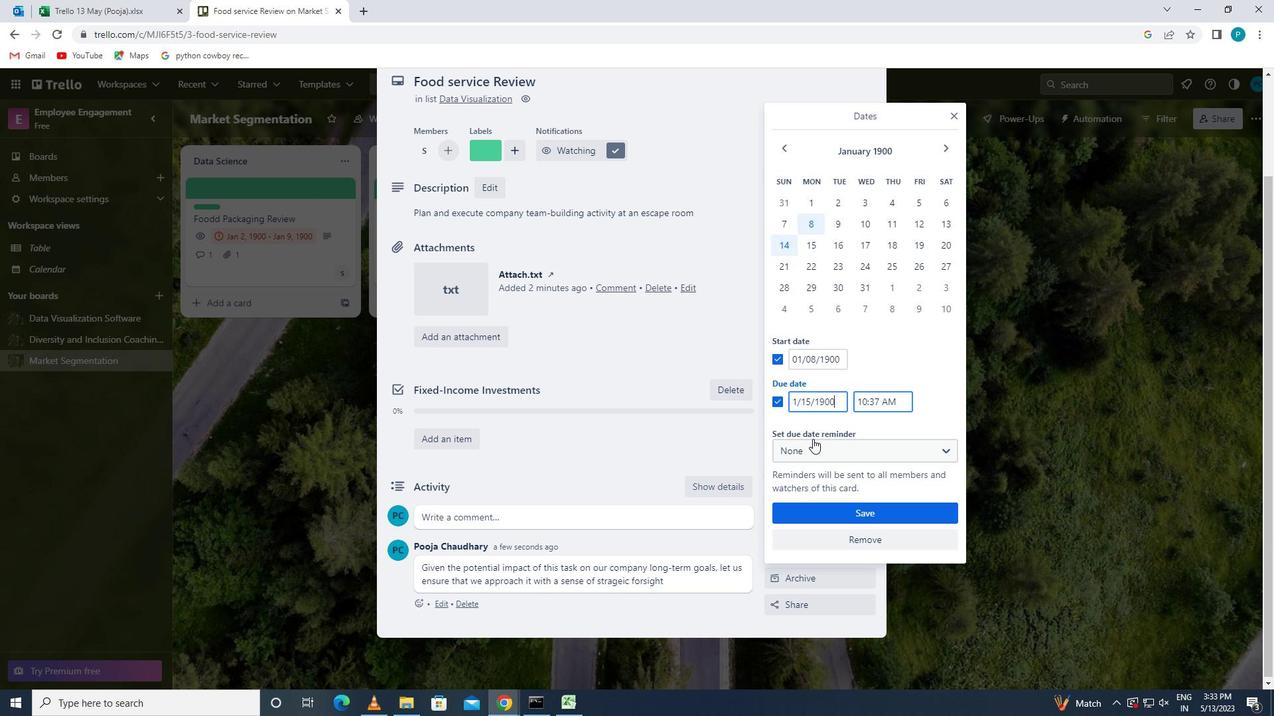 
Action: Mouse pressed left at (841, 508)
Screenshot: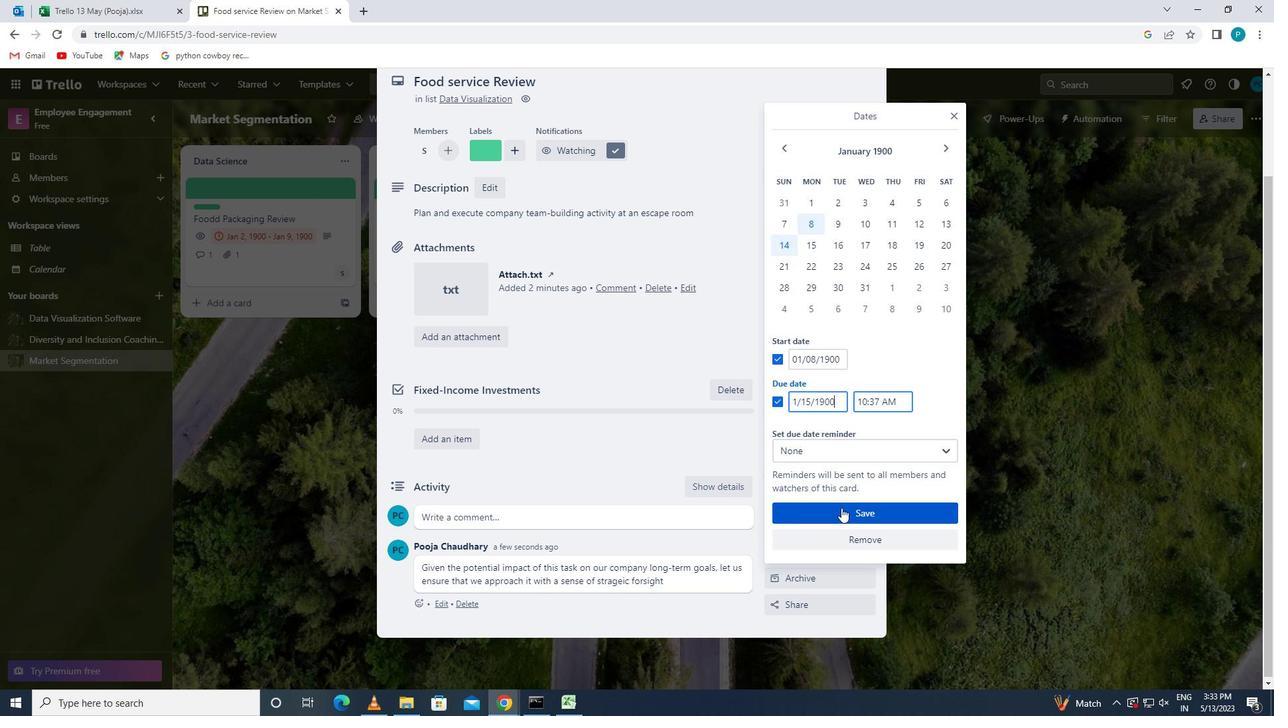 
Action: Mouse moved to (761, 467)
Screenshot: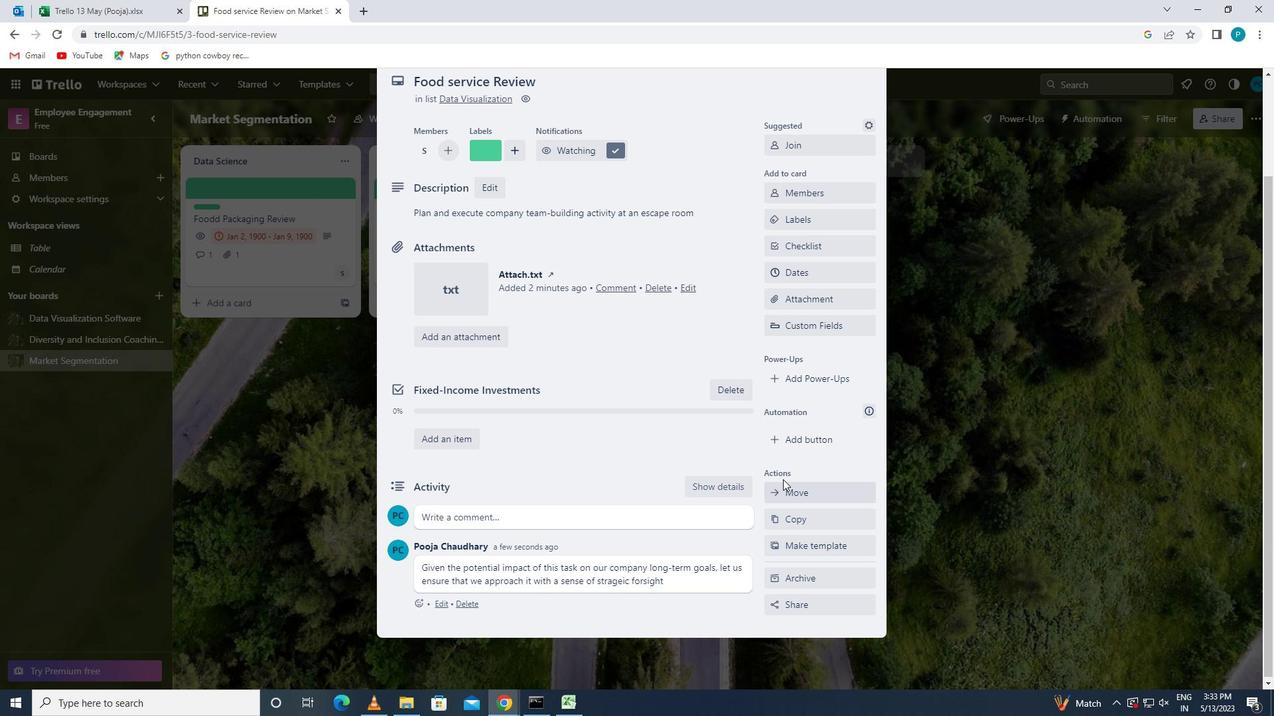 
Action: Mouse scrolled (761, 467) with delta (0, 0)
Screenshot: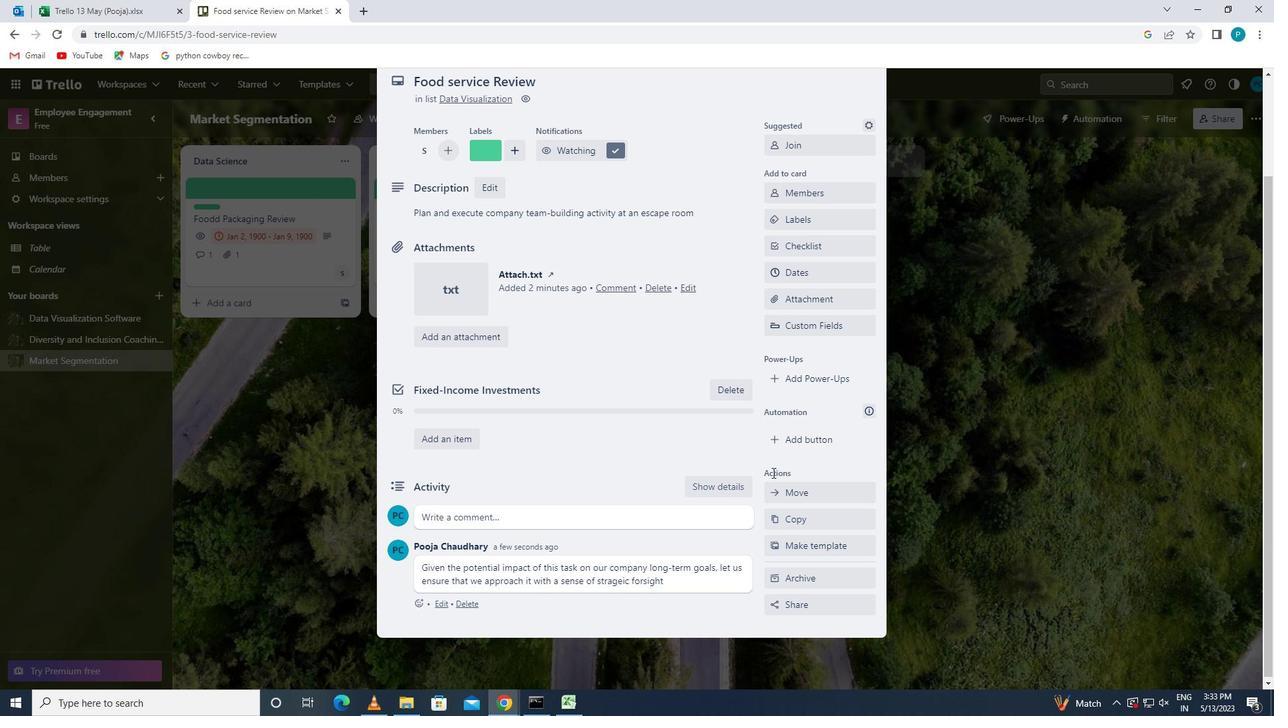 
Action: Mouse scrolled (761, 467) with delta (0, 0)
Screenshot: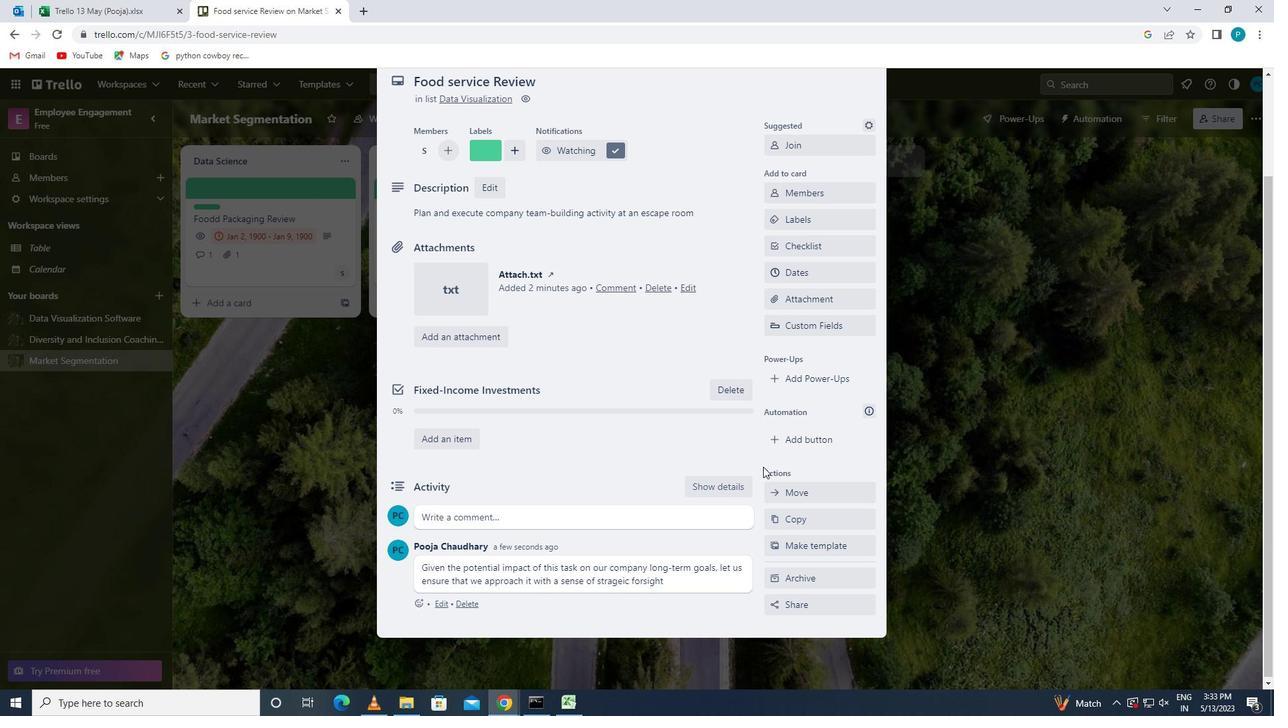 
Action: Mouse scrolled (761, 467) with delta (0, 0)
Screenshot: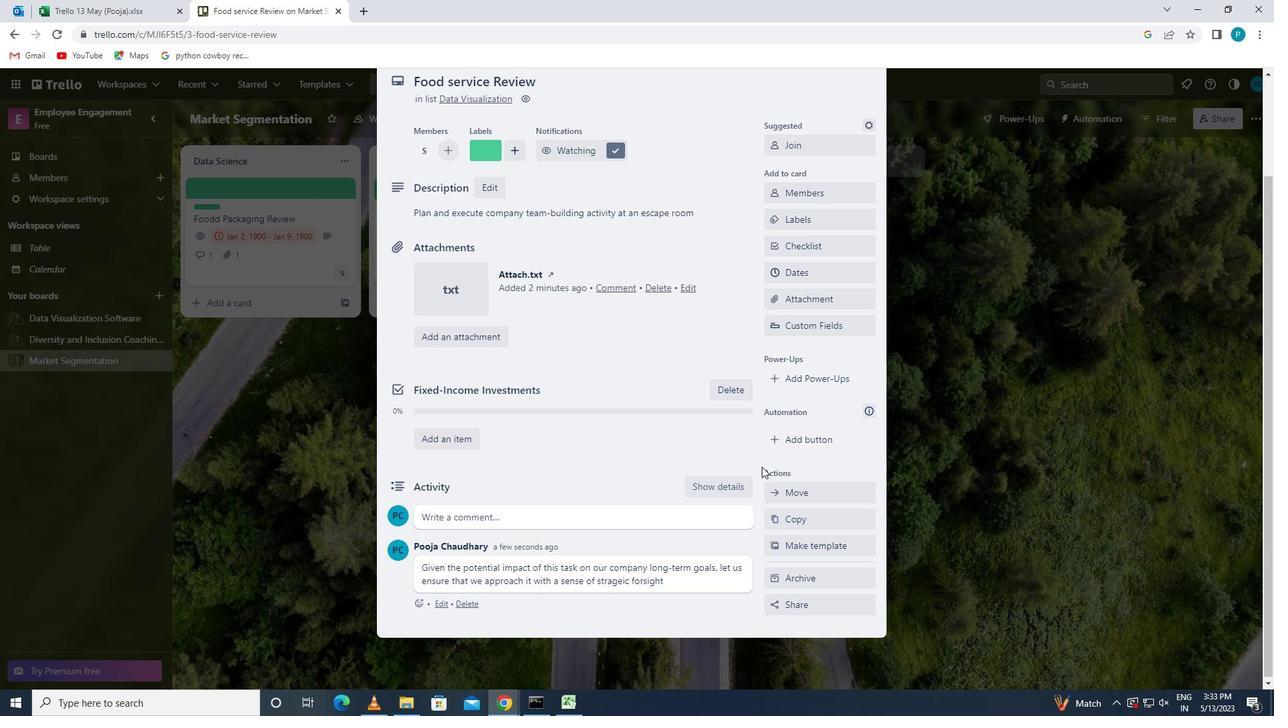
Action: Mouse scrolled (761, 467) with delta (0, 0)
Screenshot: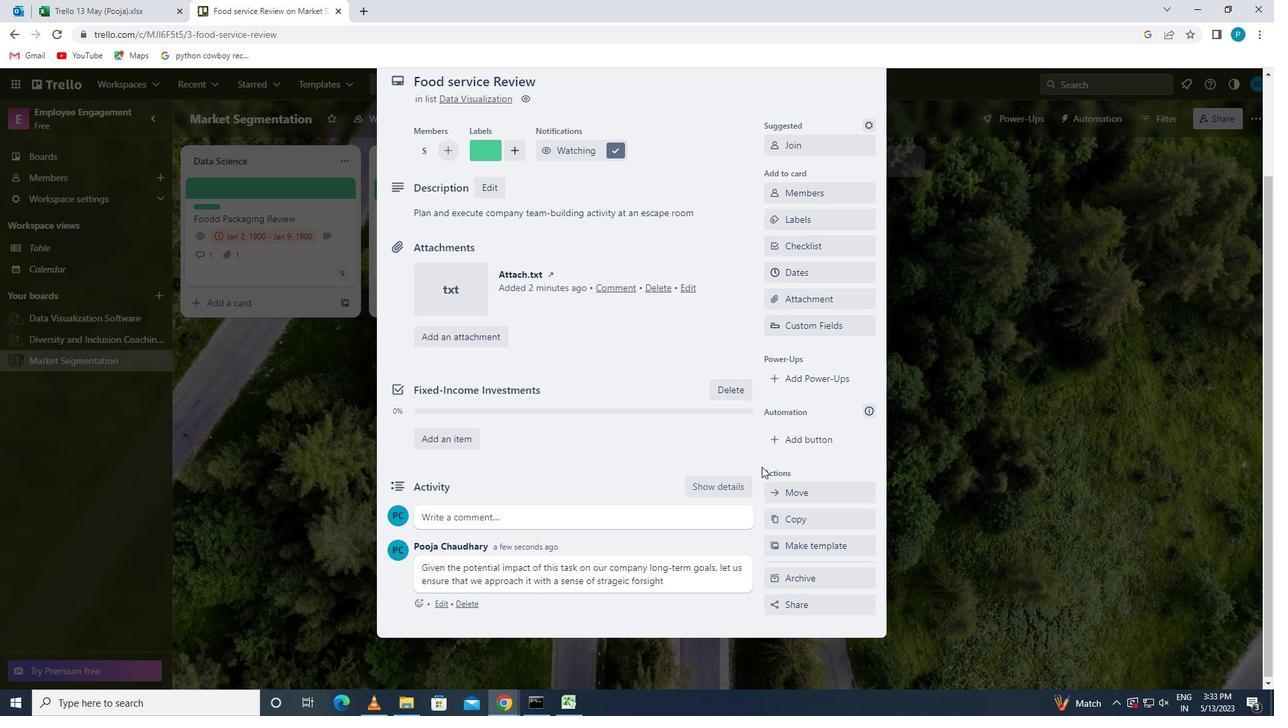 
